 Task: Create in the project AgileJump in Backlog an issue 'Implement a new cloud-based supply chain management system for a company with advanced supply chain visibility and planning features', assign it to team member softage.1@softage.net and change the status to IN PROGRESS. Create in the project AgileJump in Backlog an issue 'Integrate a new product customization feature into an existing e-commerce website to enhance product personalization and user experience', assign it to team member softage.2@softage.net and change the status to IN PROGRESS
Action: Mouse moved to (218, 61)
Screenshot: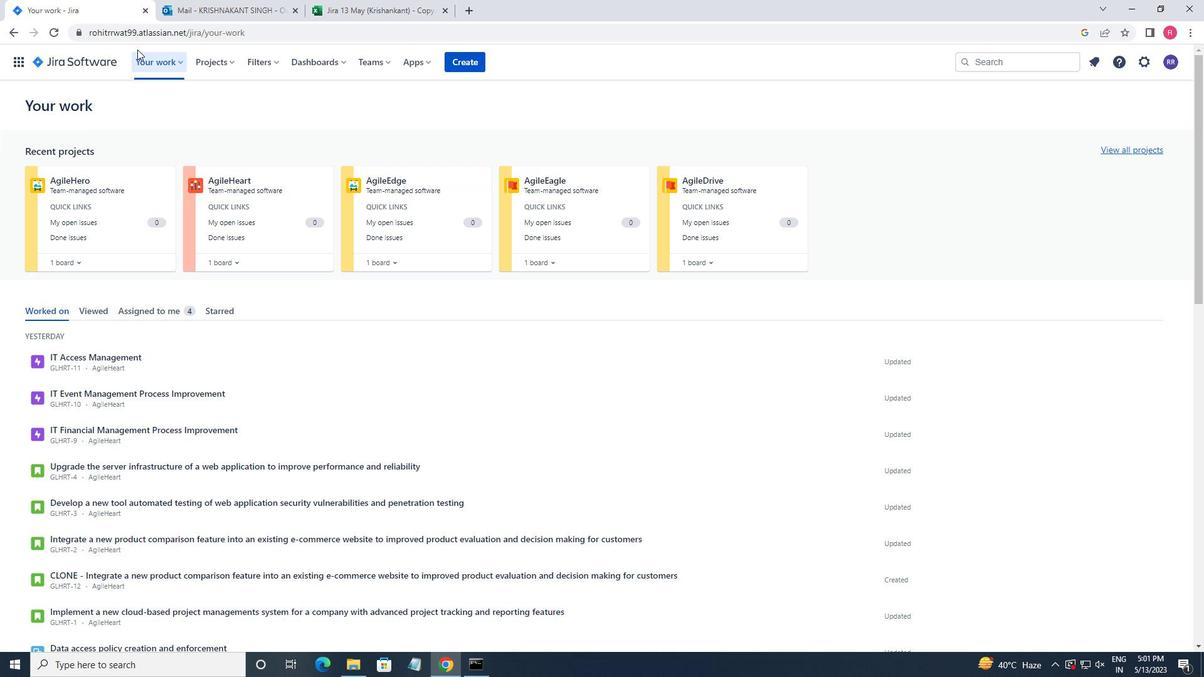 
Action: Mouse pressed left at (218, 61)
Screenshot: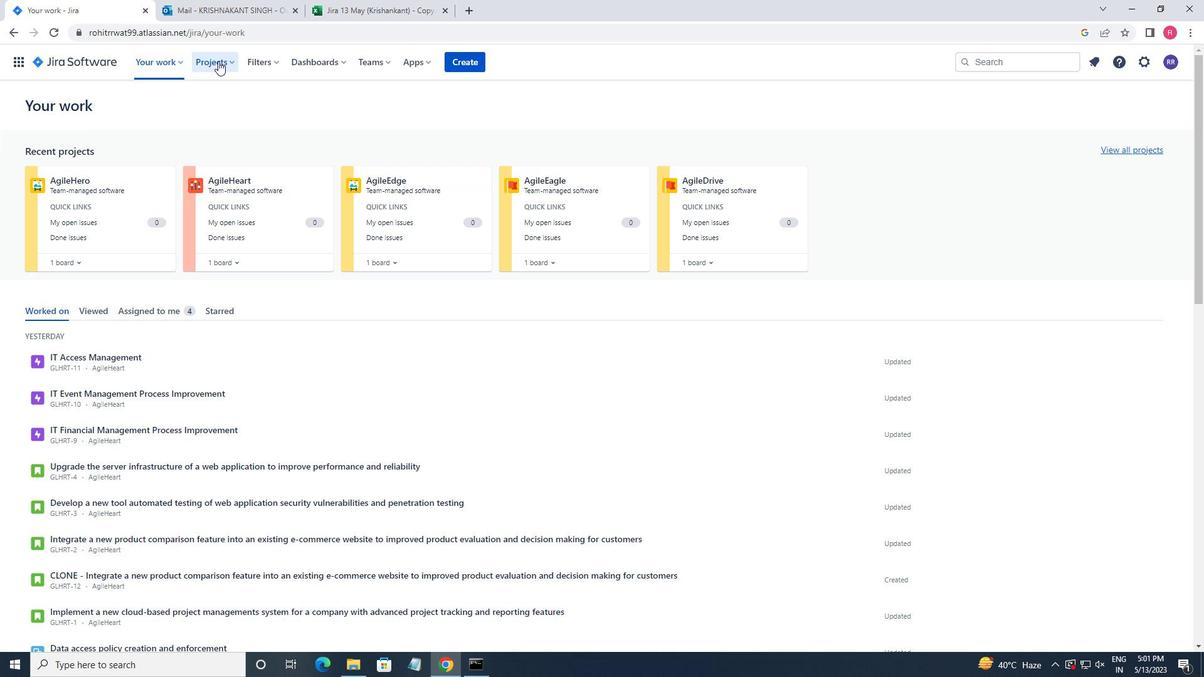 
Action: Mouse moved to (237, 125)
Screenshot: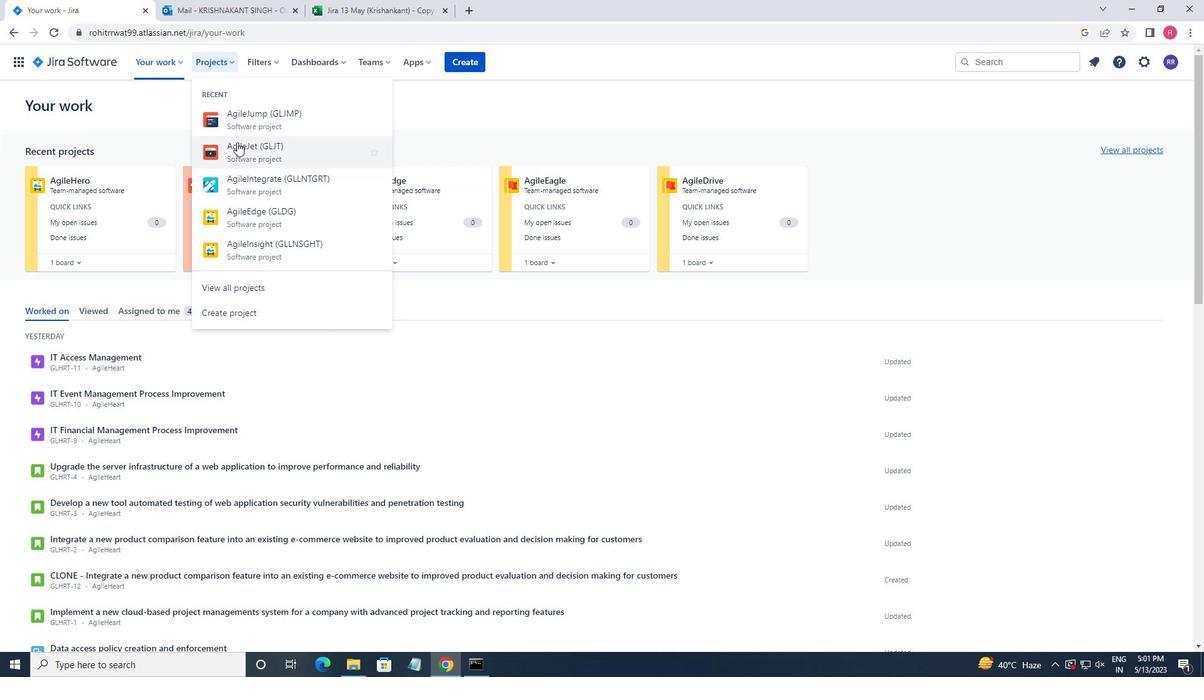 
Action: Mouse pressed left at (237, 125)
Screenshot: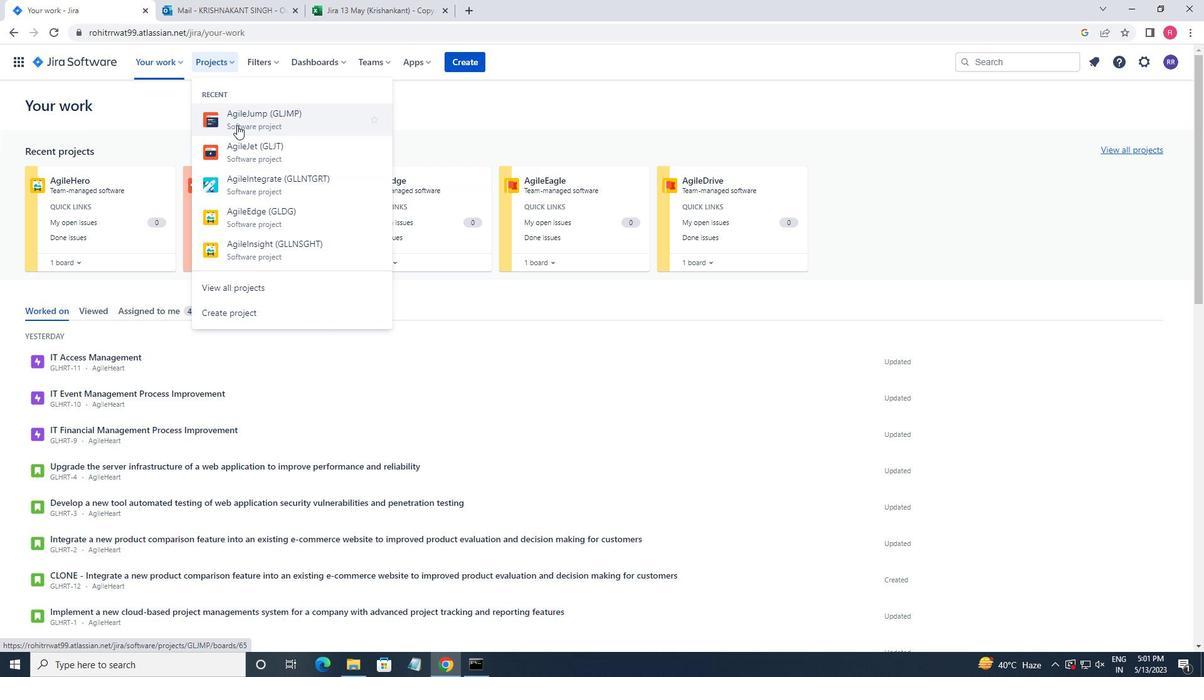 
Action: Mouse moved to (54, 196)
Screenshot: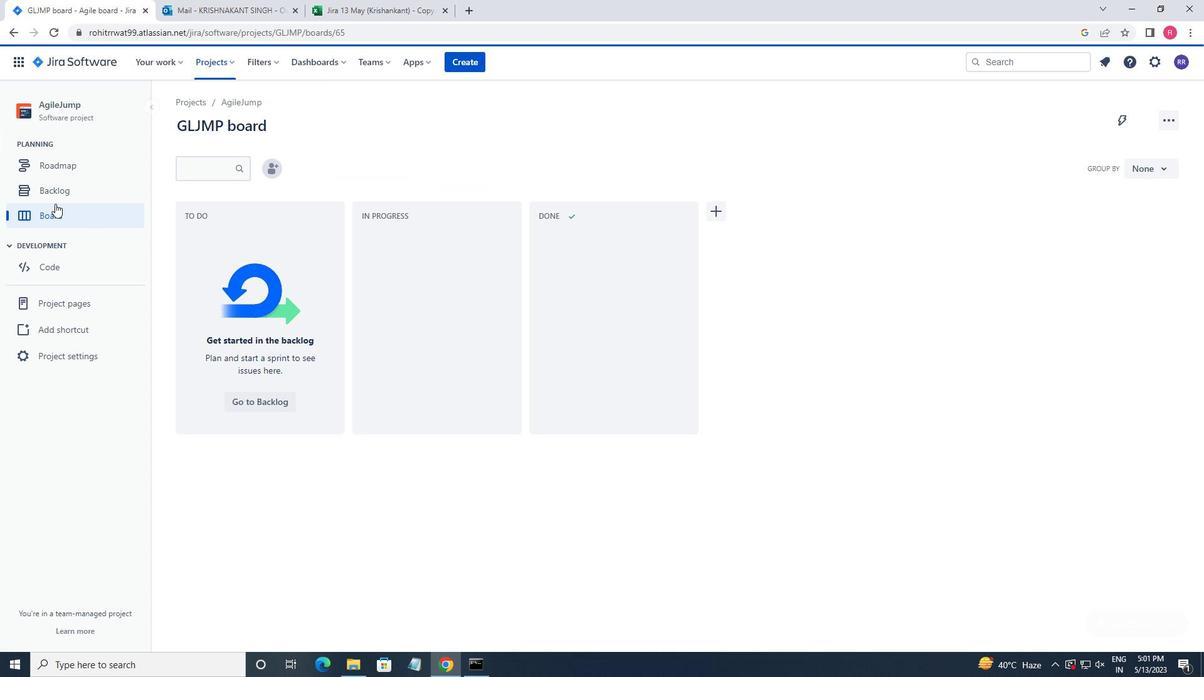 
Action: Mouse pressed left at (54, 196)
Screenshot: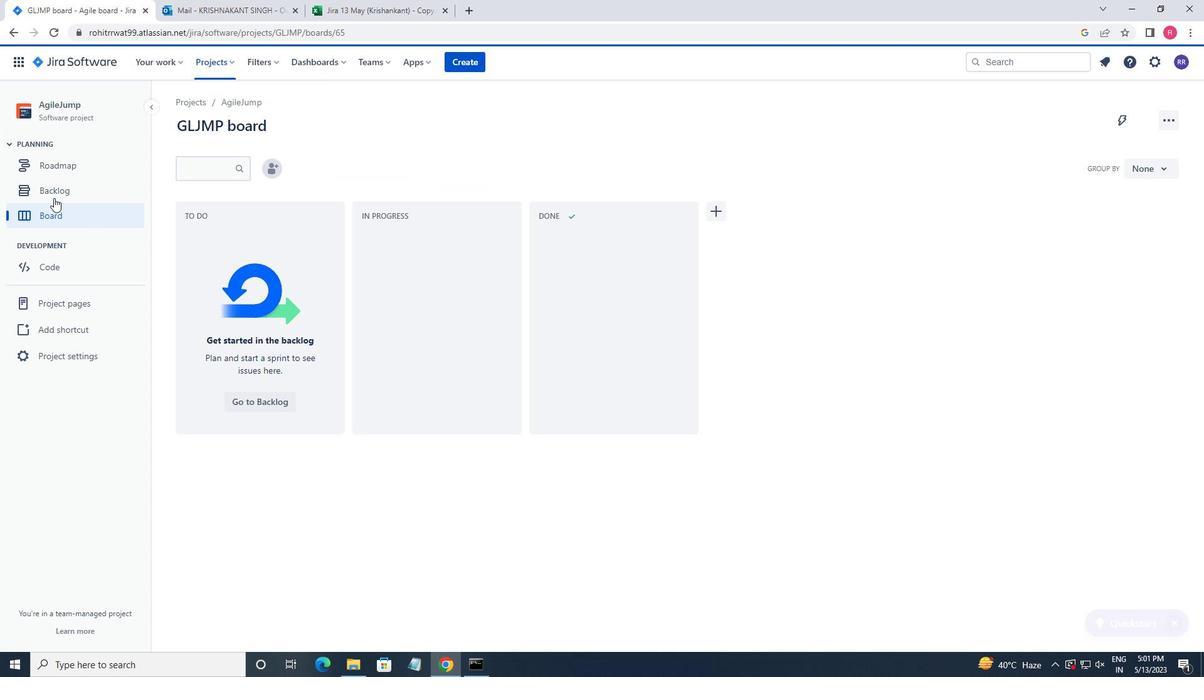 
Action: Mouse moved to (457, 346)
Screenshot: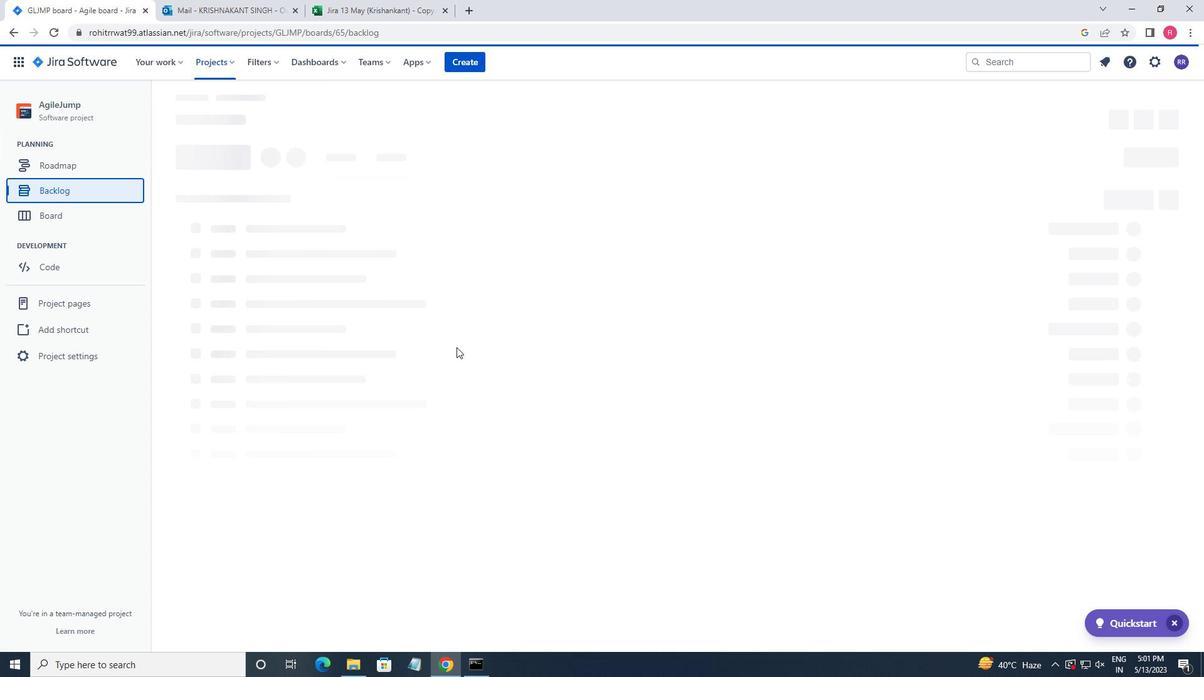 
Action: Mouse scrolled (457, 346) with delta (0, 0)
Screenshot: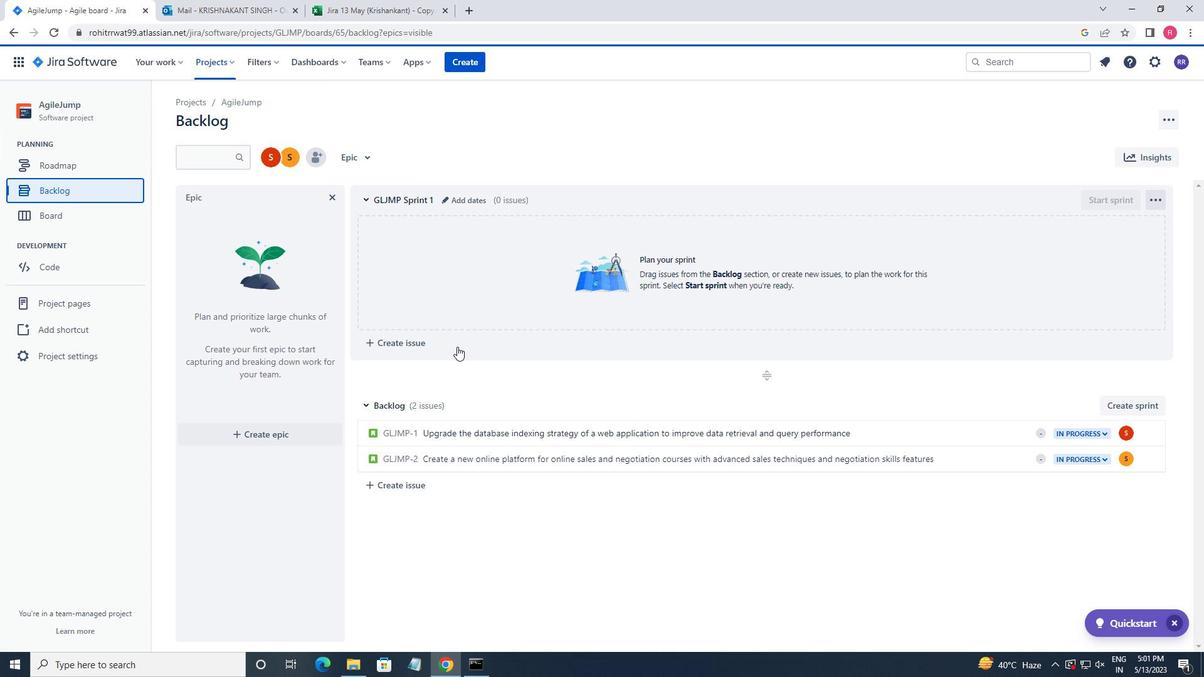 
Action: Mouse scrolled (457, 346) with delta (0, 0)
Screenshot: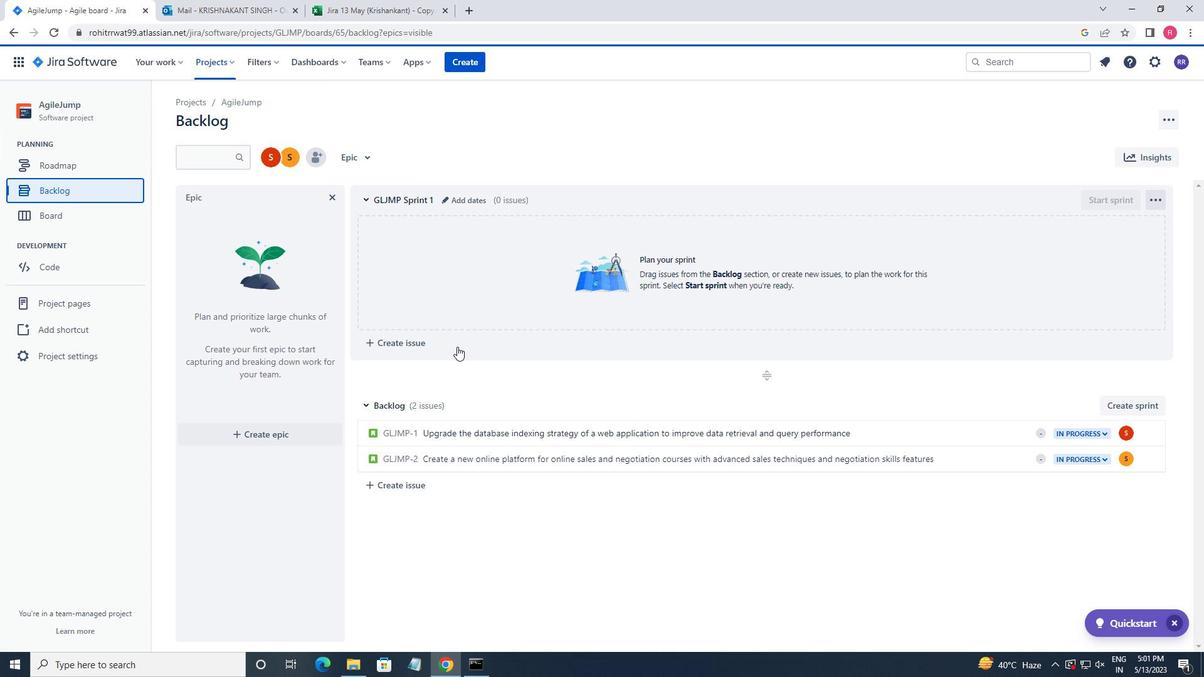 
Action: Mouse scrolled (457, 346) with delta (0, 0)
Screenshot: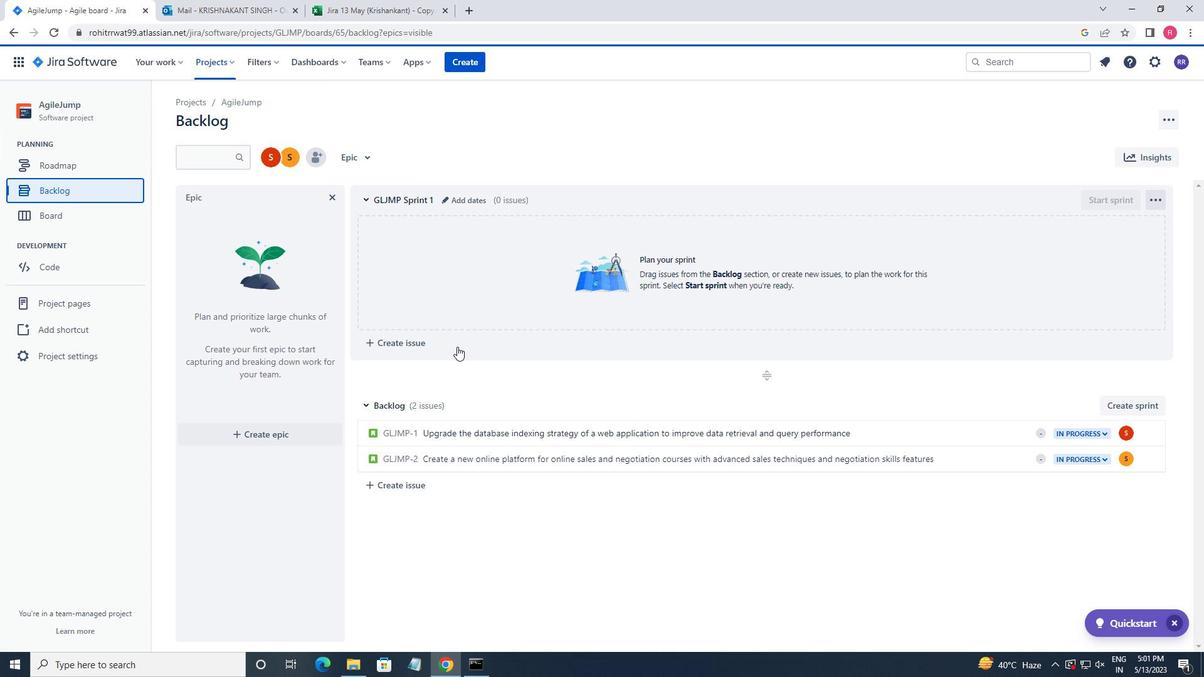 
Action: Mouse moved to (415, 480)
Screenshot: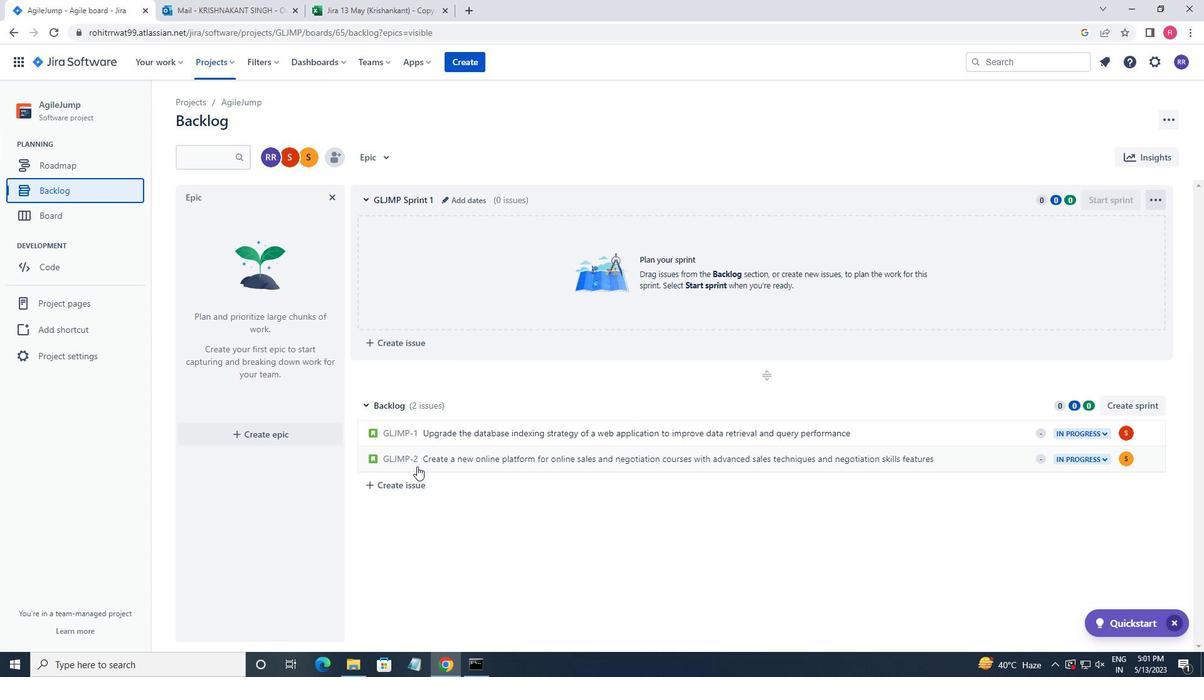 
Action: Mouse pressed left at (415, 480)
Screenshot: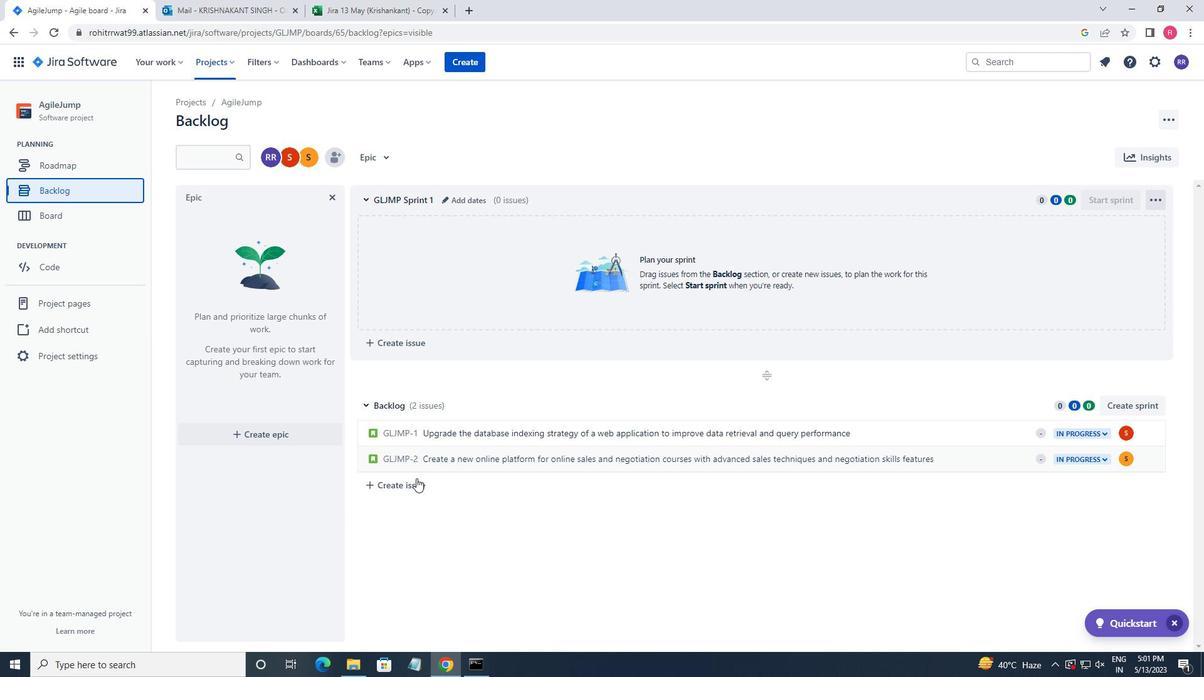 
Action: Mouse moved to (388, 457)
Screenshot: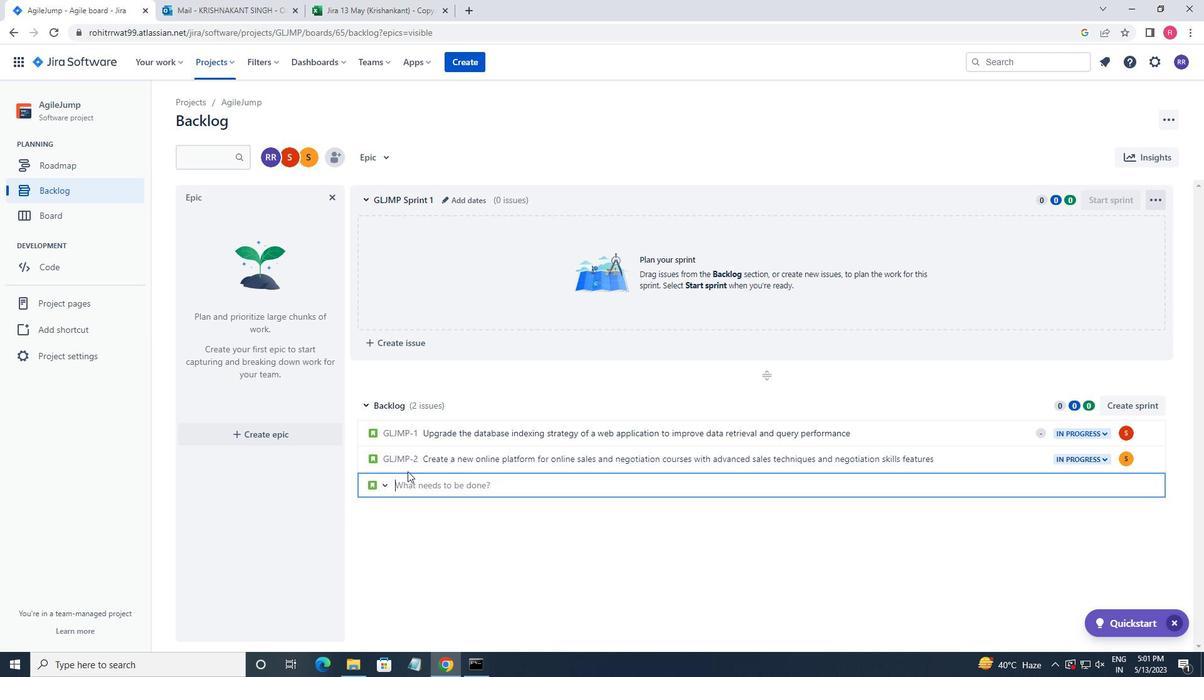 
Action: Key pressed <Key.shift_r><Key.shift_r><Key.shift_r><Key.shift_r><Key.shift_r><Key.shift_r>Imp
Screenshot: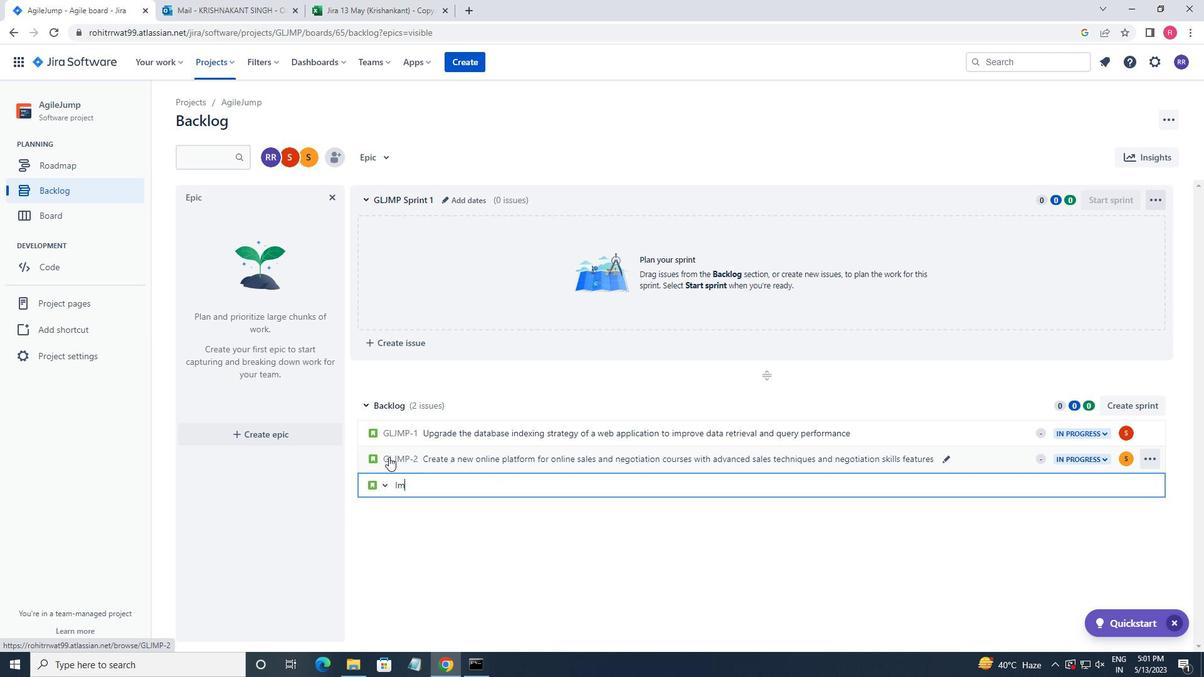 
Action: Mouse moved to (388, 457)
Screenshot: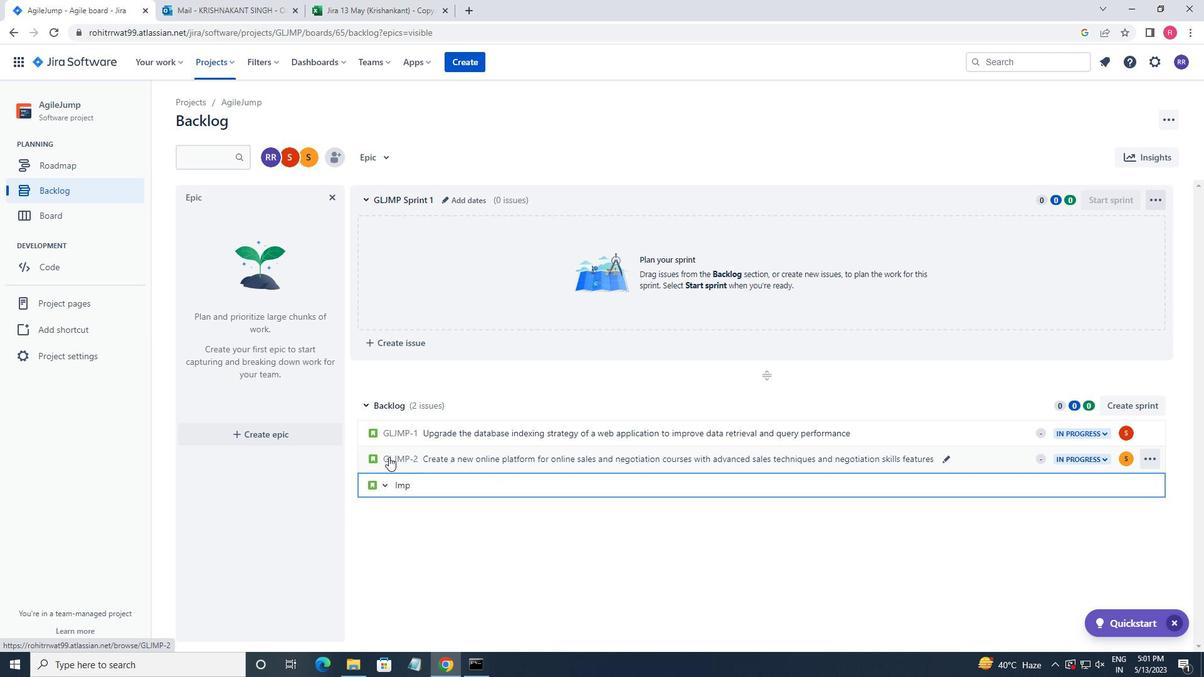 
Action: Key pressed lements<Key.space>a<Key.space>
Screenshot: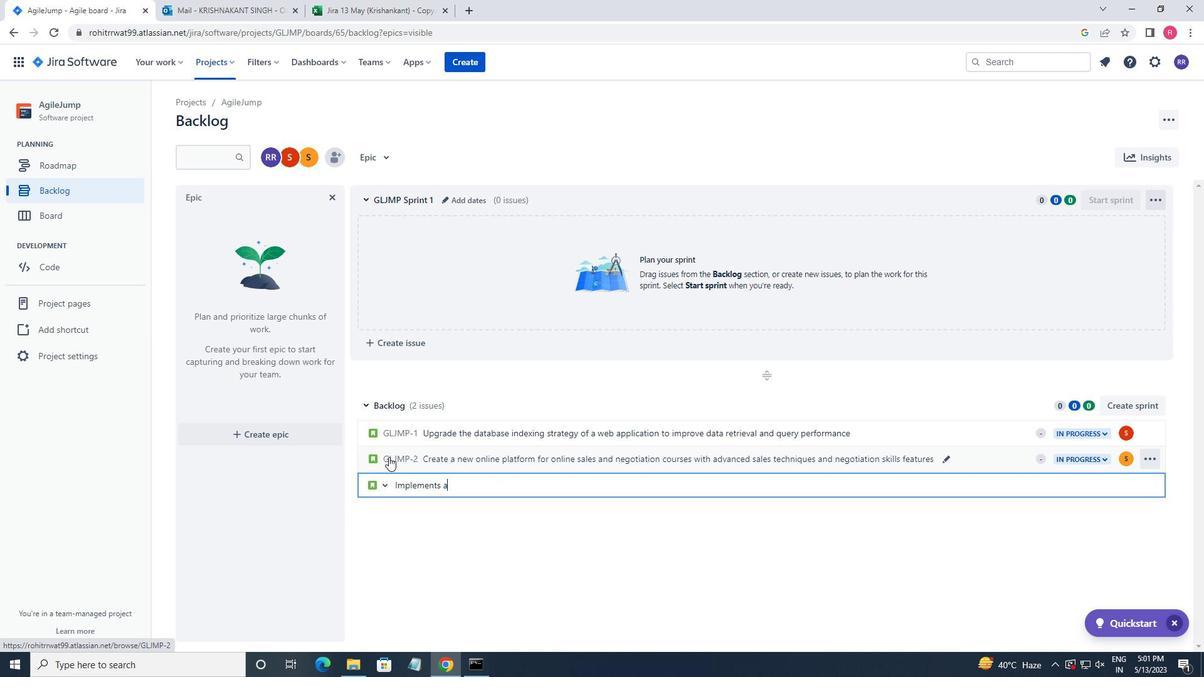
Action: Mouse moved to (387, 455)
Screenshot: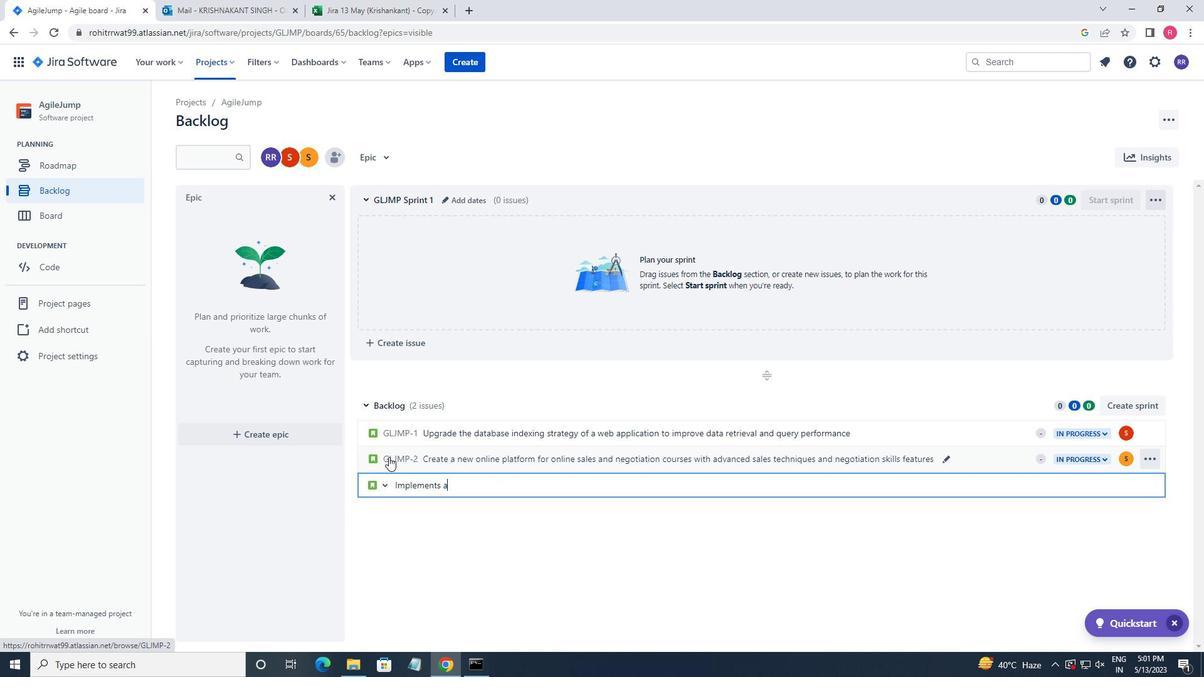 
Action: Key pressed new<Key.space>
Screenshot: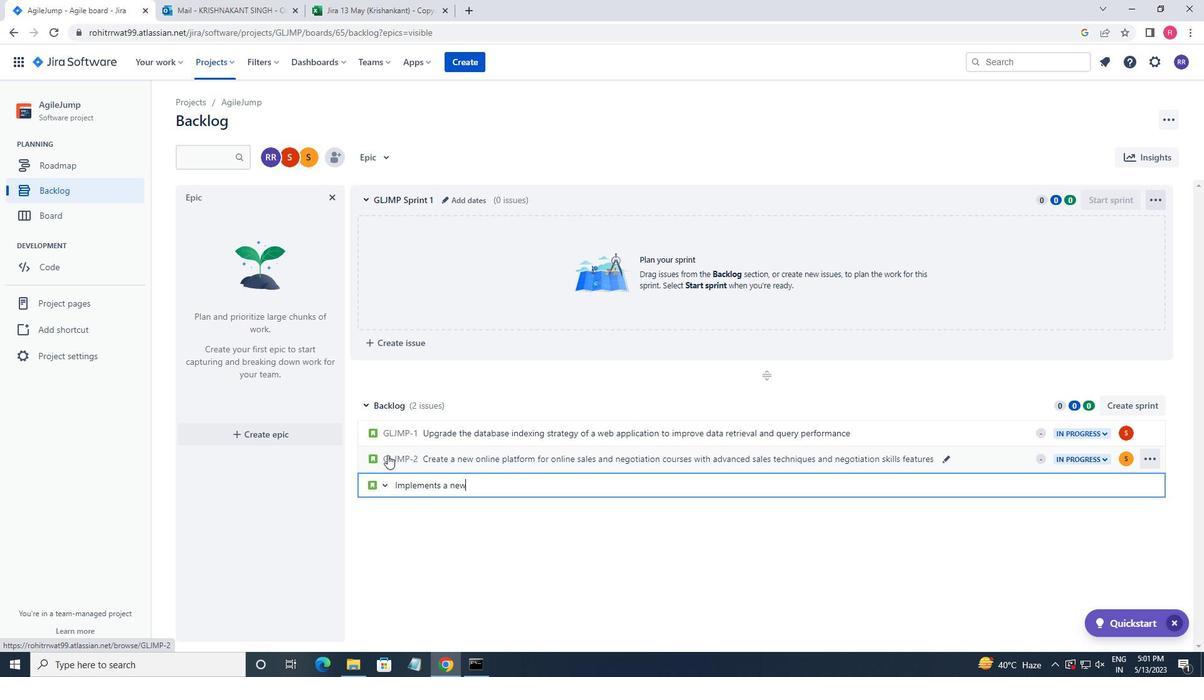 
Action: Mouse moved to (387, 452)
Screenshot: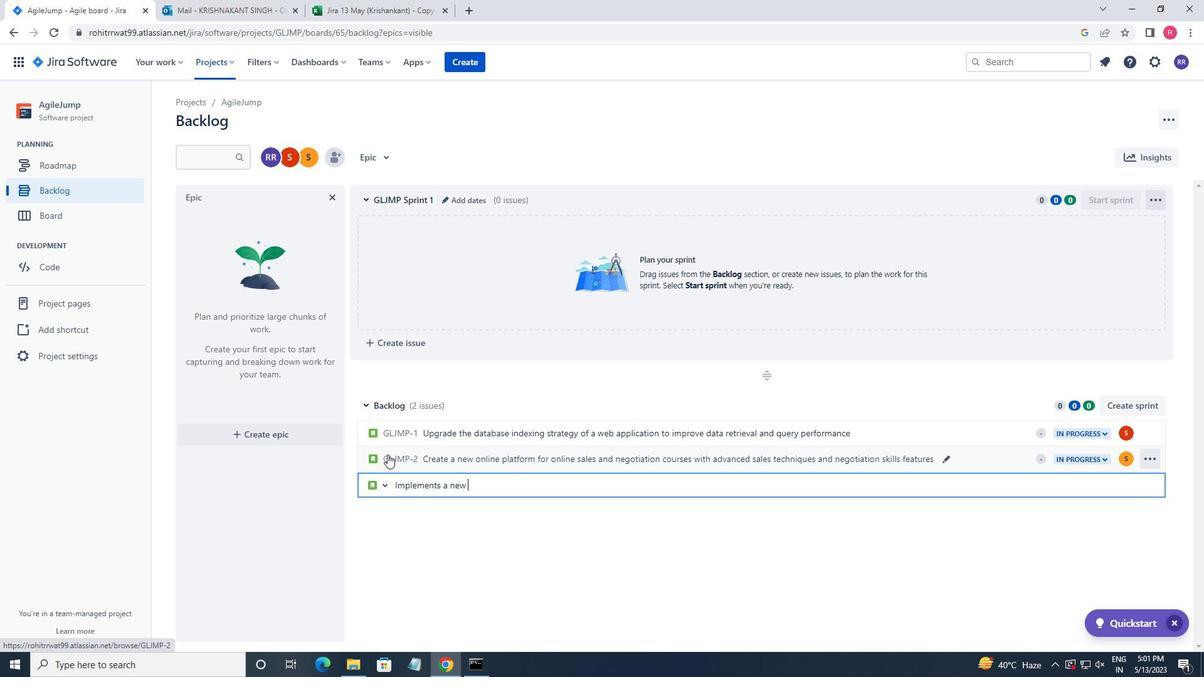 
Action: Key pressed clo
Screenshot: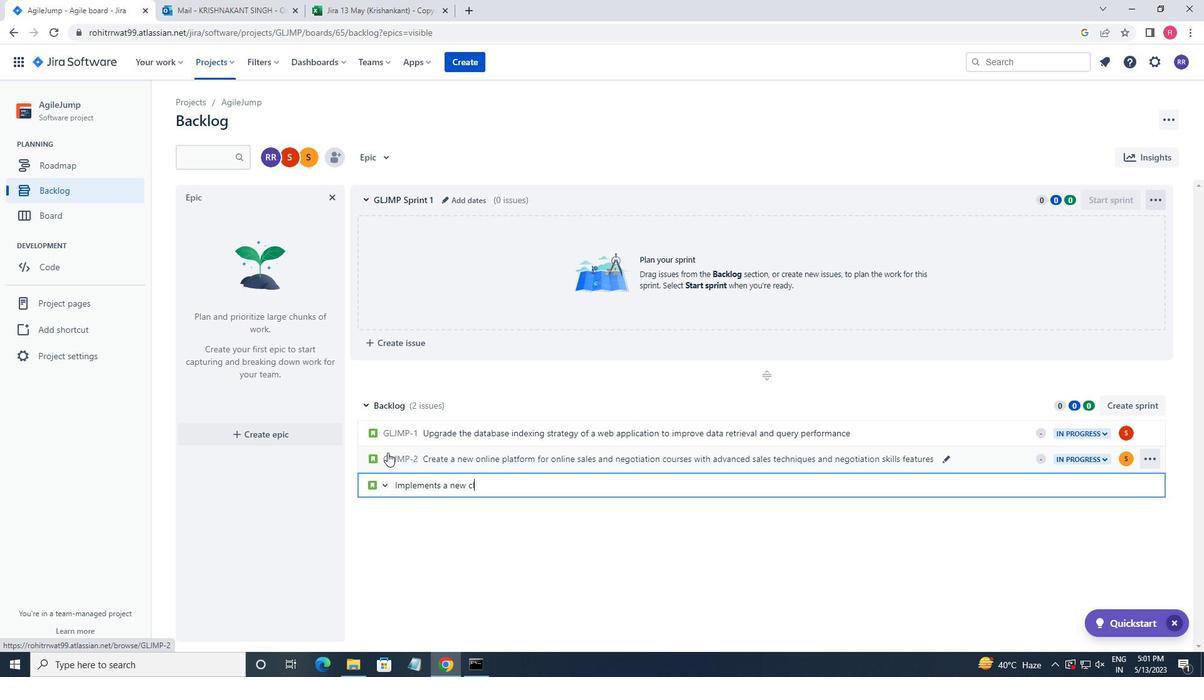 
Action: Mouse moved to (387, 452)
Screenshot: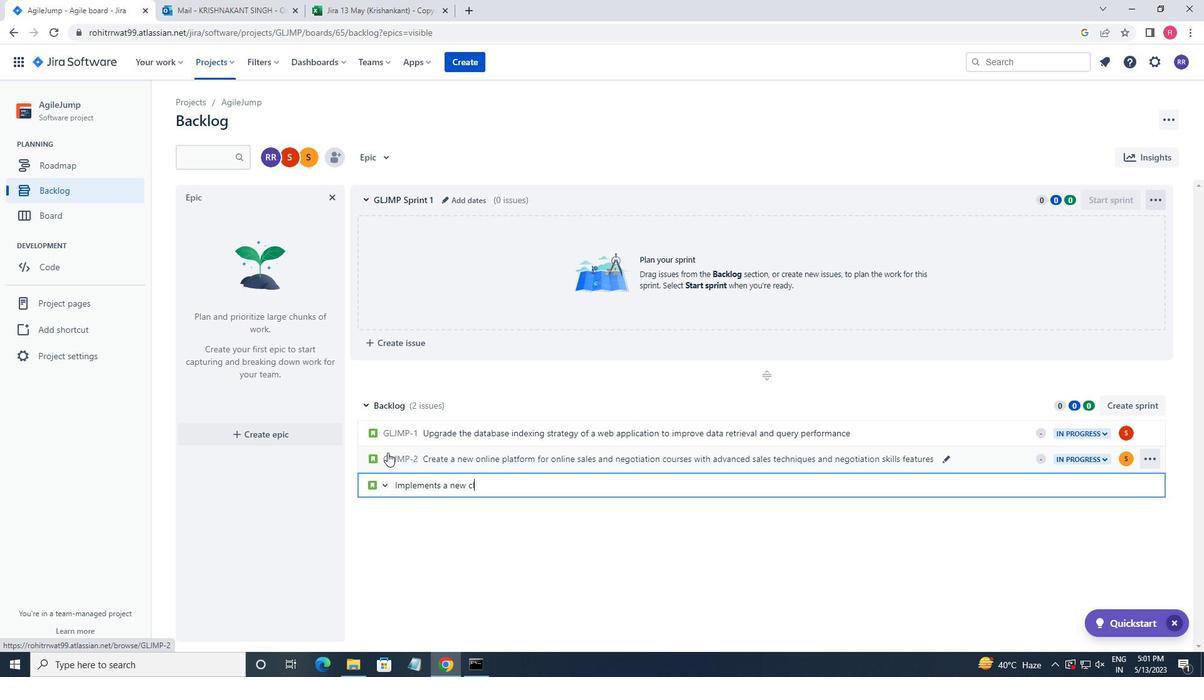 
Action: Key pressed ud-
Screenshot: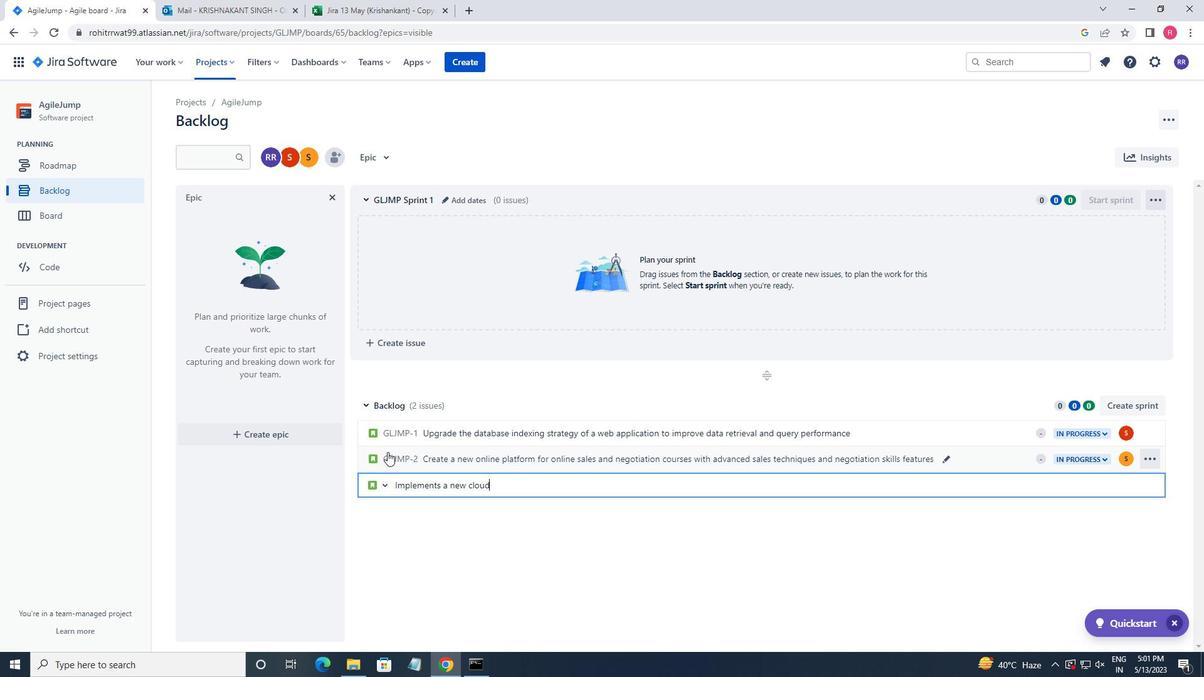 
Action: Mouse moved to (386, 446)
Screenshot: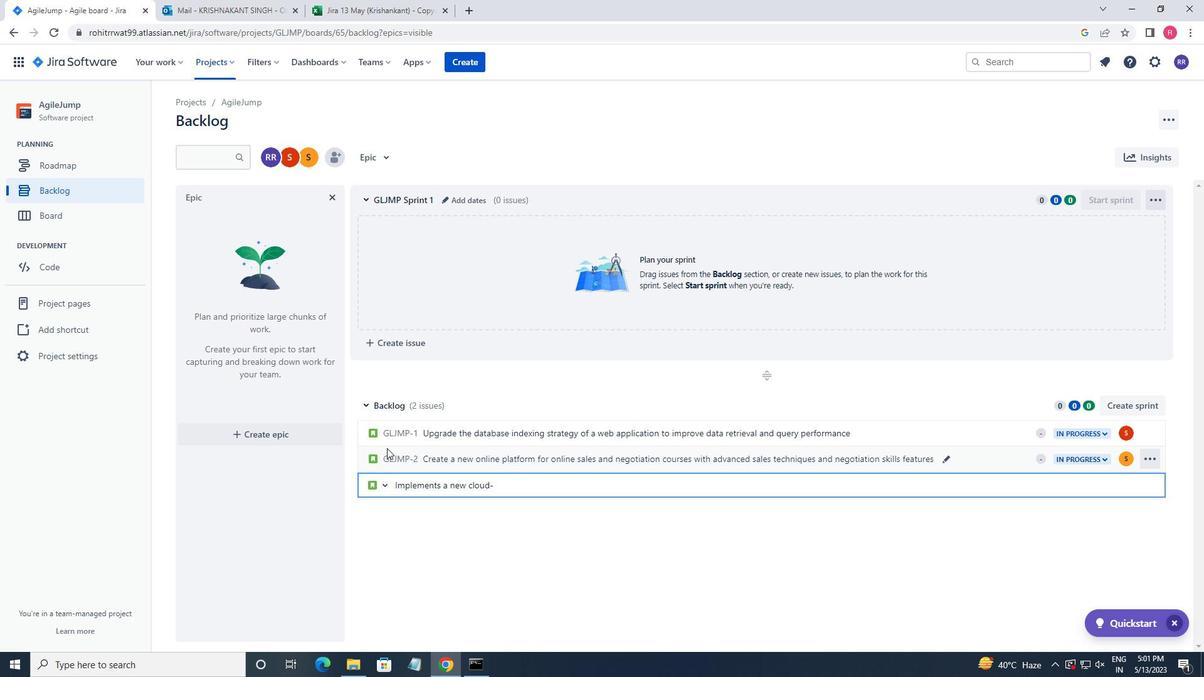 
Action: Key pressed based
Screenshot: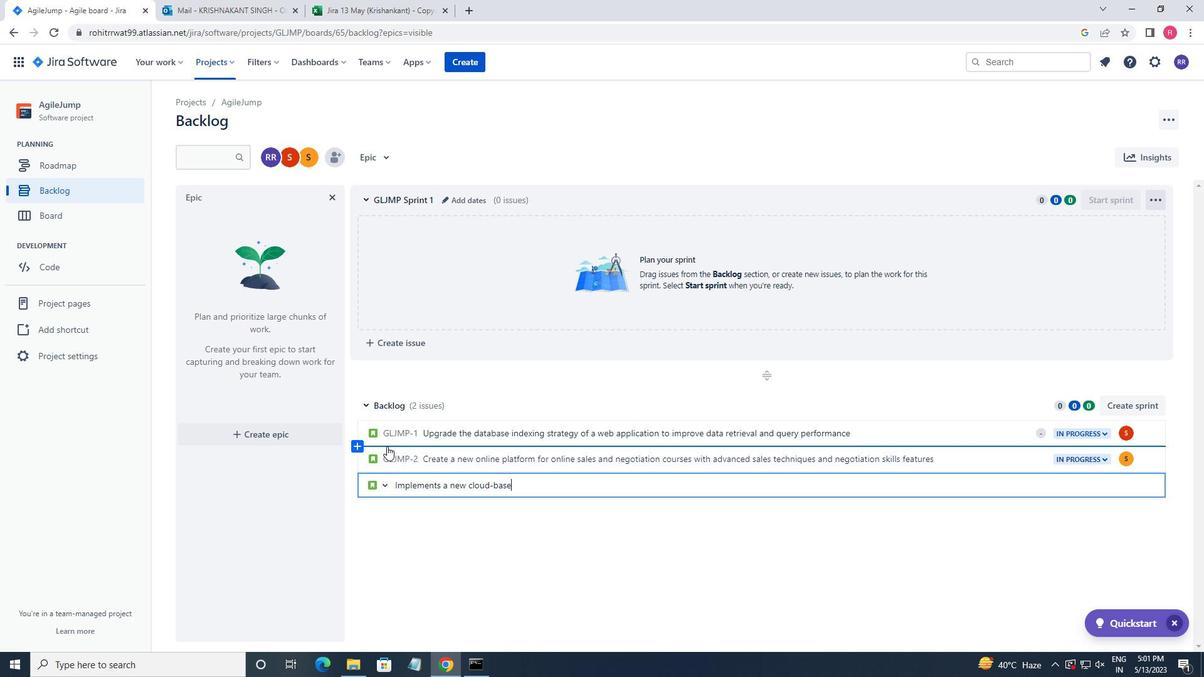 
Action: Mouse moved to (386, 444)
Screenshot: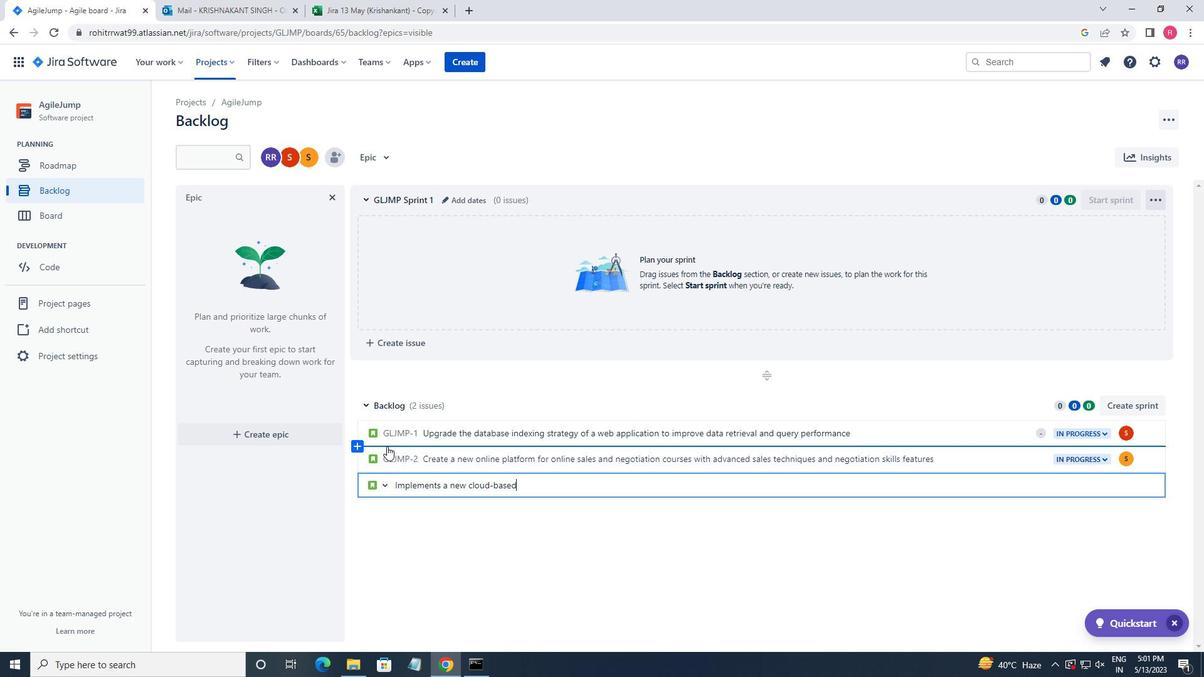 
Action: Key pressed <Key.space>
Screenshot: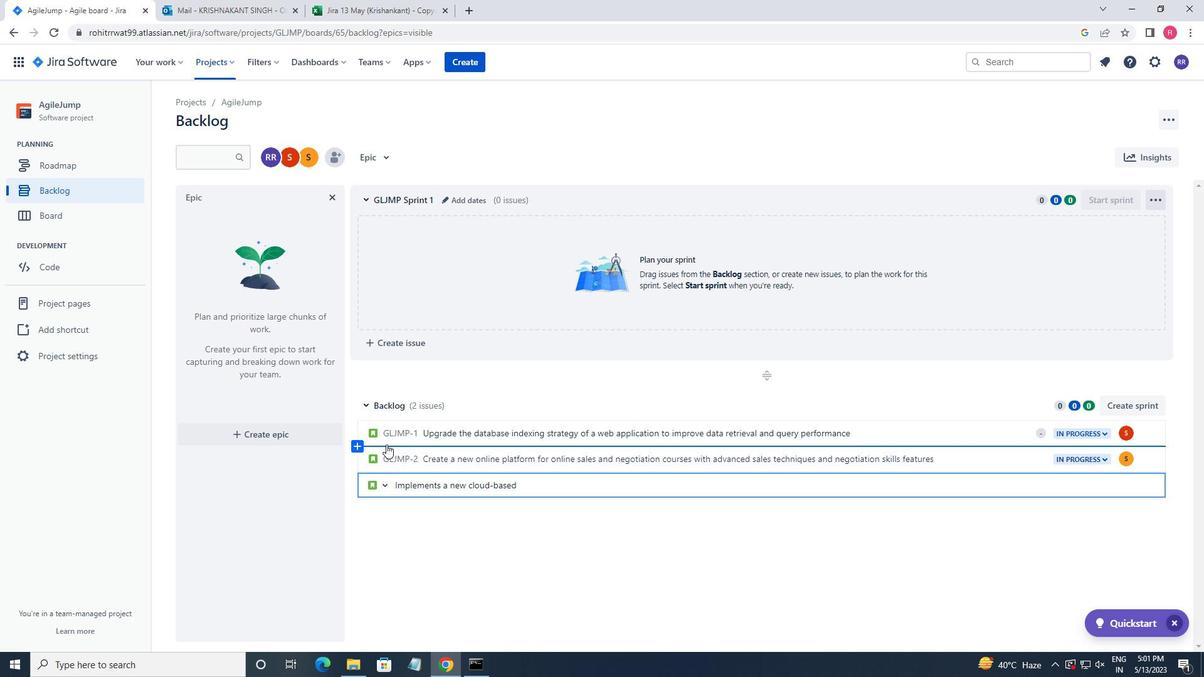 
Action: Mouse moved to (386, 443)
Screenshot: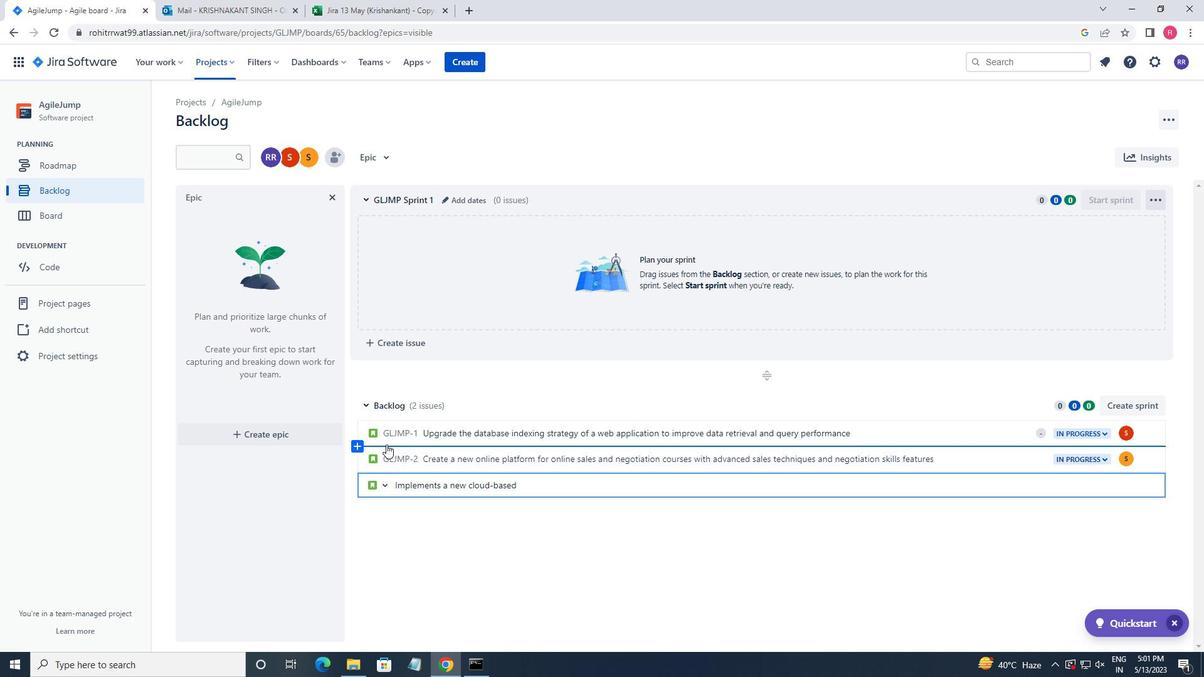 
Action: Key pressed supply<Key.space>chain<Key.space>mana
Screenshot: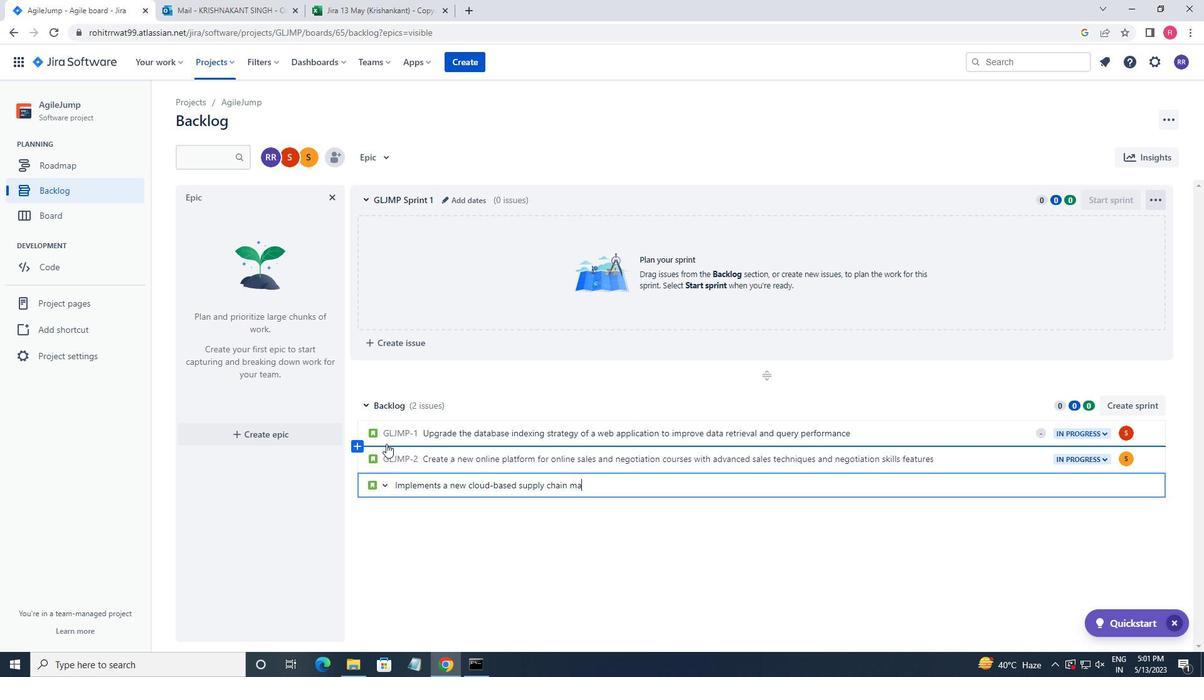 
Action: Mouse moved to (386, 443)
Screenshot: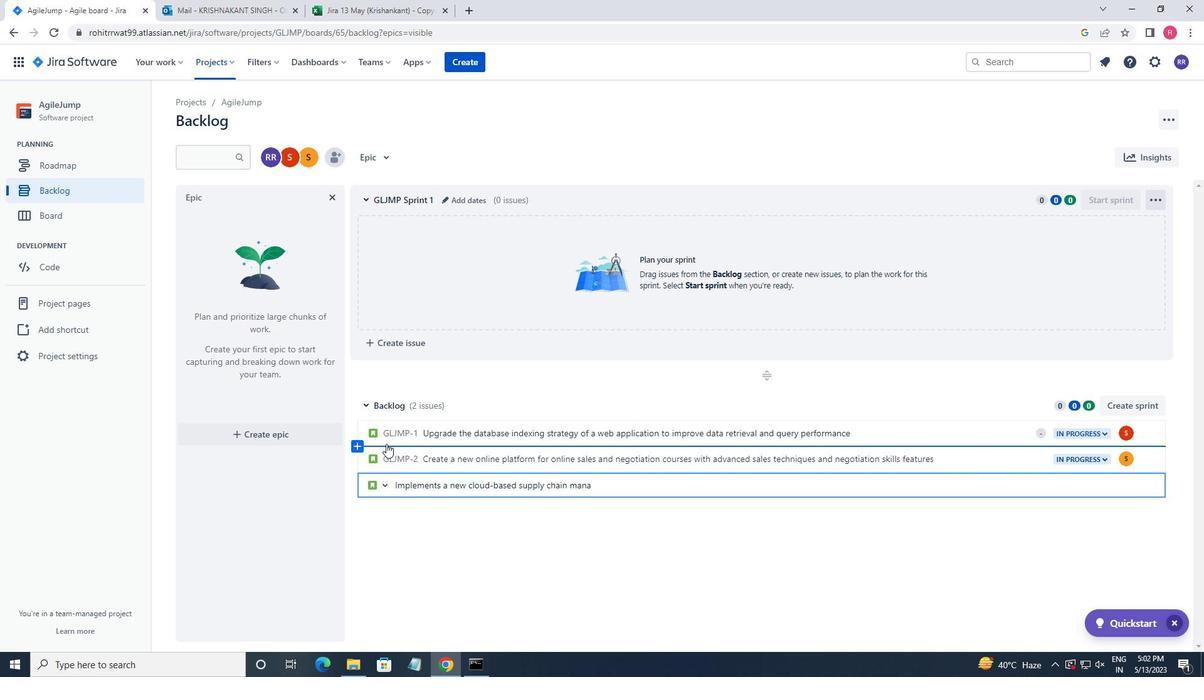 
Action: Key pressed gement<Key.space>system<Key.space>for<Key.space>
Screenshot: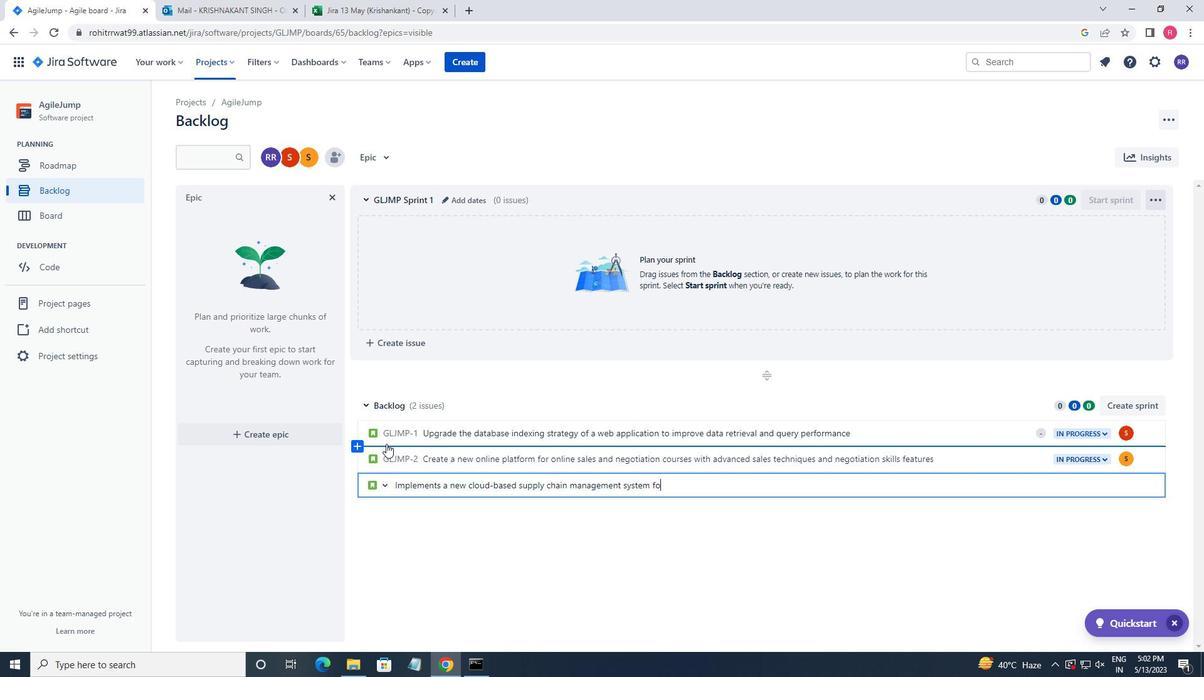 
Action: Mouse moved to (385, 442)
Screenshot: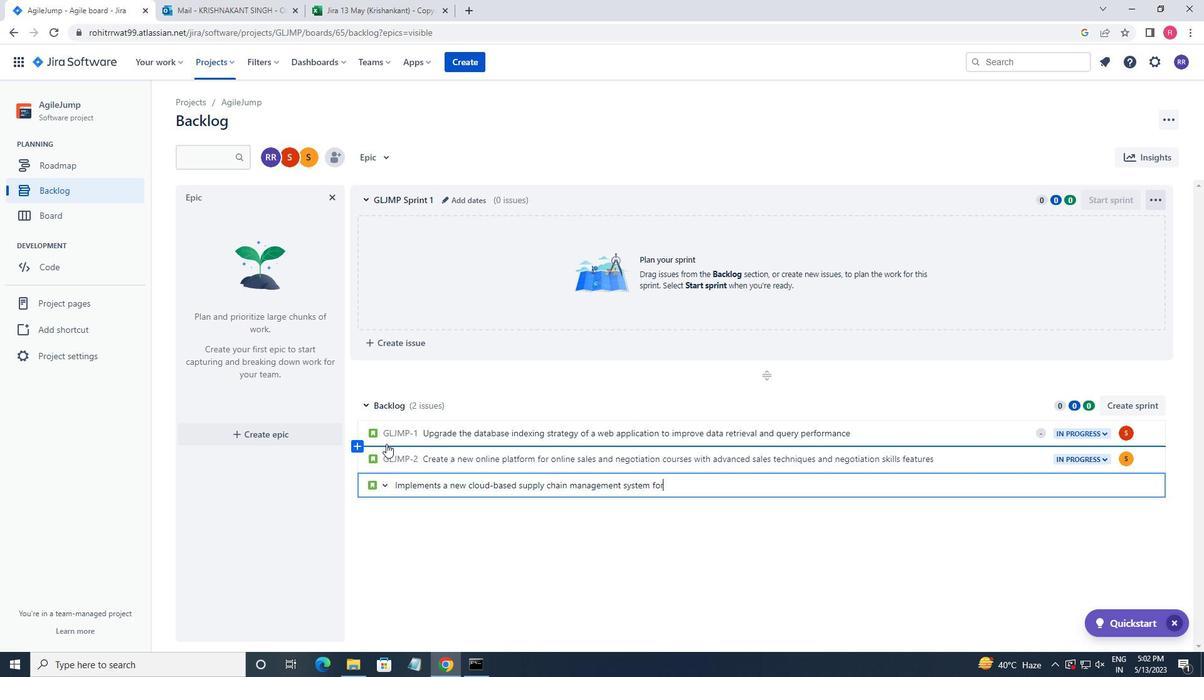 
Action: Key pressed a<Key.space>
Screenshot: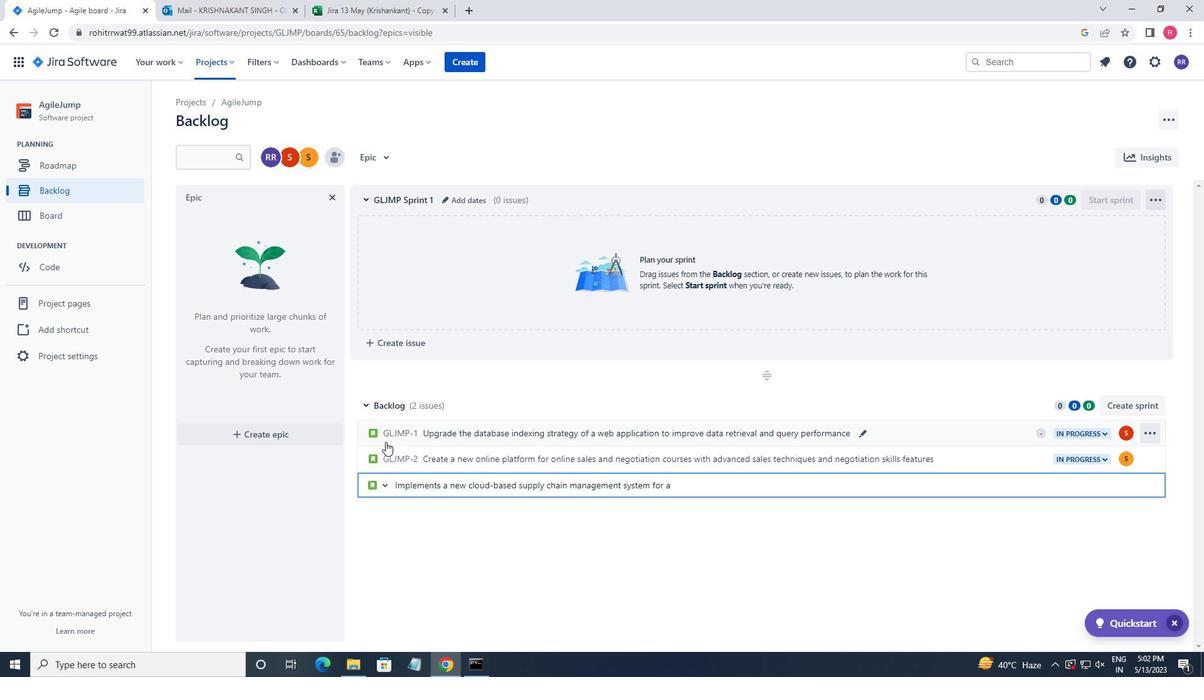 
Action: Mouse moved to (385, 440)
Screenshot: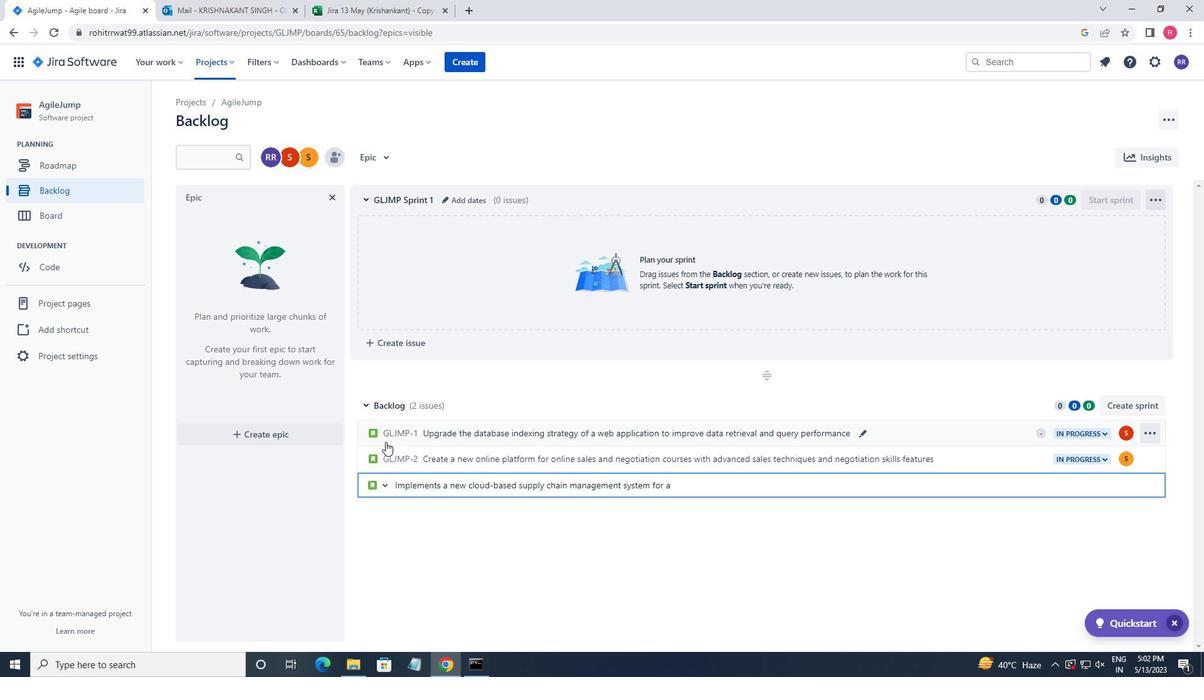 
Action: Key pressed com
Screenshot: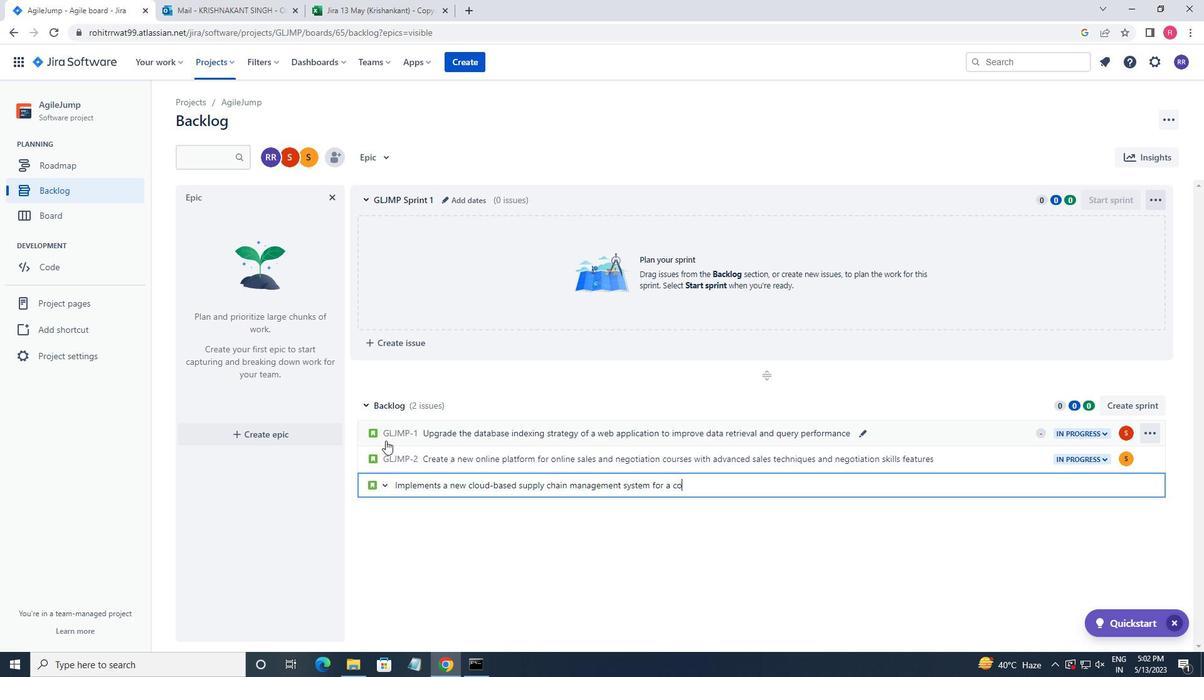 
Action: Mouse moved to (385, 440)
Screenshot: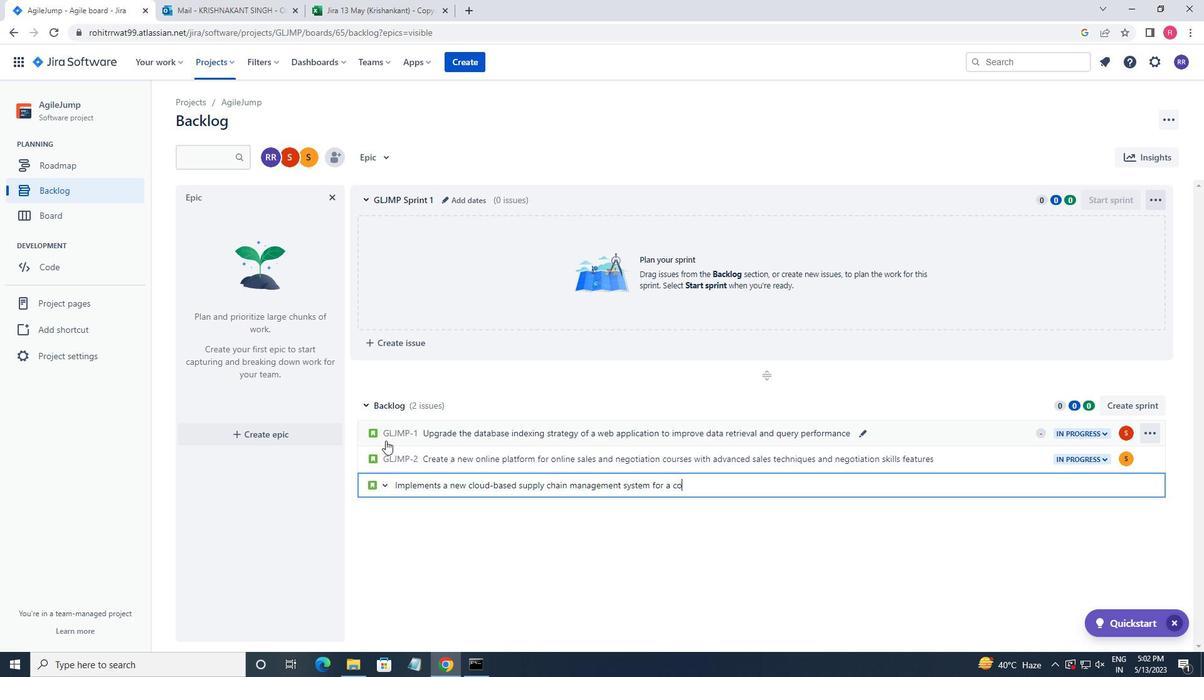 
Action: Key pressed pn
Screenshot: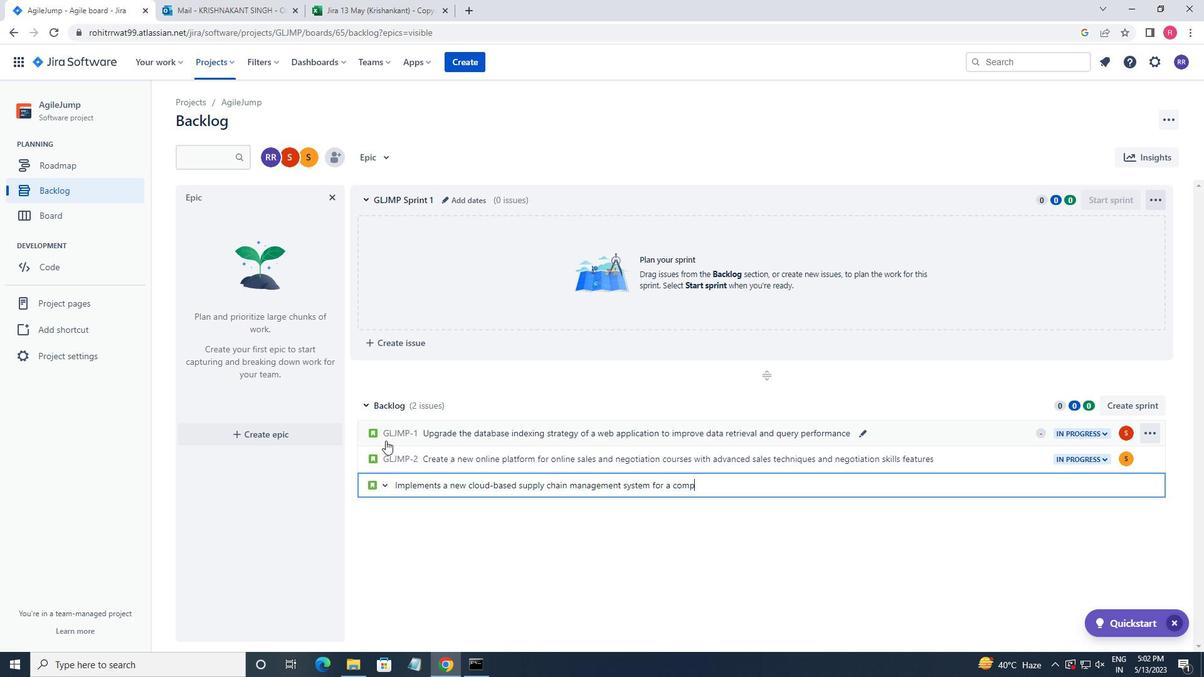 
Action: Mouse moved to (385, 440)
Screenshot: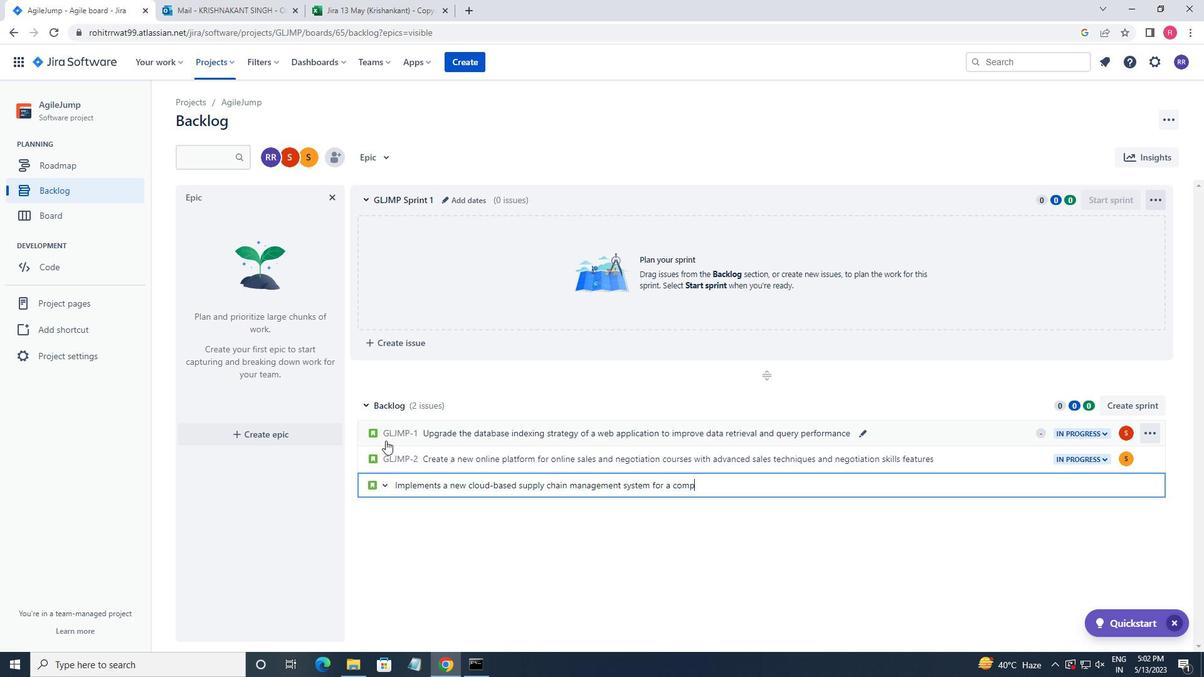 
Action: Key pressed t<Key.backspace>
Screenshot: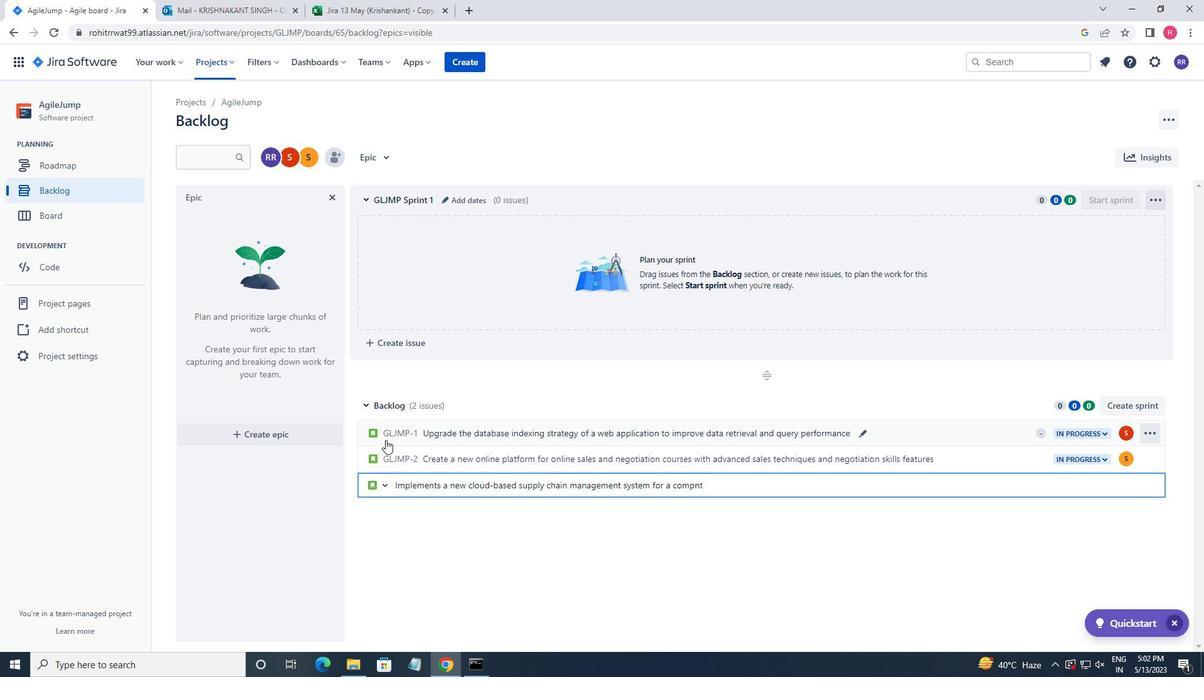 
Action: Mouse moved to (385, 440)
Screenshot: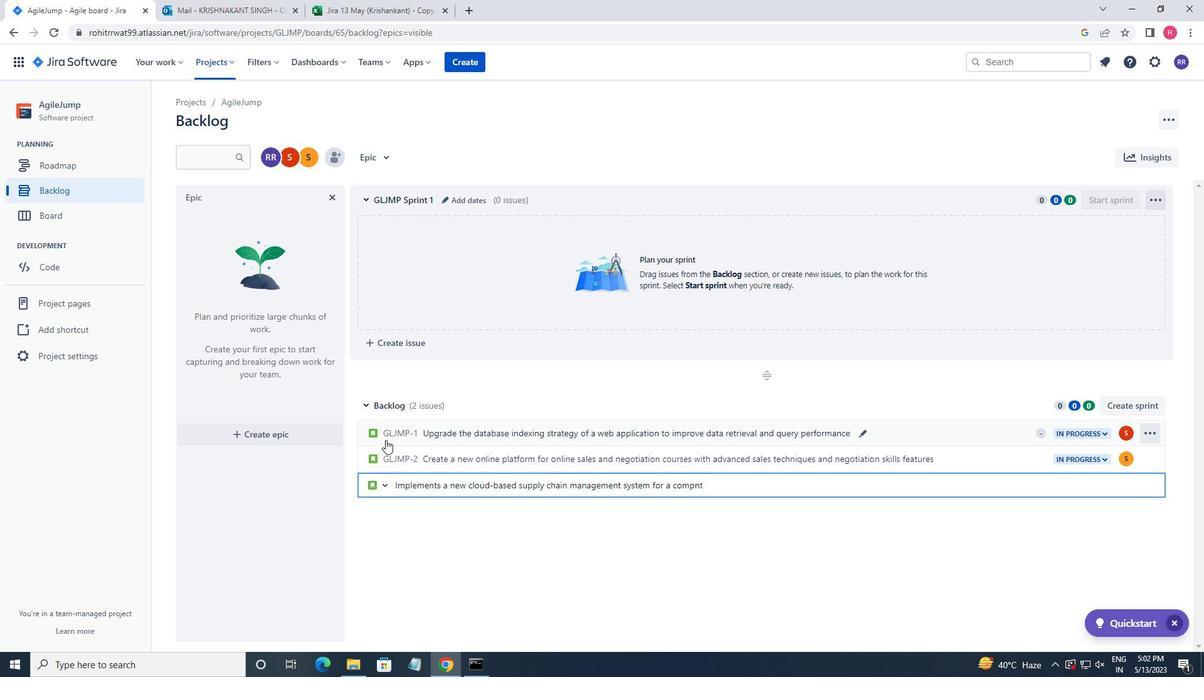 
Action: Key pressed y<Key.space>with<Key.space>
Screenshot: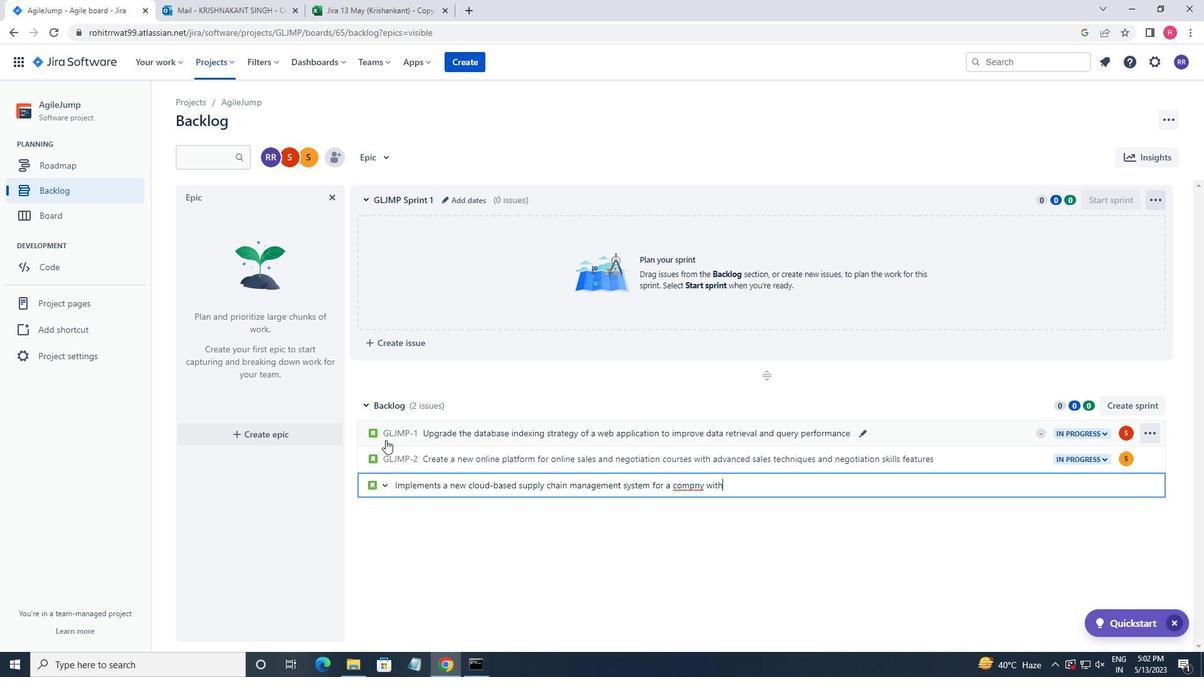 
Action: Mouse moved to (385, 438)
Screenshot: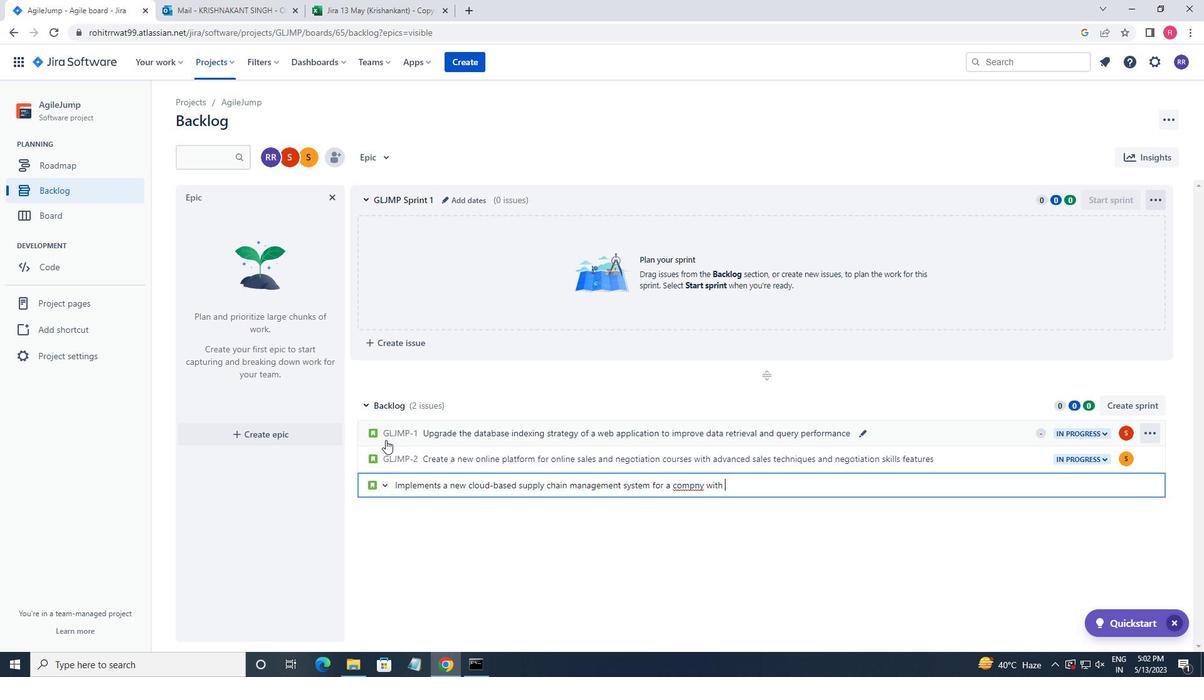 
Action: Key pressed advance<Key.space>supply<Key.space>chain<Key.space>visiblity<Key.left><Key.left><Key.left>i<Key.backspace><Key.left>i<Key.left><Key.left><Key.left><Key.left><Key.left><Key.left><Key.left><Key.left><Key.left><Key.left><Key.left><Key.left><Key.left><Key.left><Key.left><Key.left><Key.left><Key.left><Key.left><Key.left><Key.left><Key.left><Key.left><Key.left><Key.left><Key.left><Key.left><Key.left><Key.left><Key.left><Key.left><Key.left><Key.left><Key.left><Key.left>a<Key.right><Key.right><Key.right><Key.right><Key.right><Key.right><Key.right><Key.right><Key.right><Key.right><Key.right><Key.right><Key.right><Key.right><Key.right><Key.right><Key.right><Key.right><Key.right><Key.right><Key.right><Key.right><Key.right><Key.right><Key.right><Key.right><Key.right><Key.right><Key.right><Key.right><Key.right><Key.right><Key.right><Key.right><Key.right><Key.right><Key.right><Key.right><Key.right><Key.right><Key.right><Key.space>
Screenshot: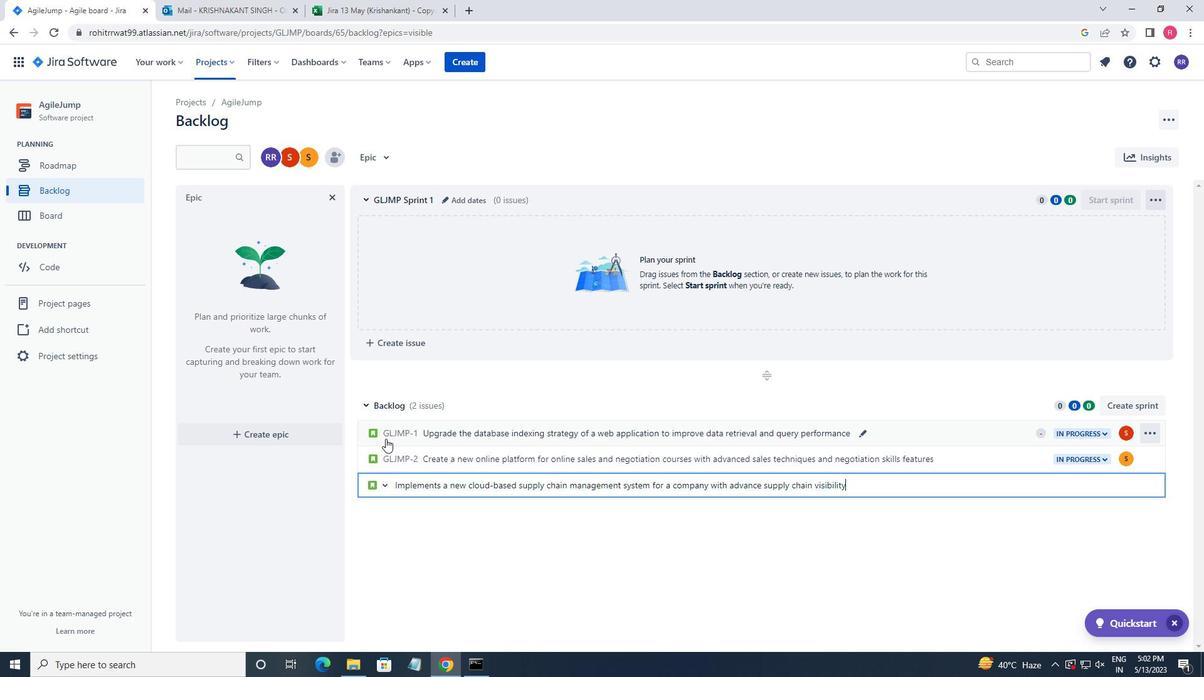 
Action: Mouse moved to (385, 428)
Screenshot: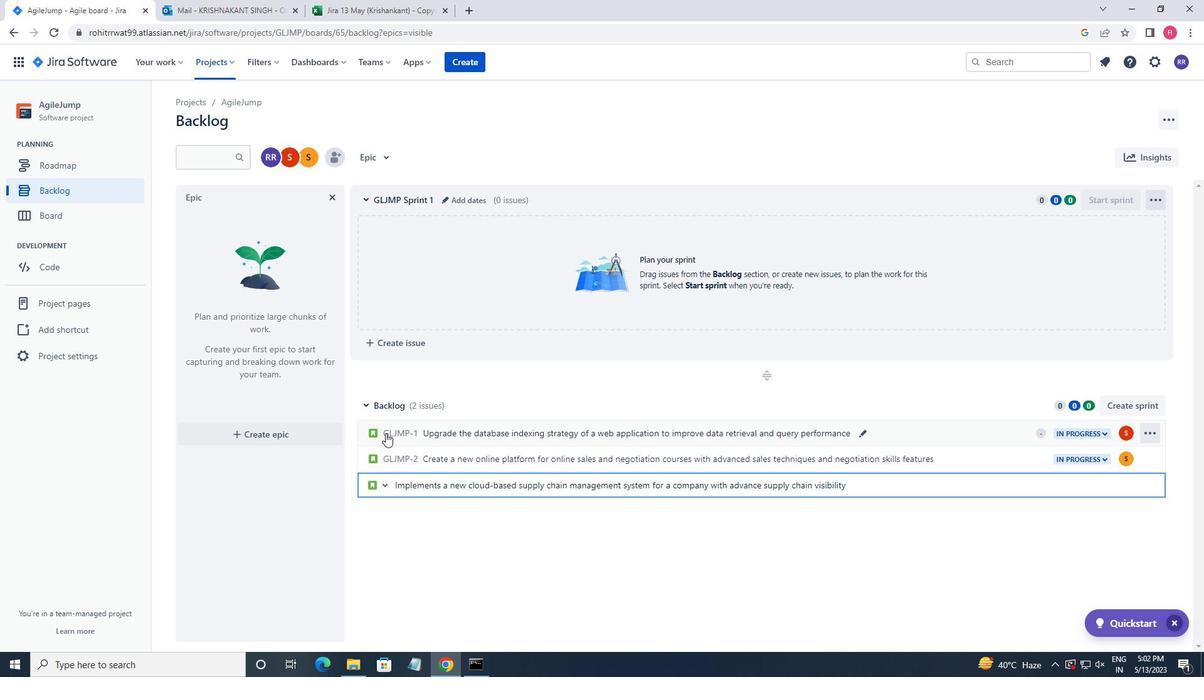 
Action: Key pressed and
Screenshot: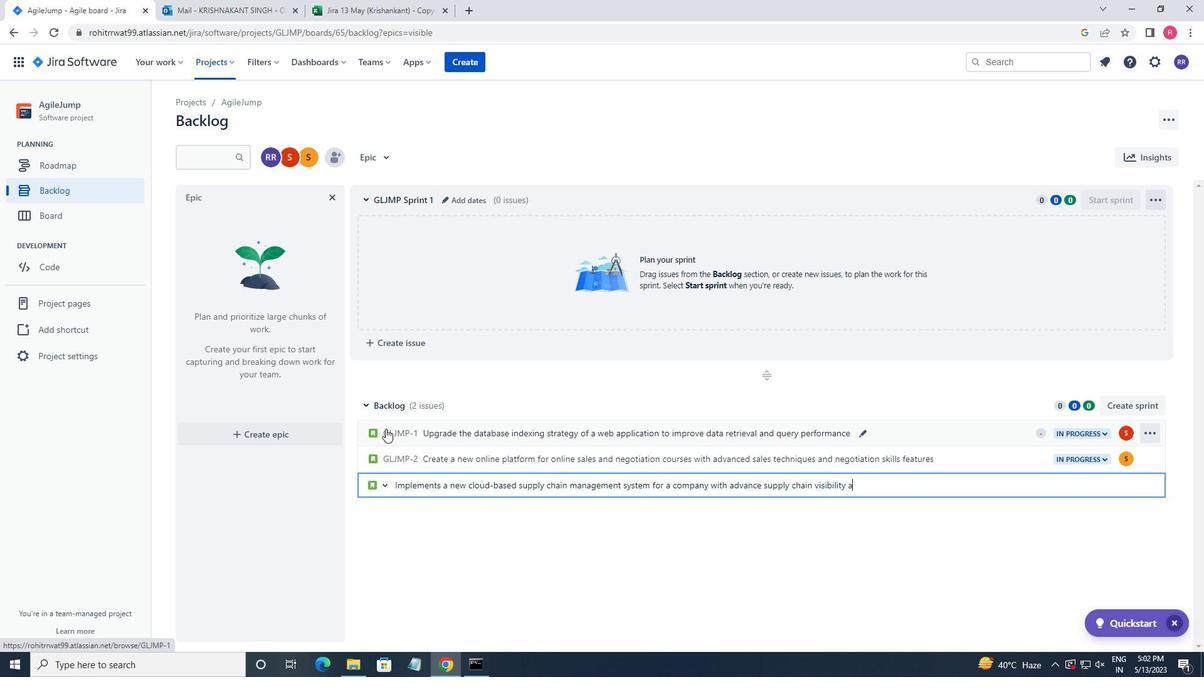 
Action: Mouse moved to (385, 428)
Screenshot: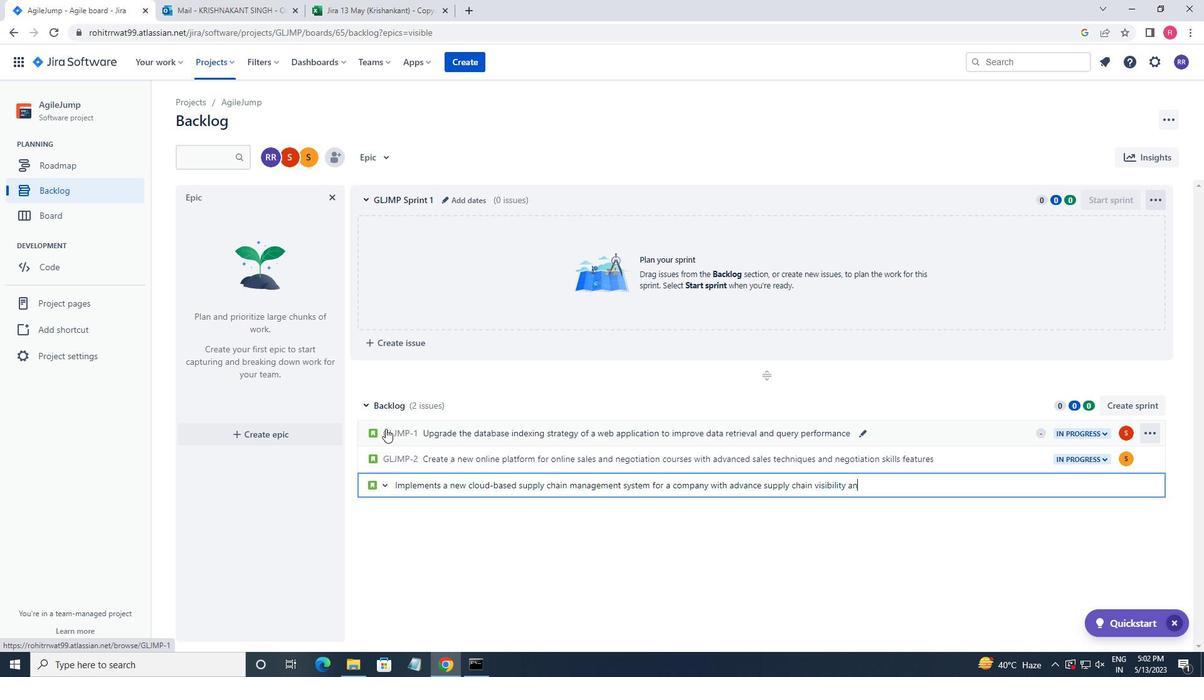 
Action: Key pressed <Key.space>
Screenshot: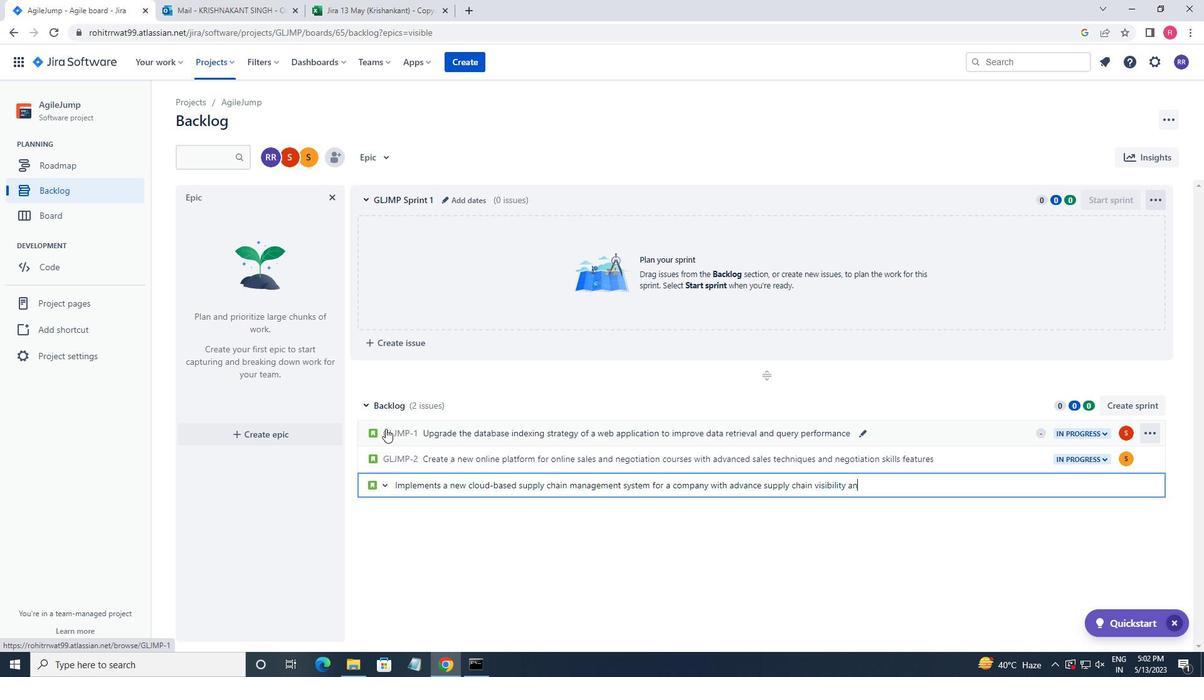 
Action: Mouse moved to (385, 427)
Screenshot: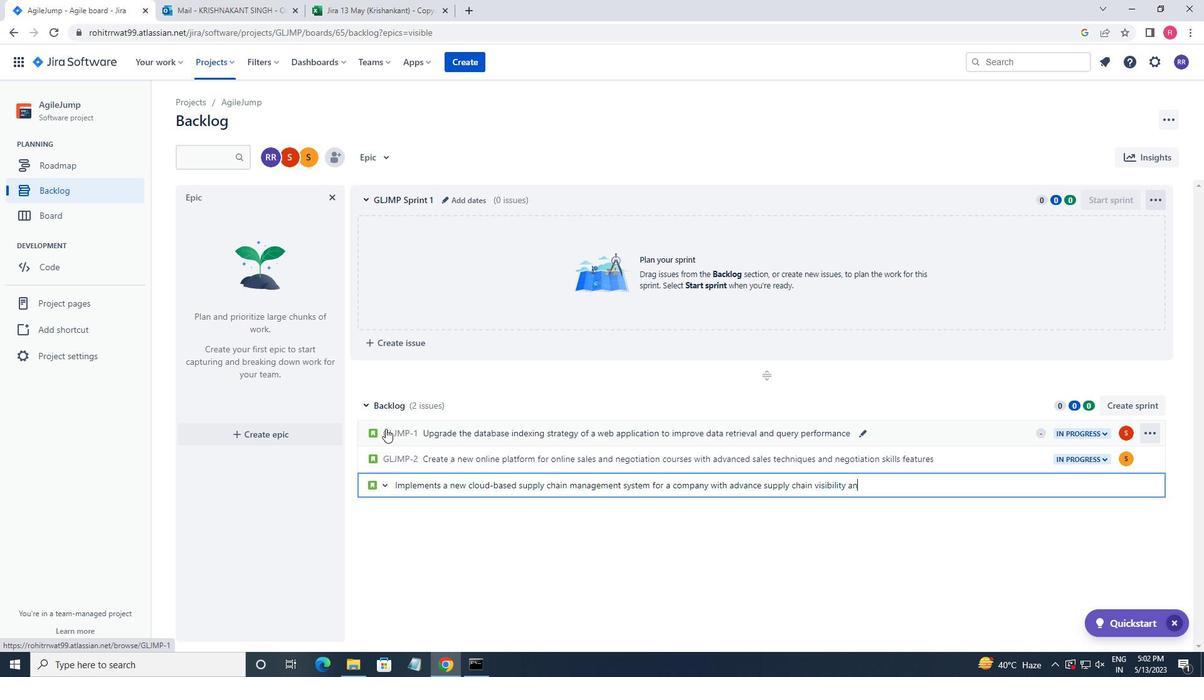 
Action: Key pressed planning<Key.space>features<Key.enter>
Screenshot: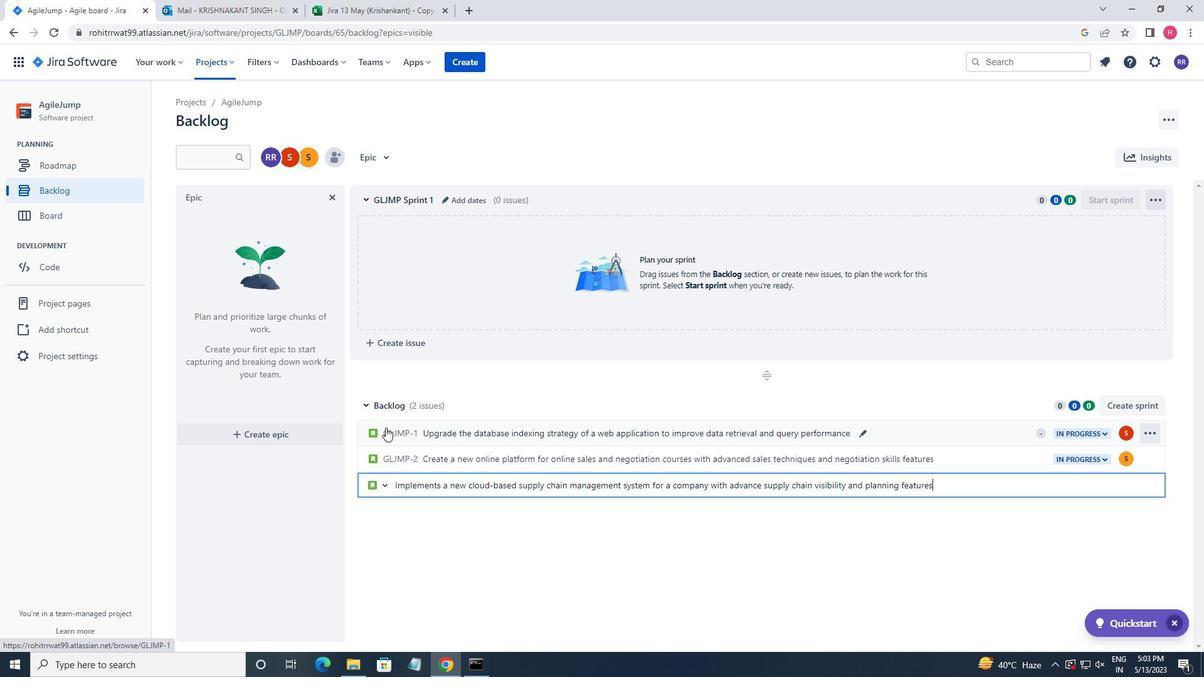 
Action: Mouse moved to (1126, 490)
Screenshot: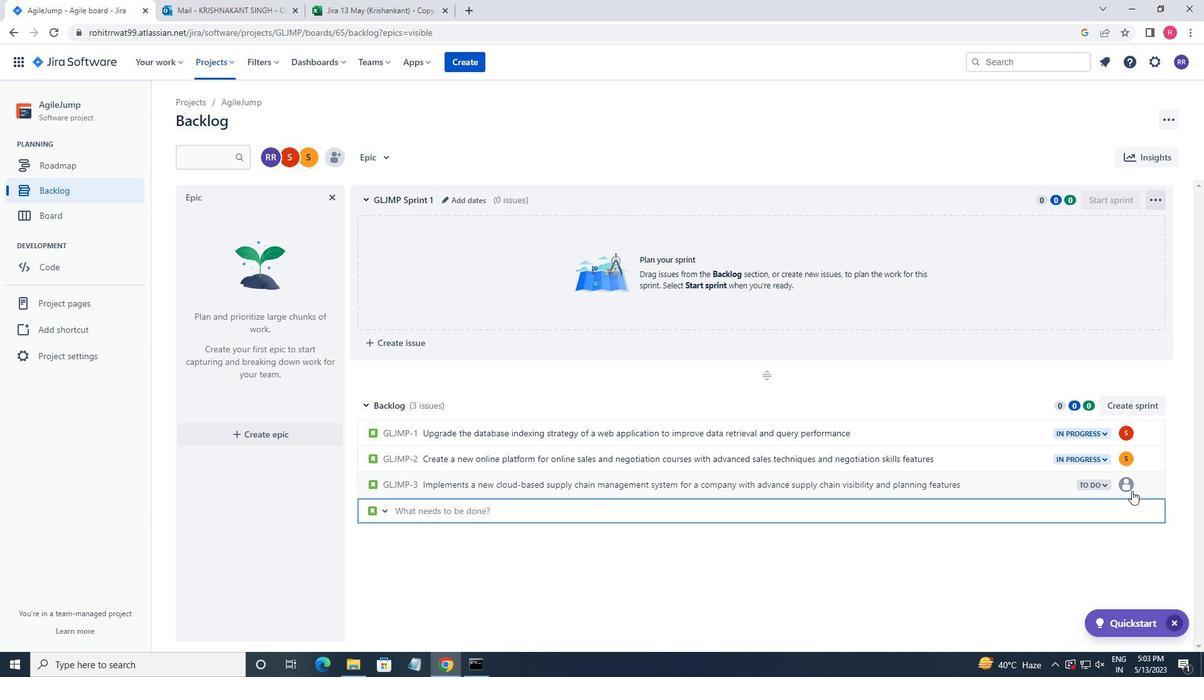 
Action: Mouse pressed left at (1126, 490)
Screenshot: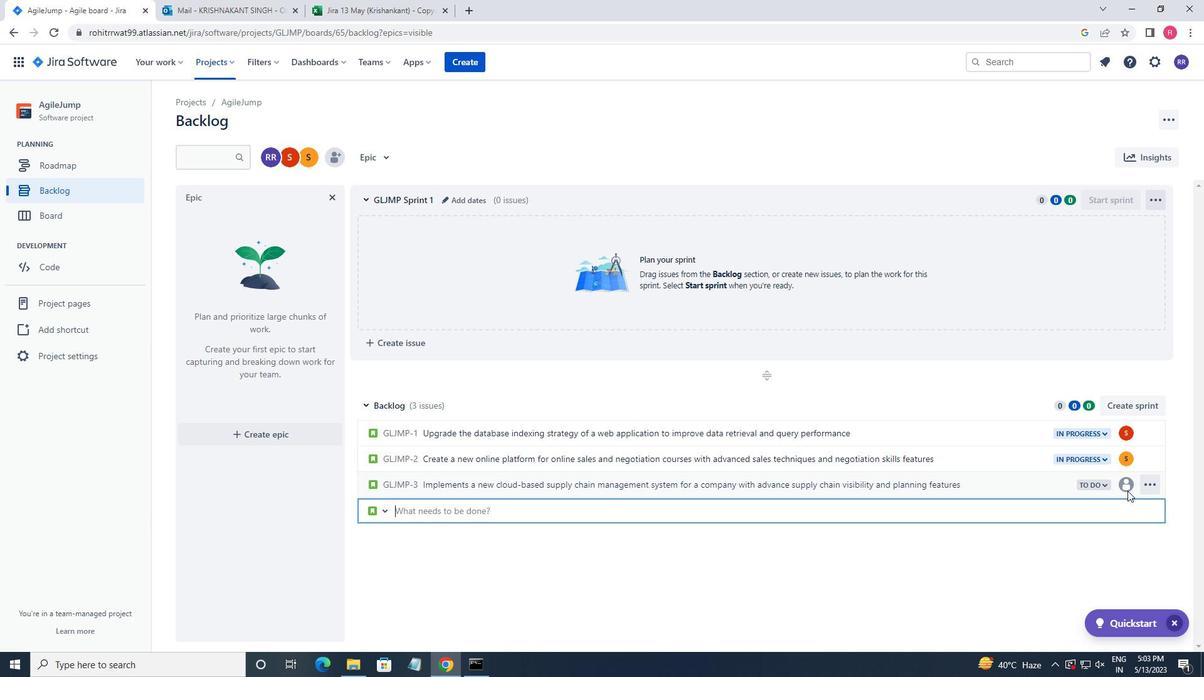 
Action: Mouse moved to (1126, 487)
Screenshot: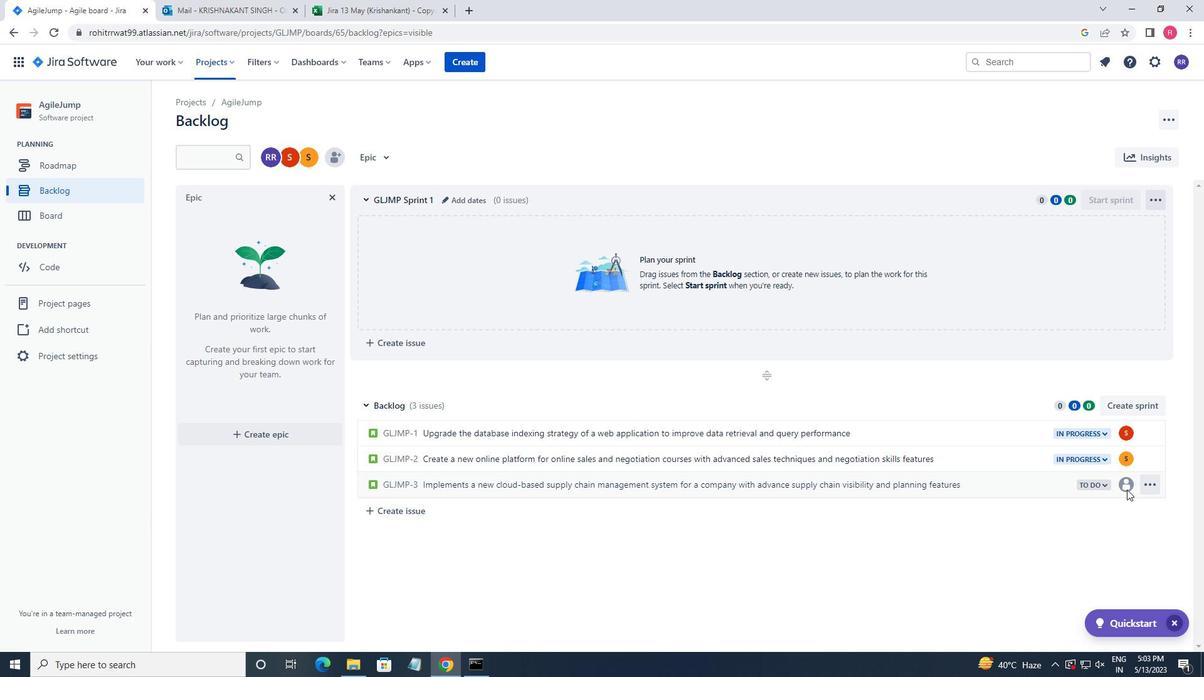 
Action: Mouse pressed left at (1126, 487)
Screenshot: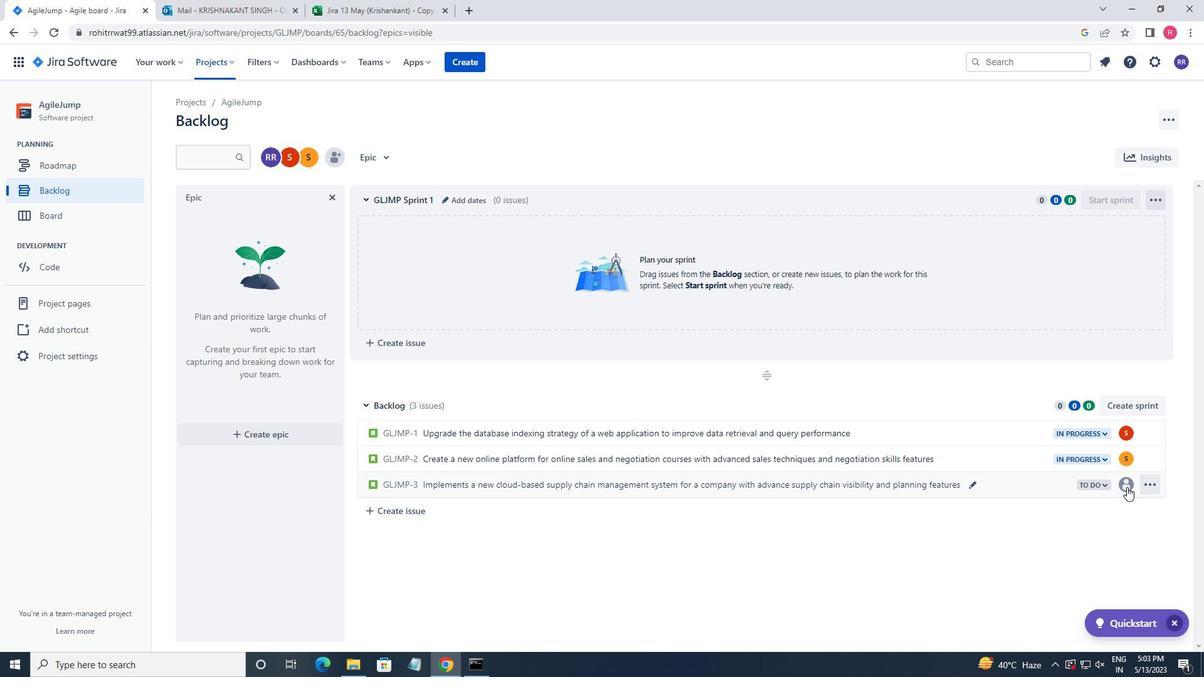
Action: Mouse moved to (1091, 455)
Screenshot: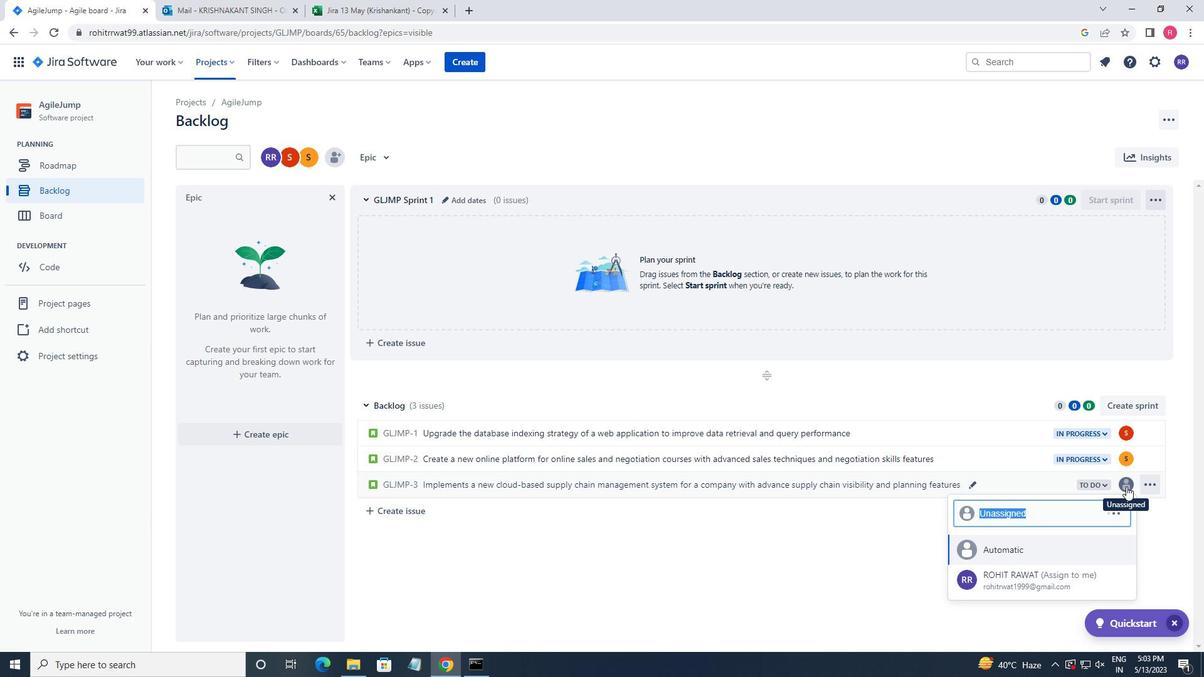 
Action: Key pressed so
Screenshot: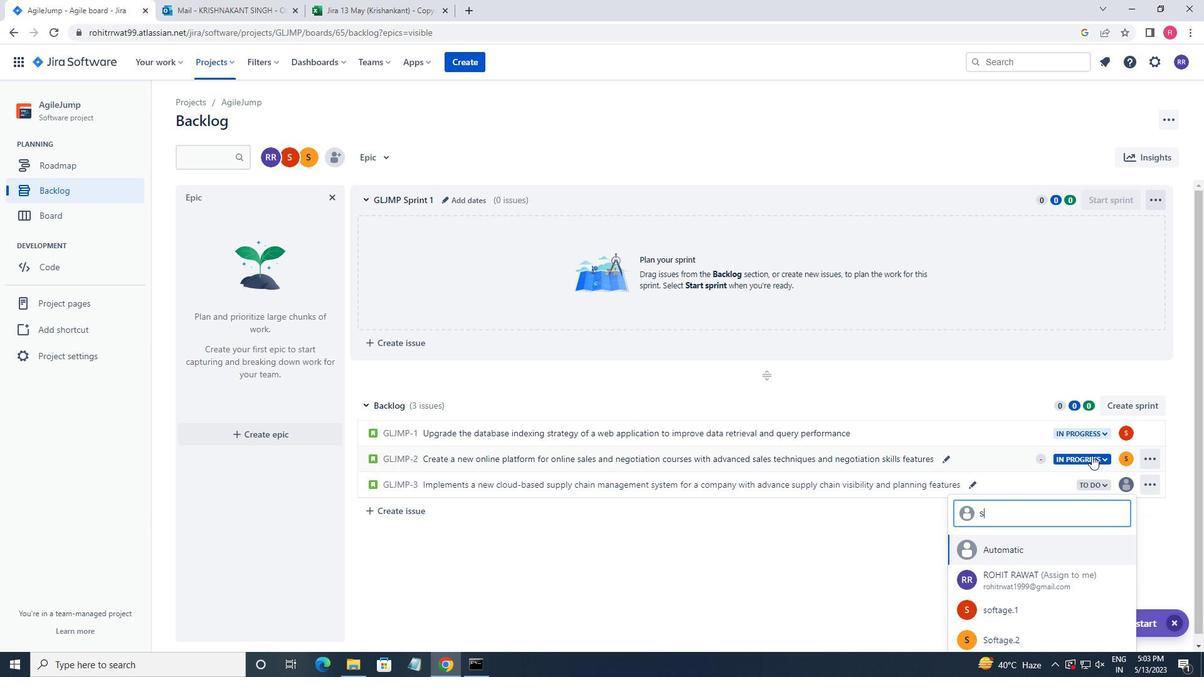 
Action: Mouse moved to (1091, 455)
Screenshot: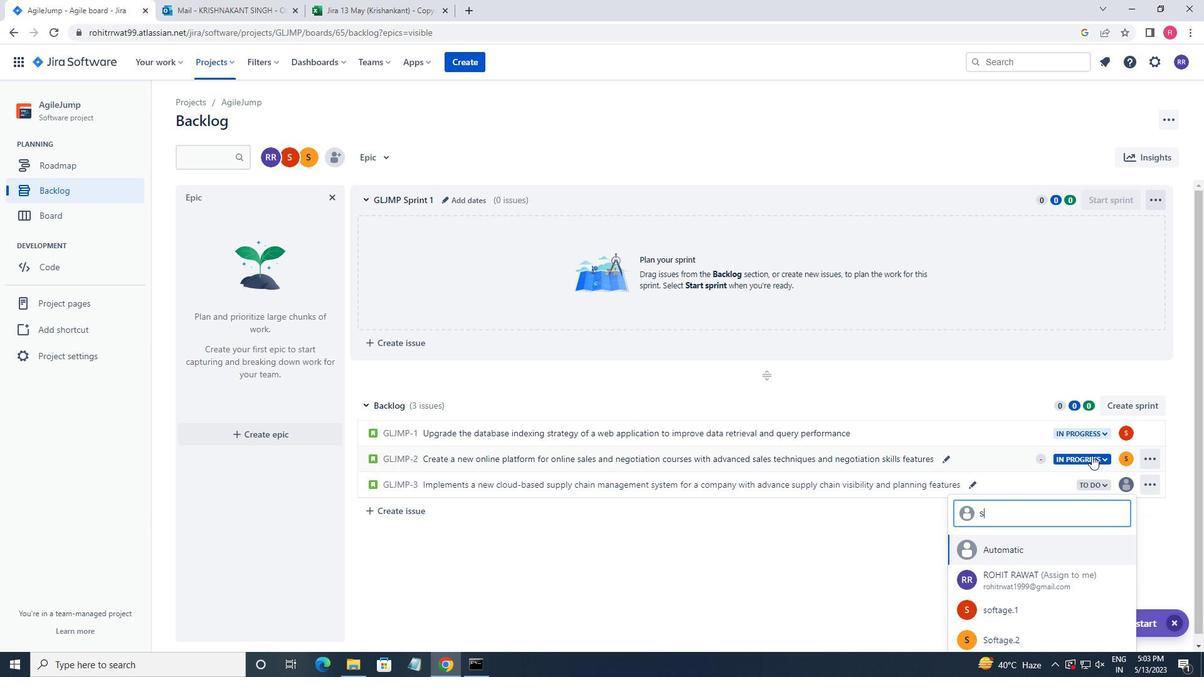
Action: Key pressed f
Screenshot: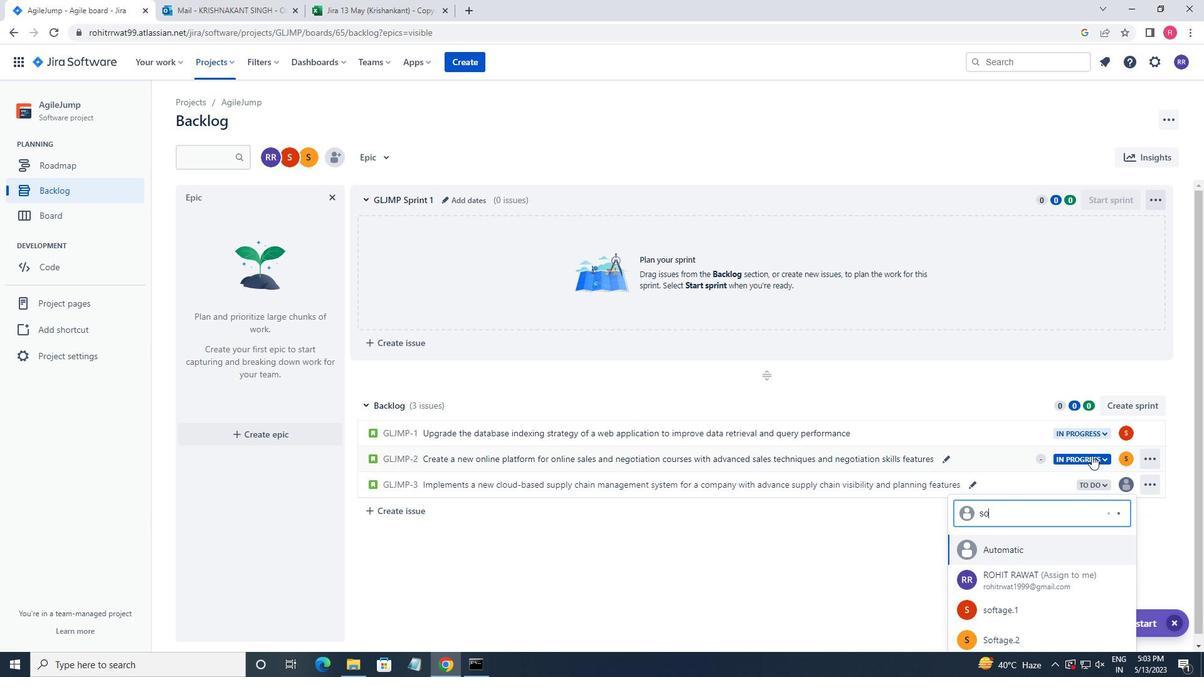 
Action: Mouse moved to (1091, 455)
Screenshot: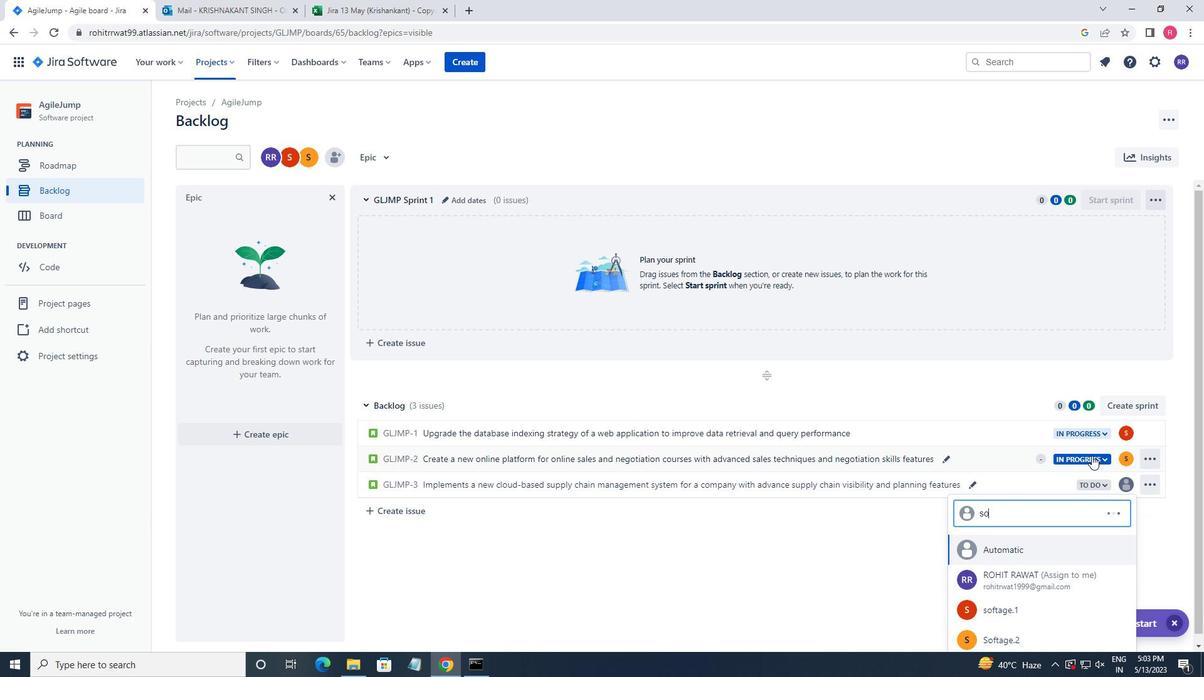 
Action: Key pressed tag
Screenshot: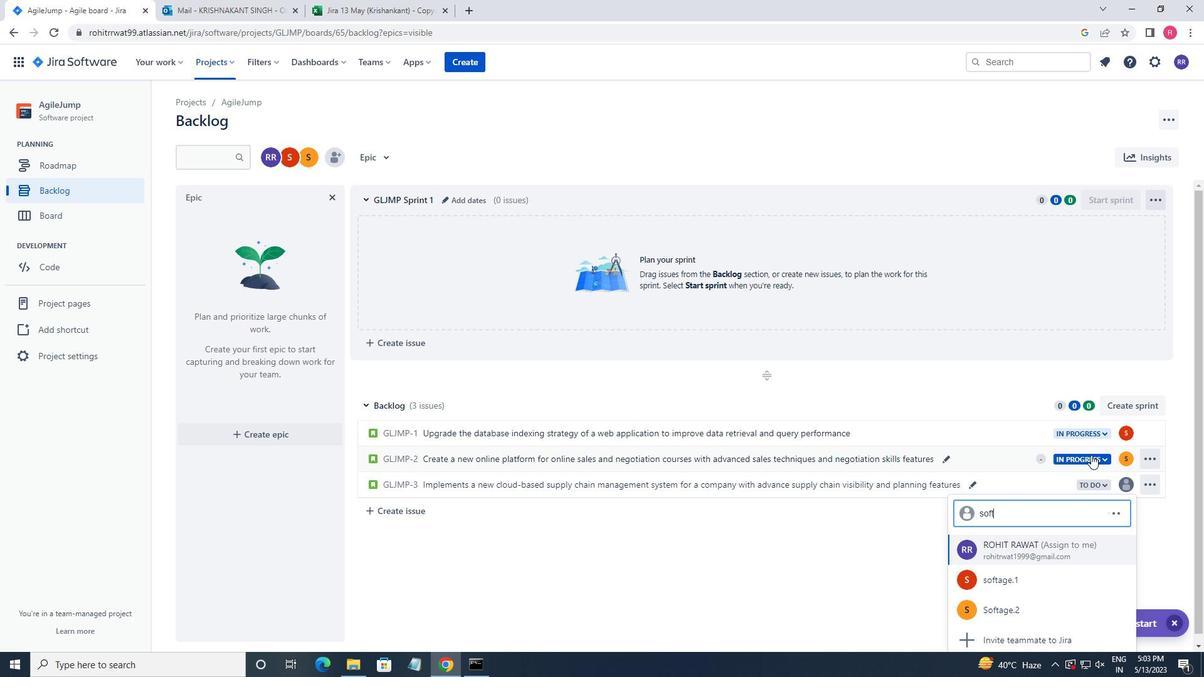 
Action: Mouse moved to (1089, 454)
Screenshot: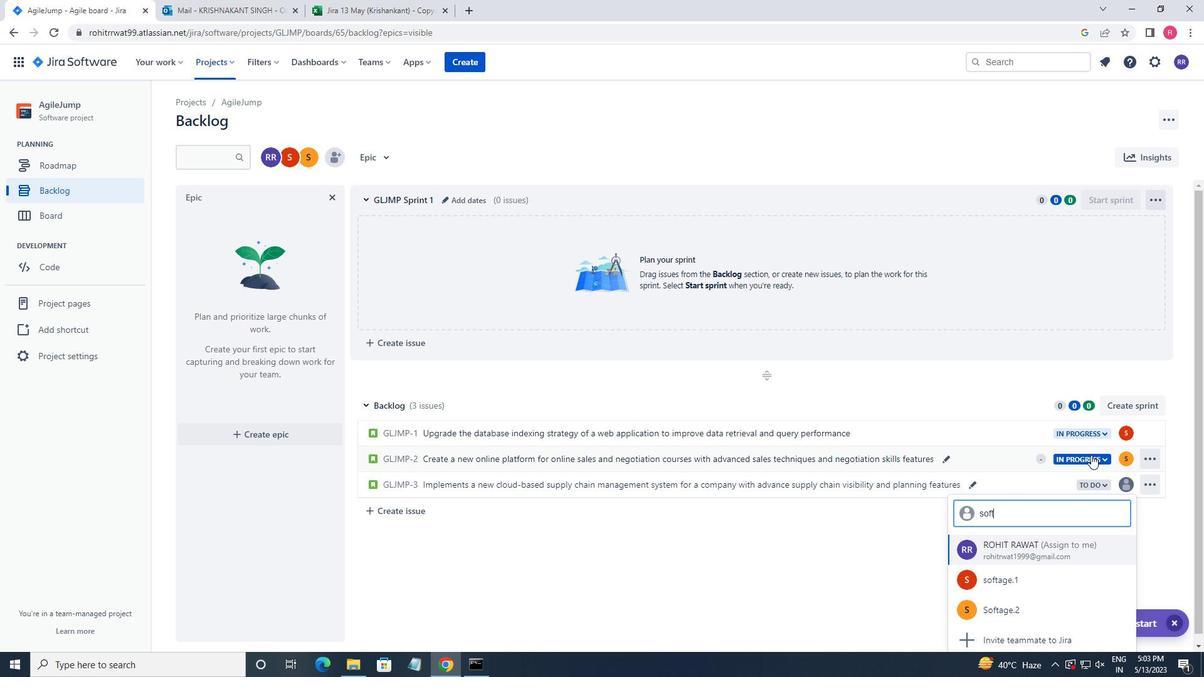 
Action: Key pressed e.
Screenshot: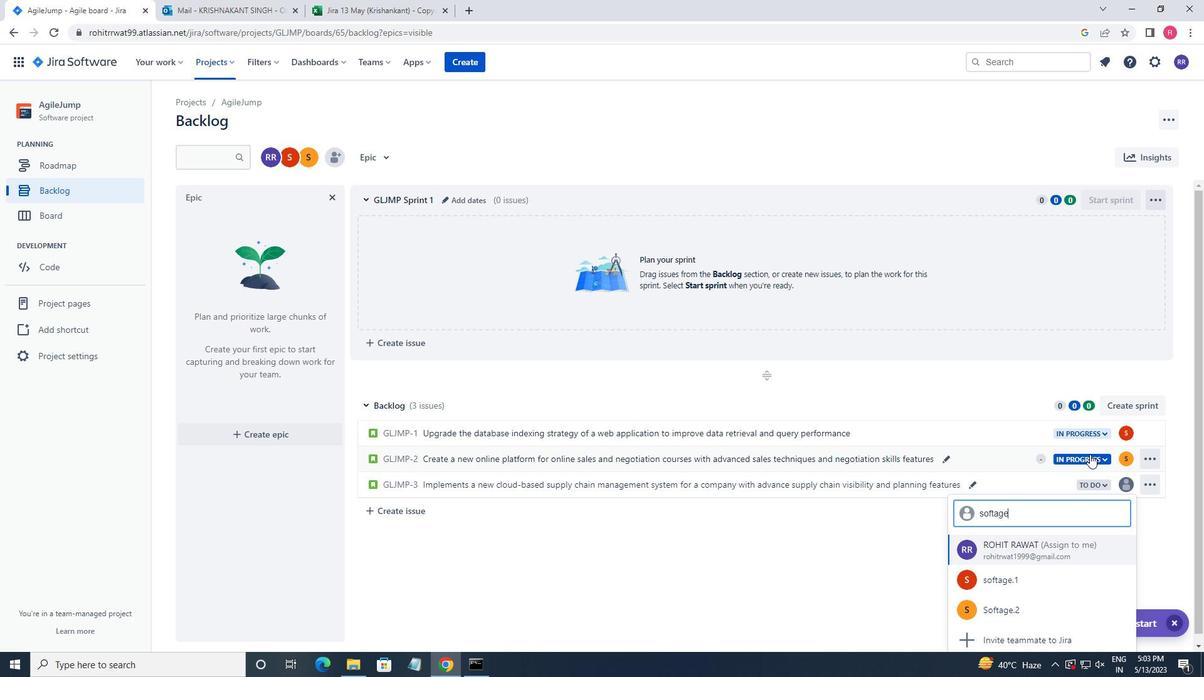 
Action: Mouse moved to (1089, 454)
Screenshot: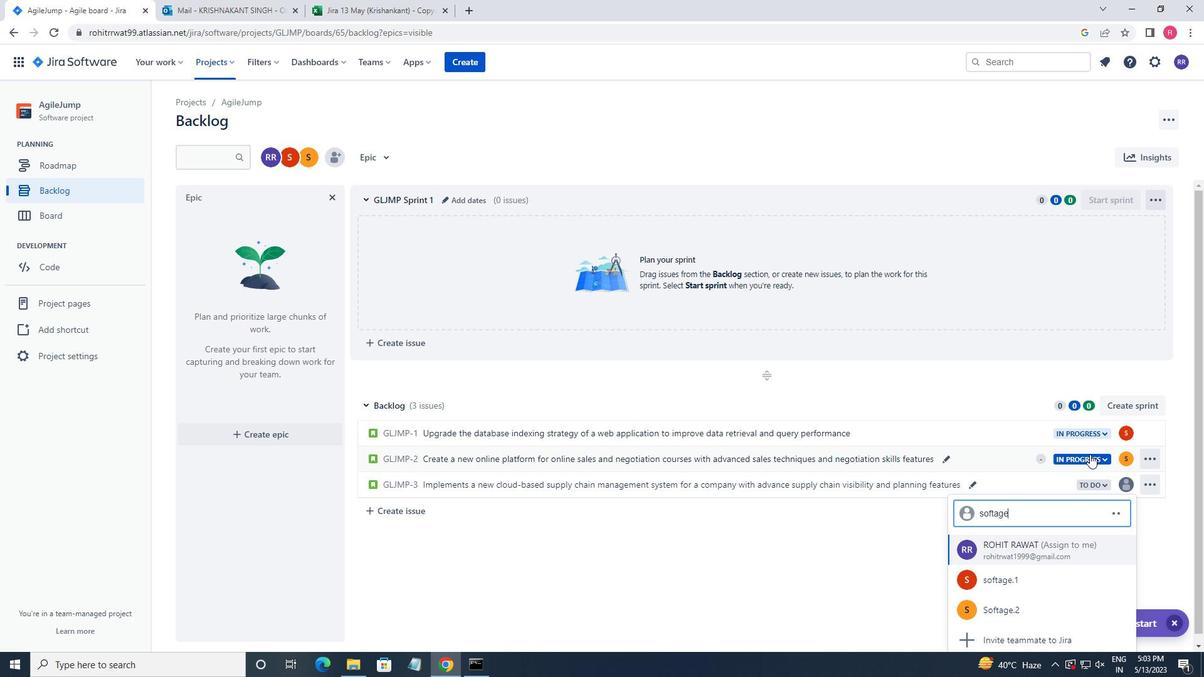 
Action: Key pressed 1
Screenshot: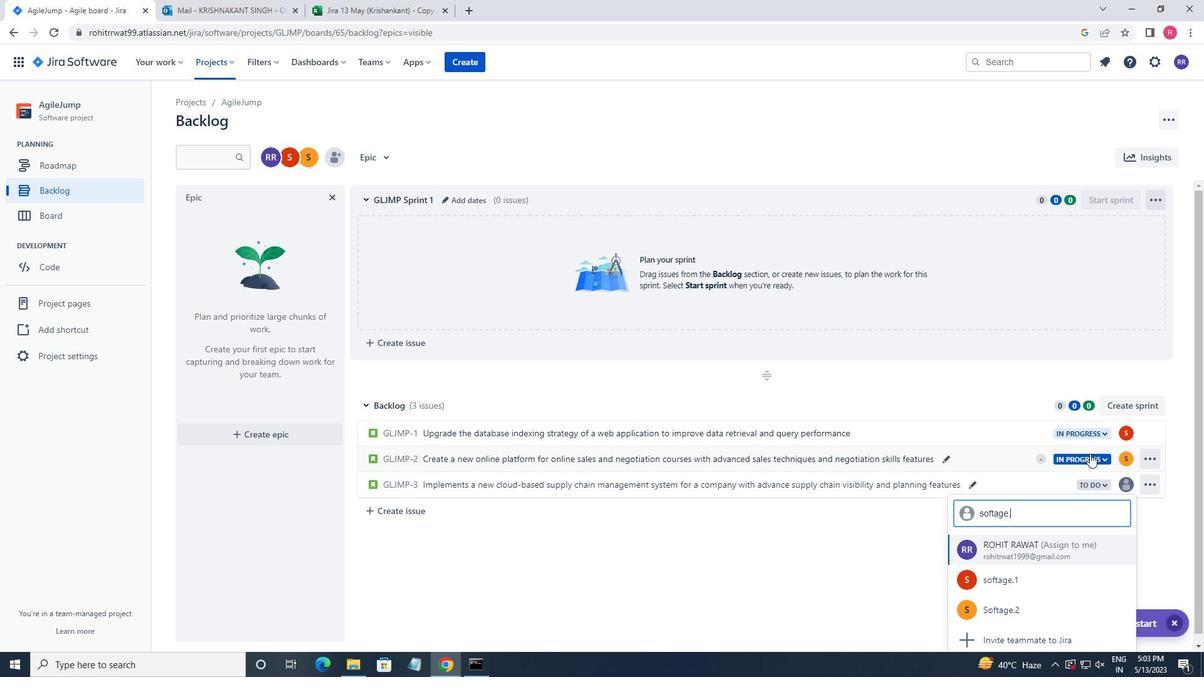 
Action: Mouse moved to (1014, 545)
Screenshot: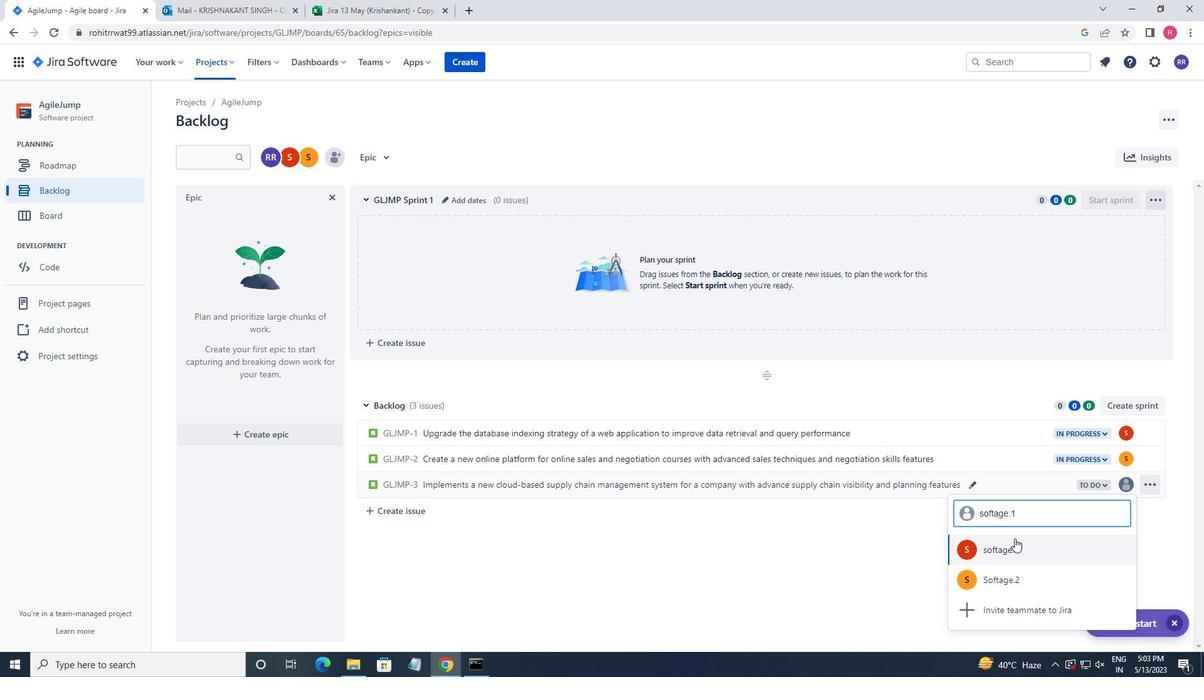 
Action: Mouse pressed left at (1014, 545)
Screenshot: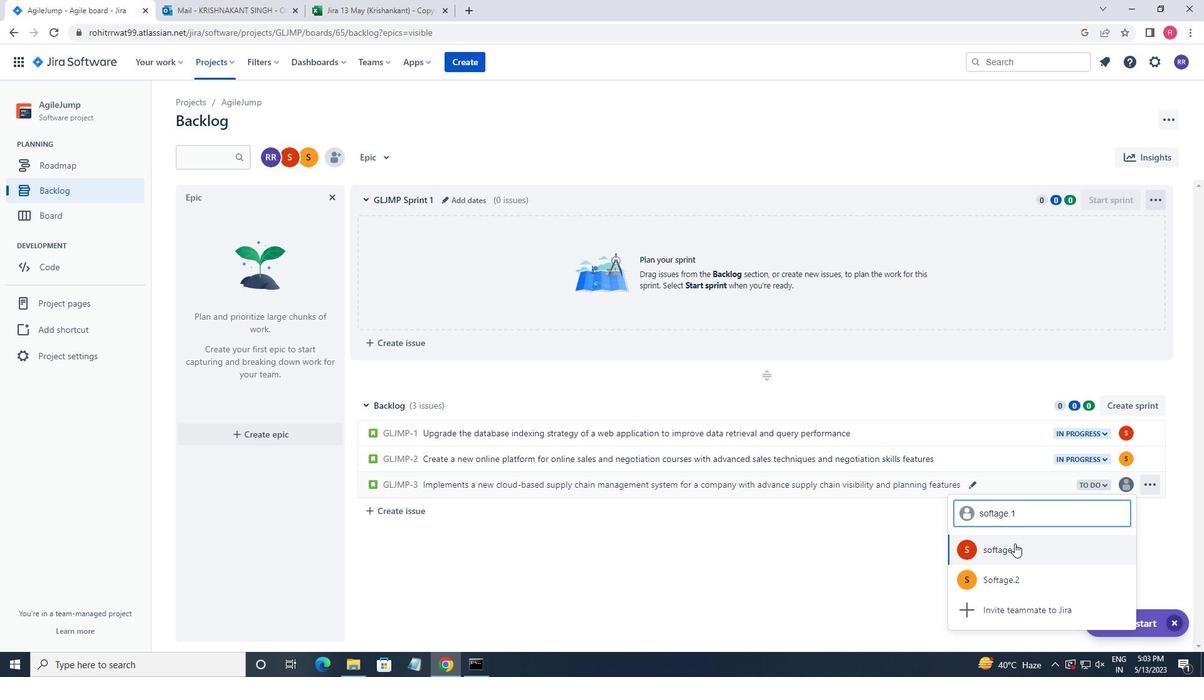 
Action: Mouse moved to (1089, 482)
Screenshot: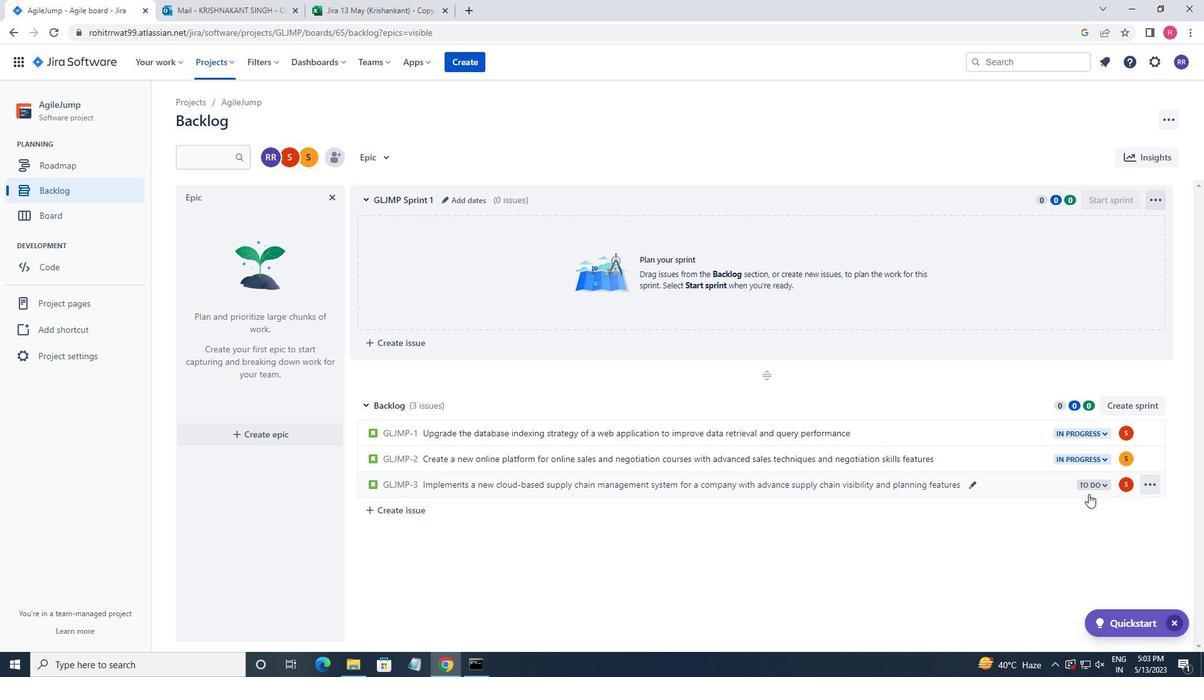 
Action: Mouse pressed left at (1089, 482)
Screenshot: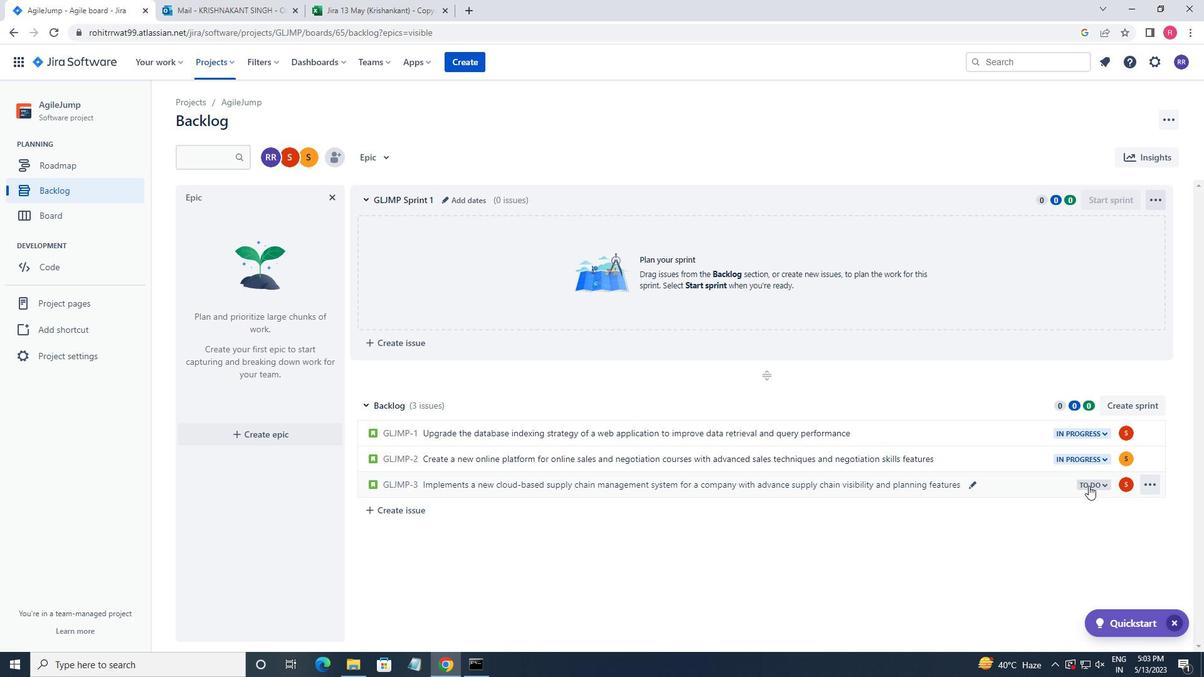 
Action: Mouse moved to (1010, 507)
Screenshot: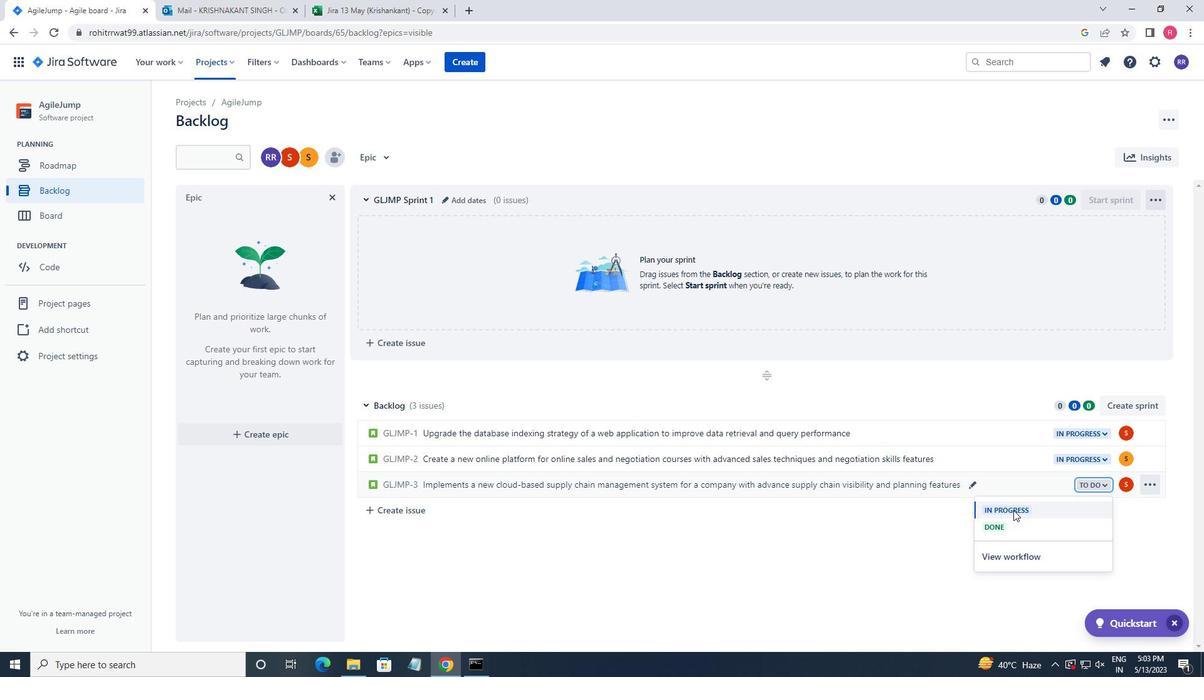 
Action: Mouse pressed left at (1010, 507)
Screenshot: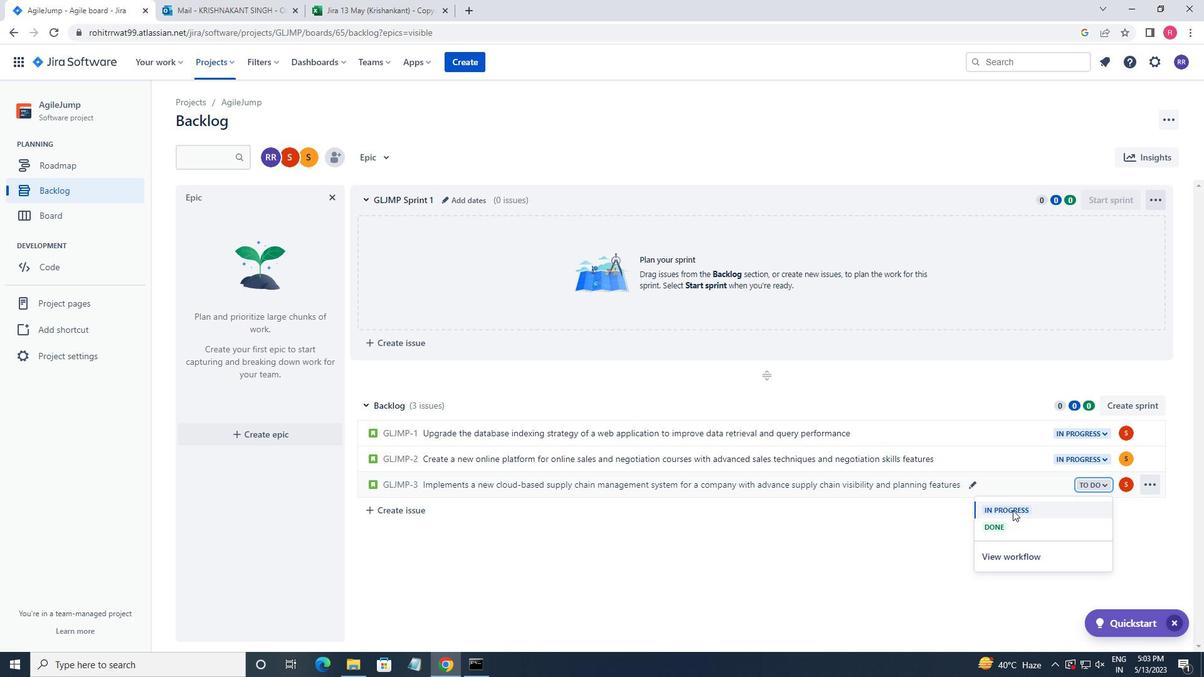 
Action: Mouse moved to (564, 504)
Screenshot: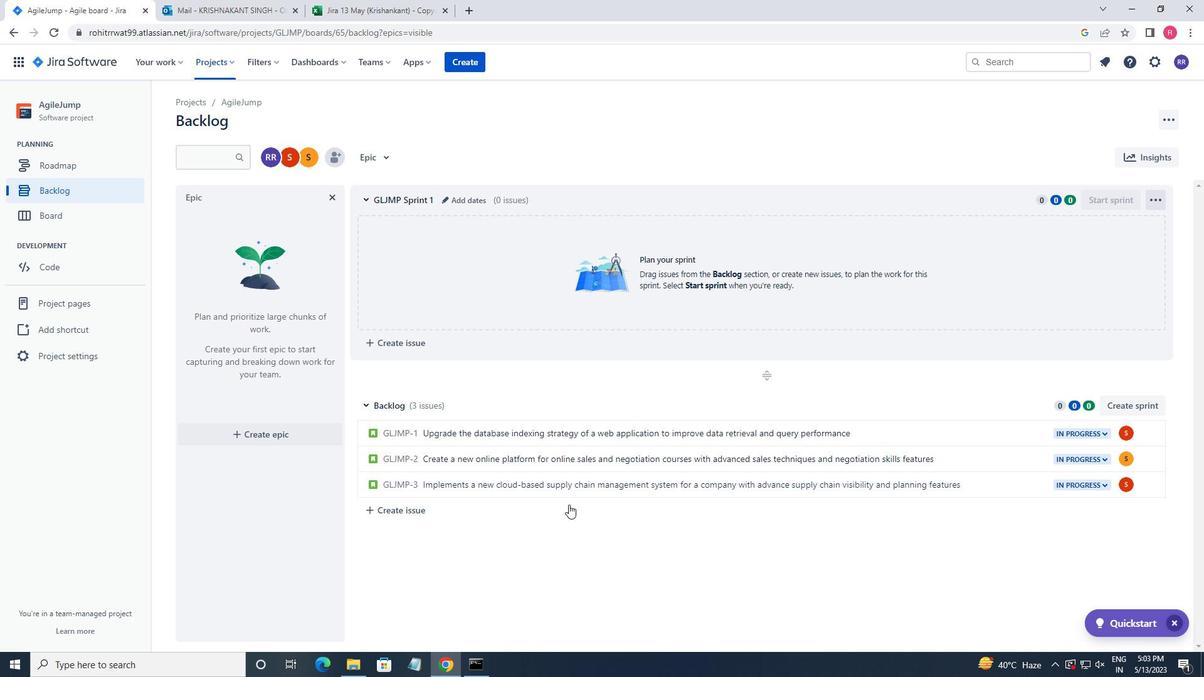 
Action: Mouse pressed left at (564, 504)
Screenshot: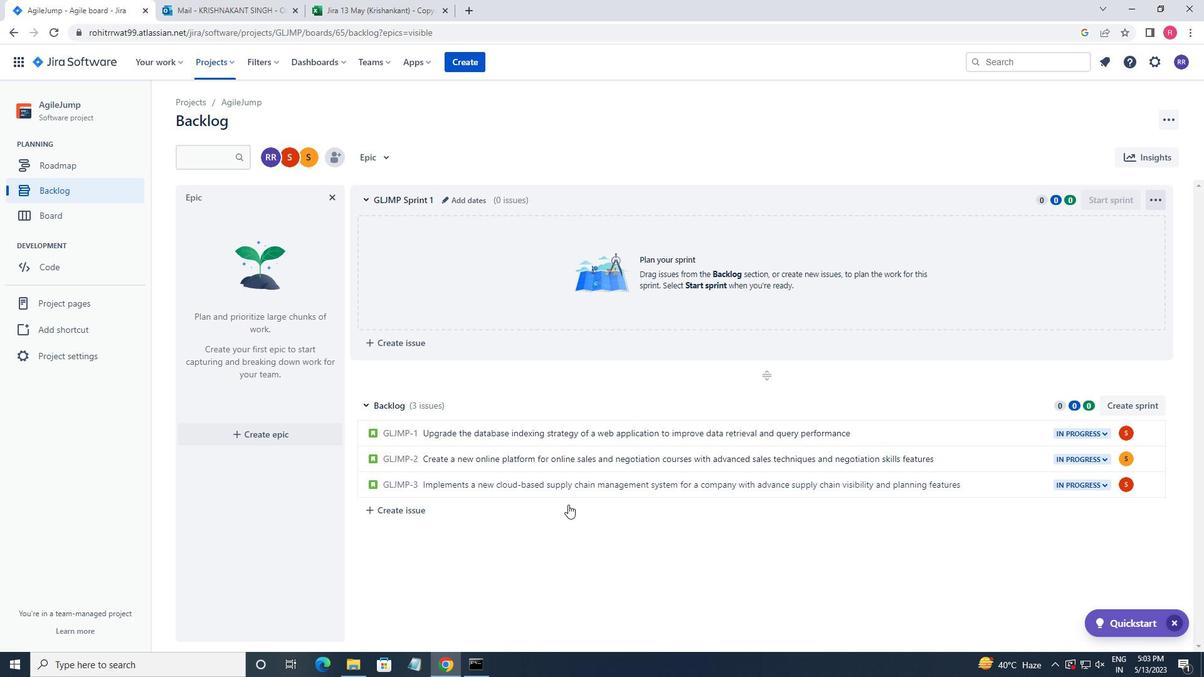 
Action: Mouse moved to (564, 504)
Screenshot: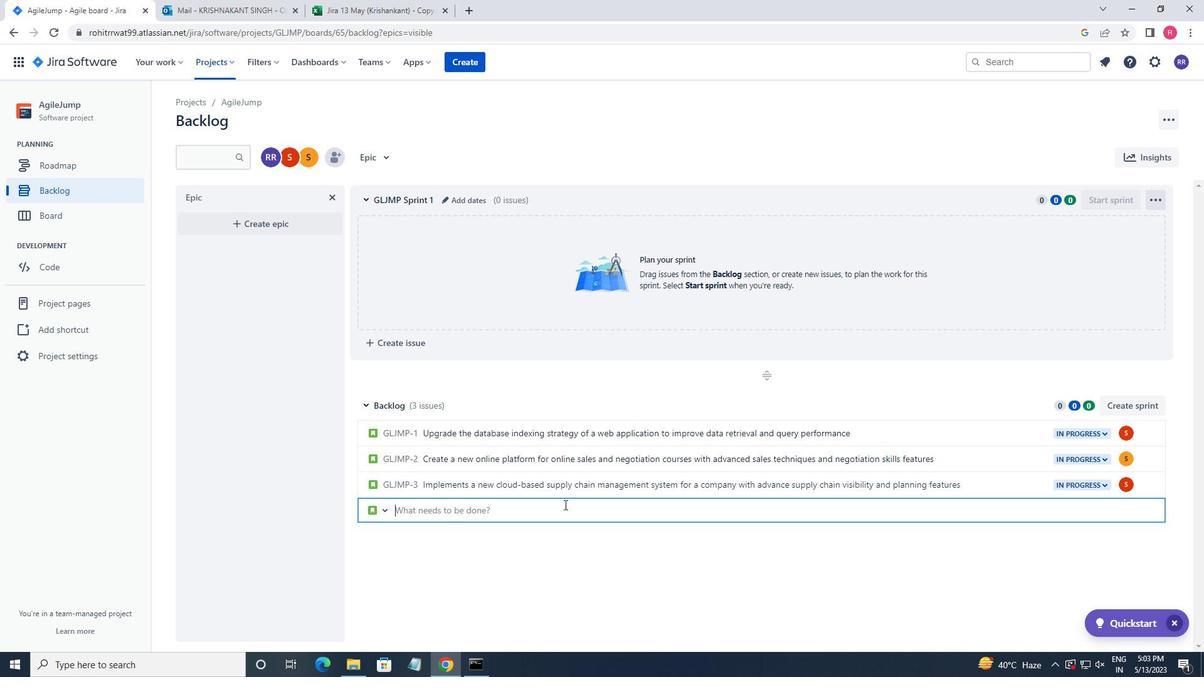 
Action: Key pressed <Key.shift_r>
Screenshot: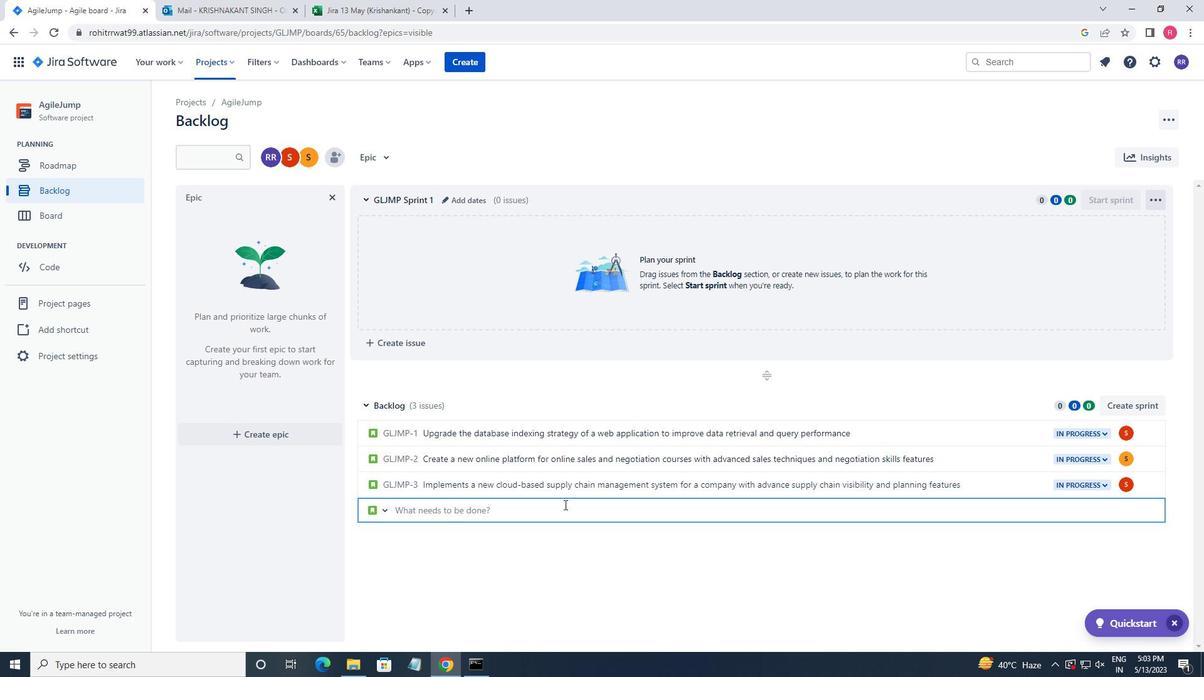 
Action: Mouse moved to (564, 504)
Screenshot: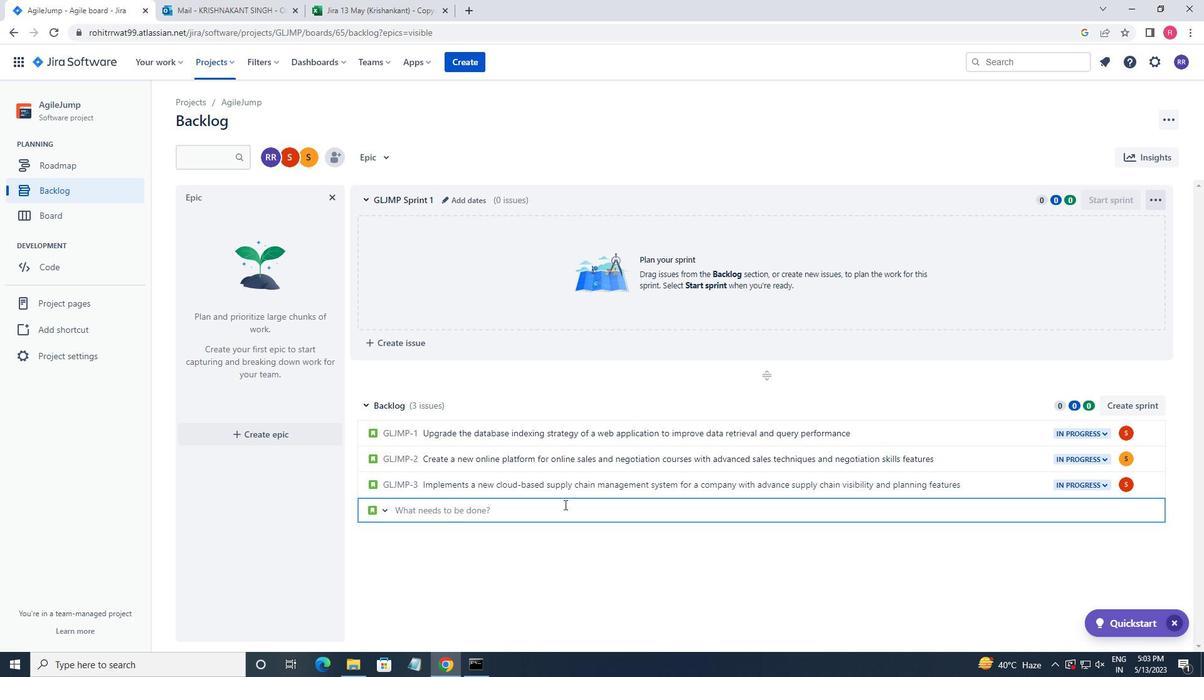 
Action: Key pressed Int
Screenshot: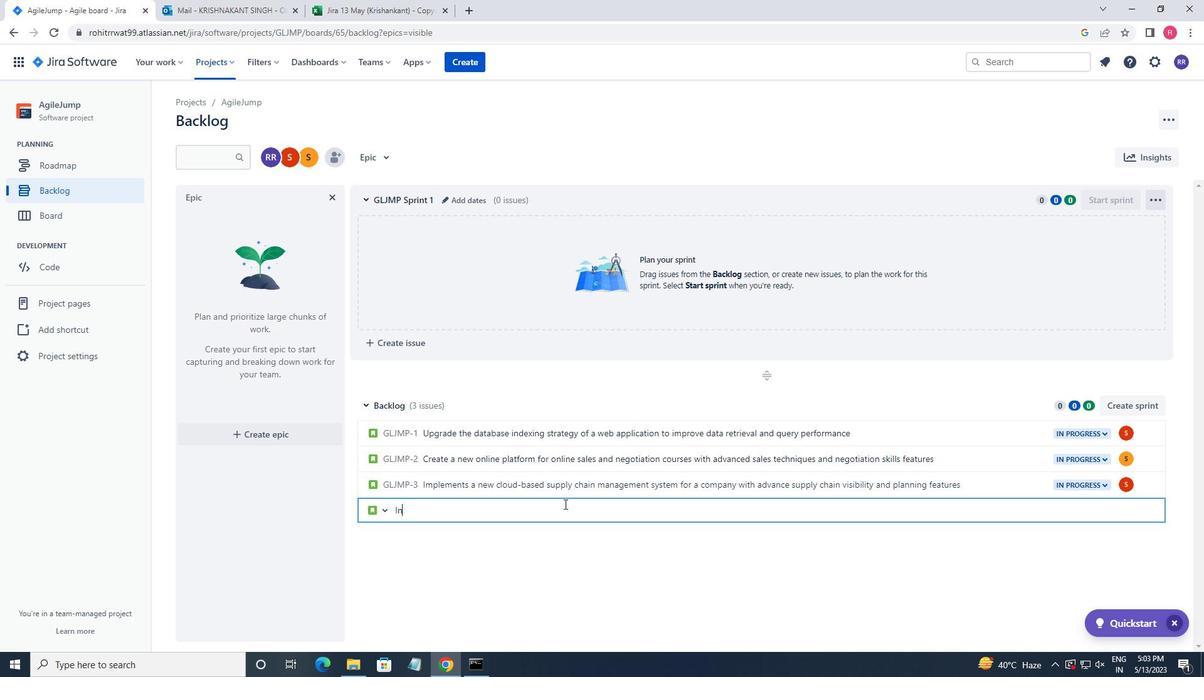 
Action: Mouse moved to (564, 503)
Screenshot: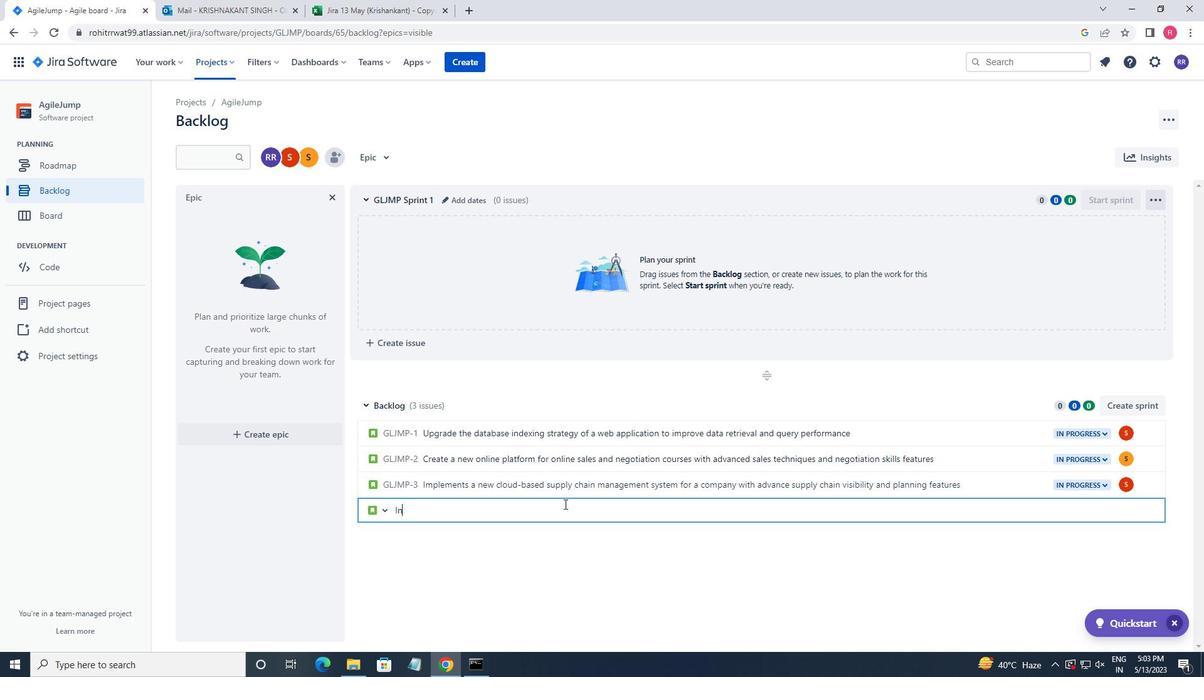 
Action: Key pressed er<Key.backspace>r<Key.backspace>
Screenshot: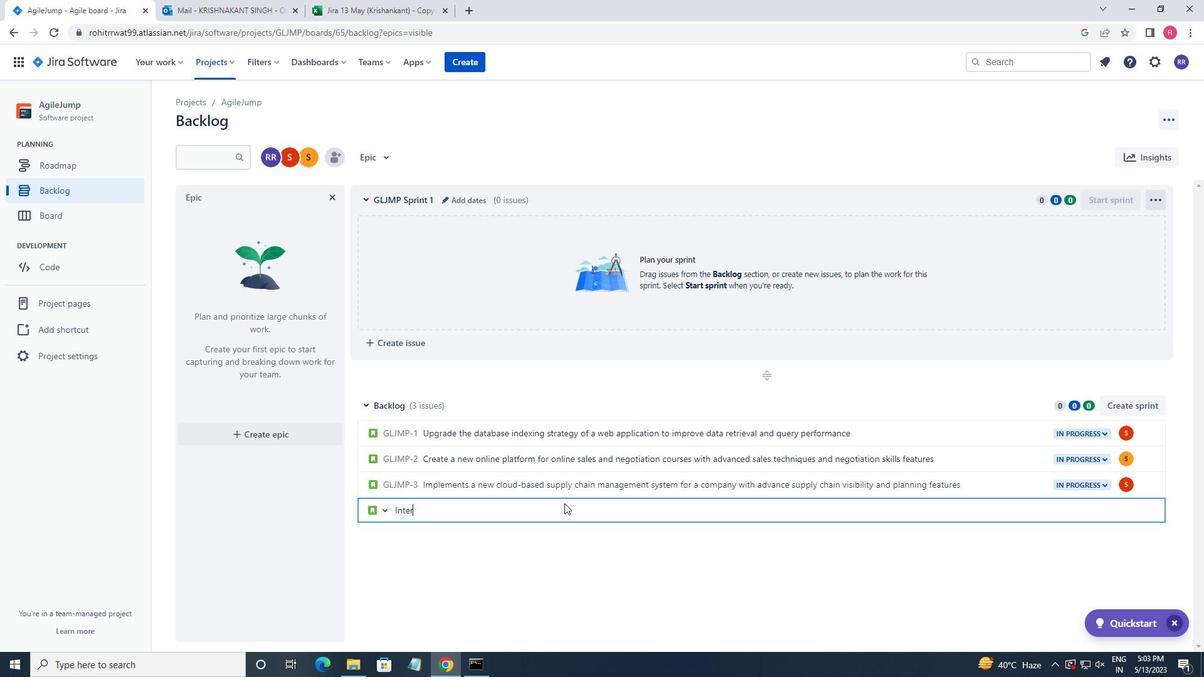 
Action: Mouse moved to (565, 502)
Screenshot: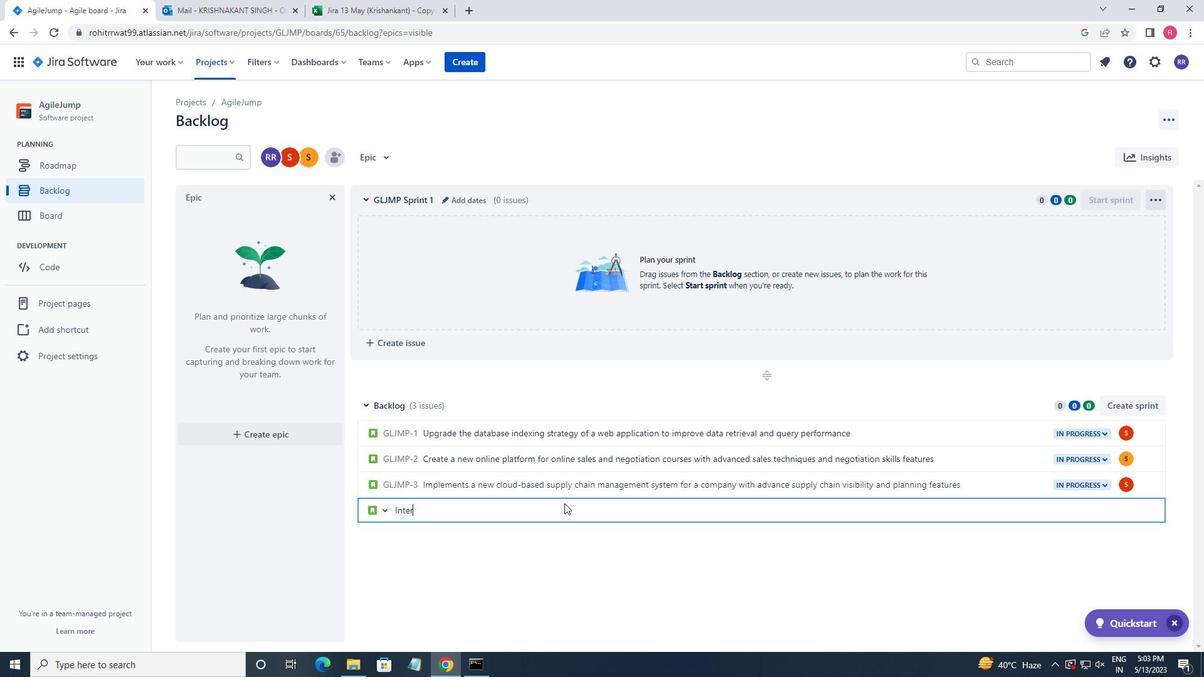 
Action: Key pressed grate<Key.space>a<Key.space>
Screenshot: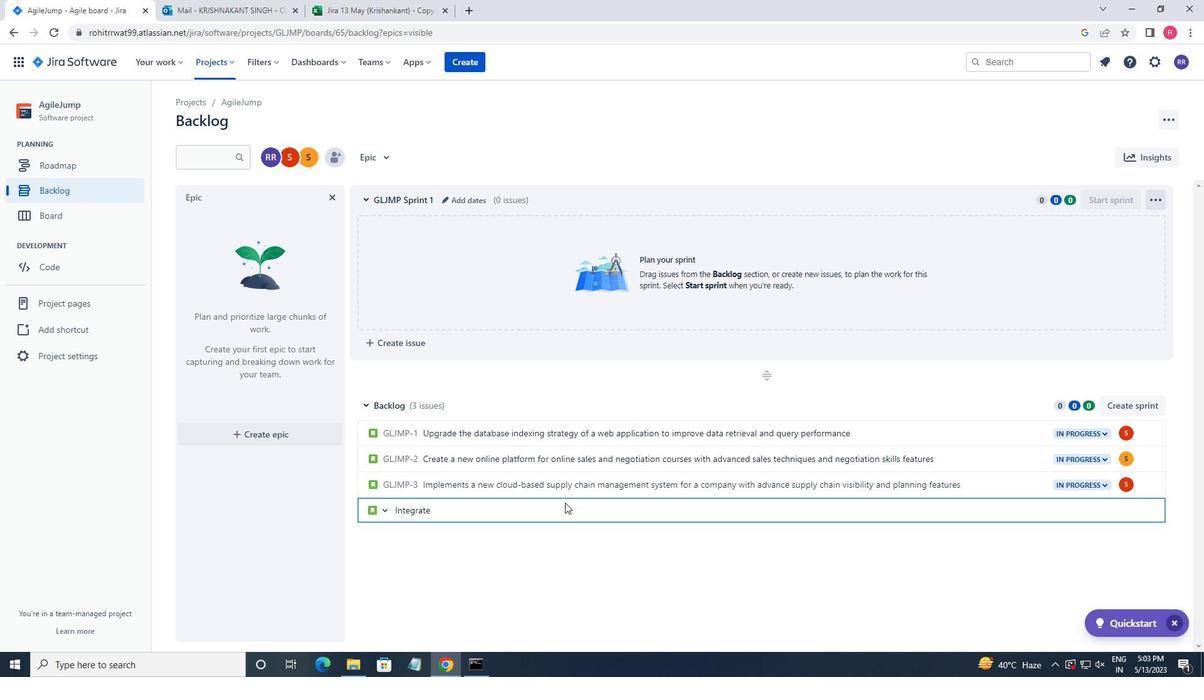 
Action: Mouse moved to (565, 502)
Screenshot: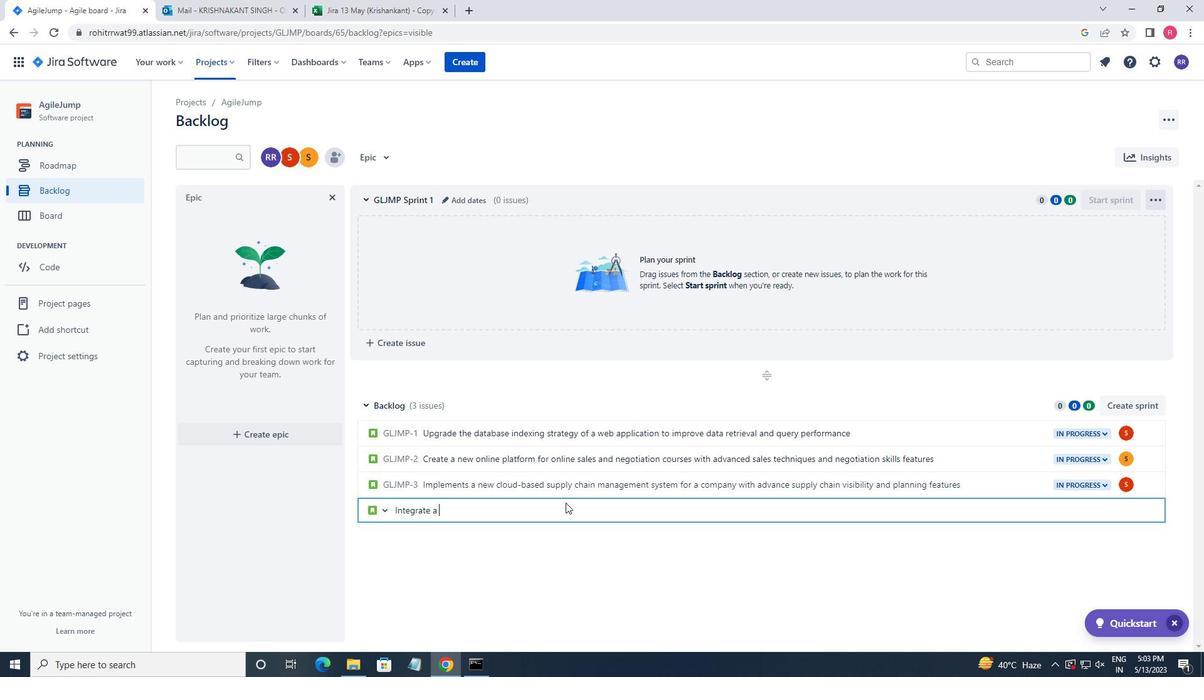 
Action: Key pressed nw
Screenshot: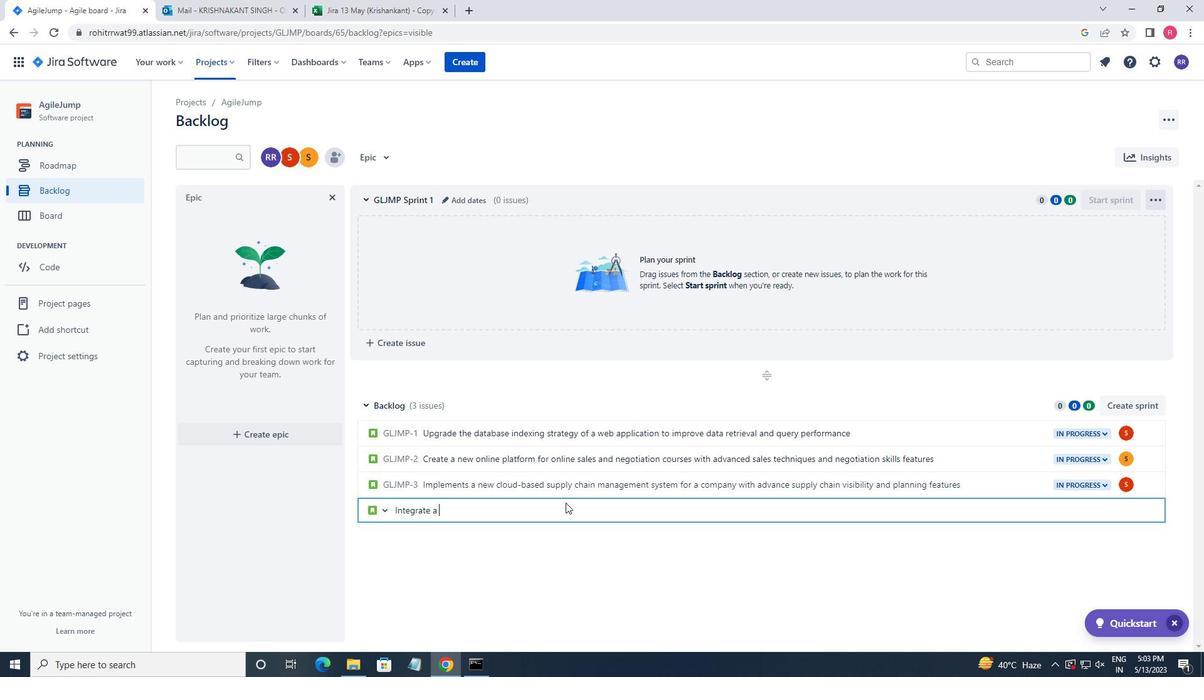 
Action: Mouse moved to (565, 501)
Screenshot: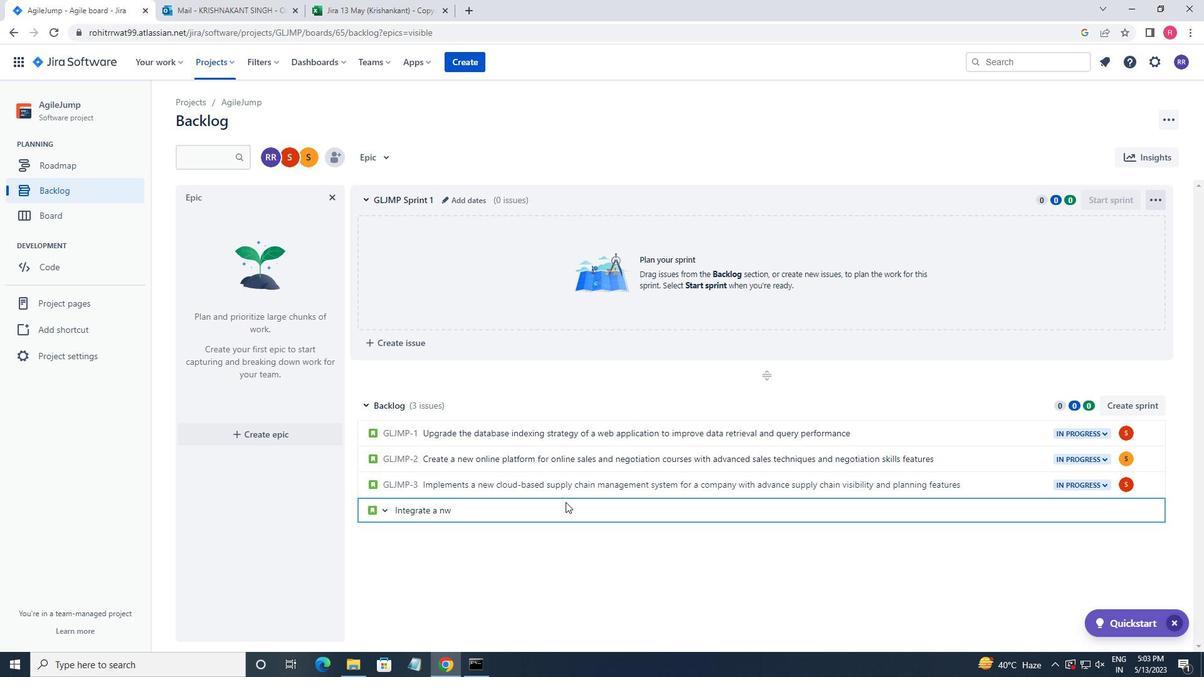 
Action: Key pressed <Key.backspace>
Screenshot: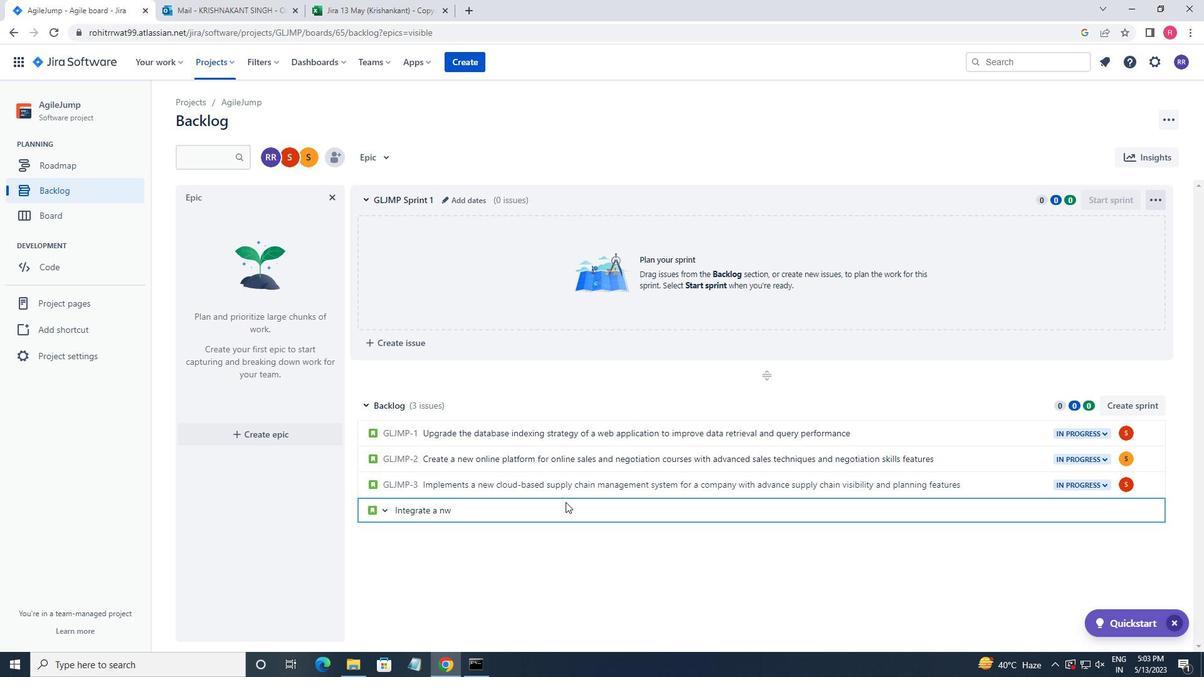 
Action: Mouse moved to (566, 501)
Screenshot: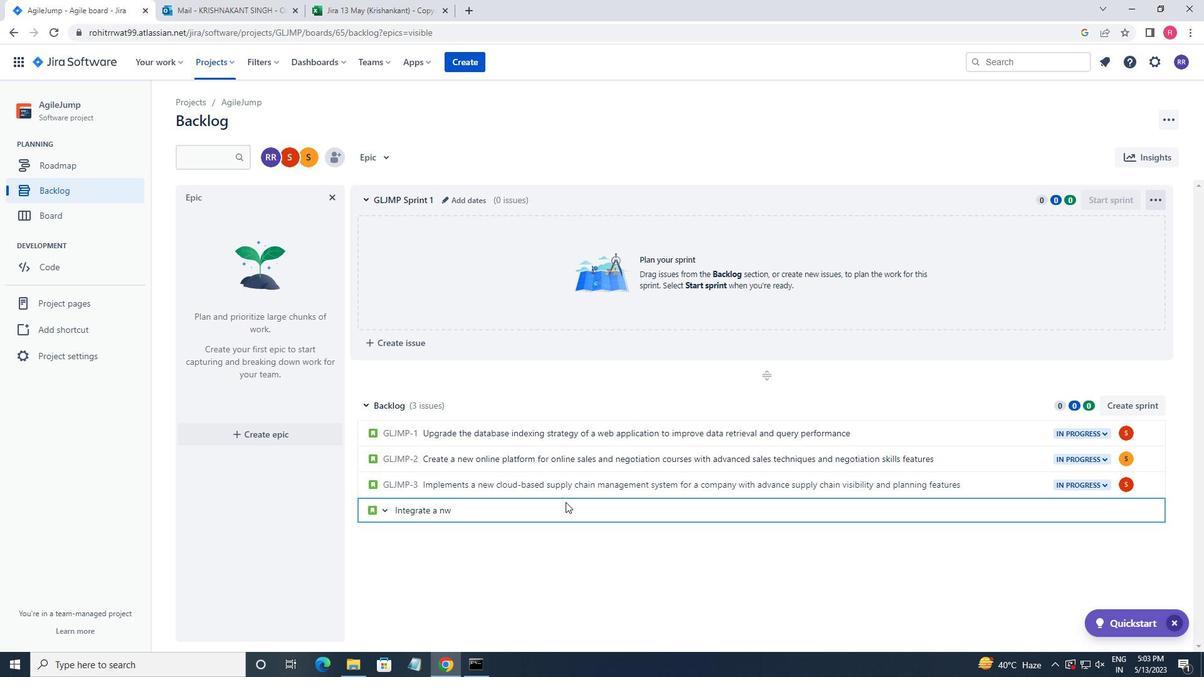 
Action: Key pressed ew<Key.space>product<Key.space><Key.space>customization<Key.space>fetures<Key.backspace><Key.space>
Screenshot: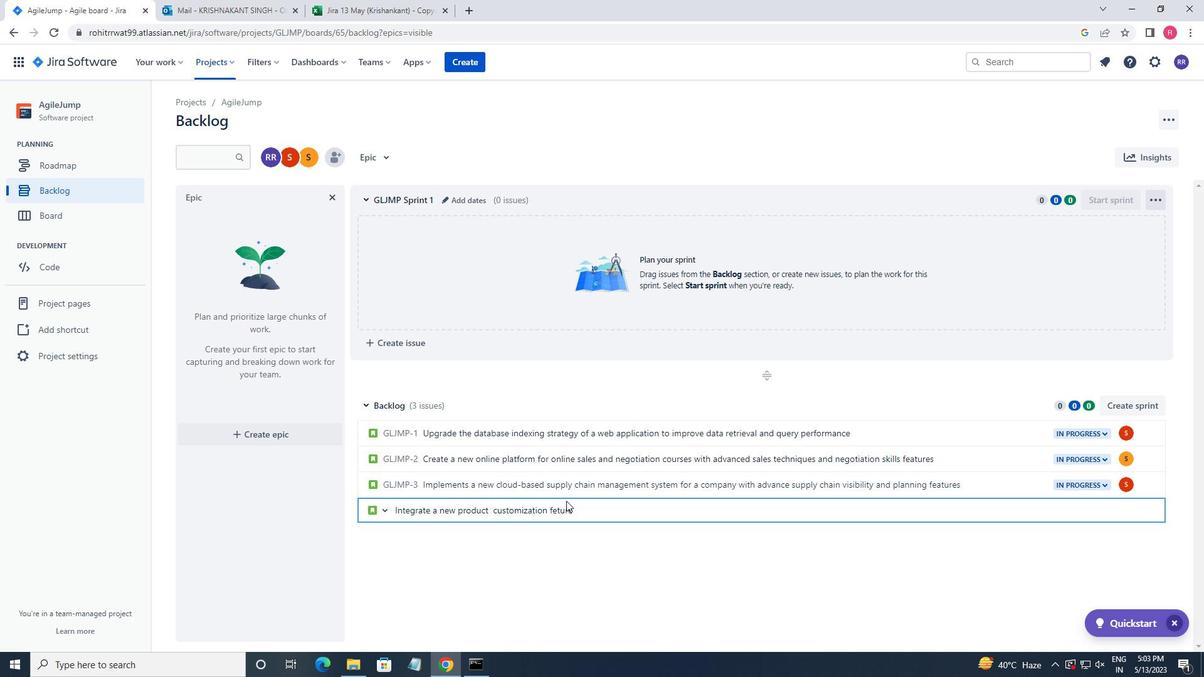
Action: Mouse moved to (693, 321)
Screenshot: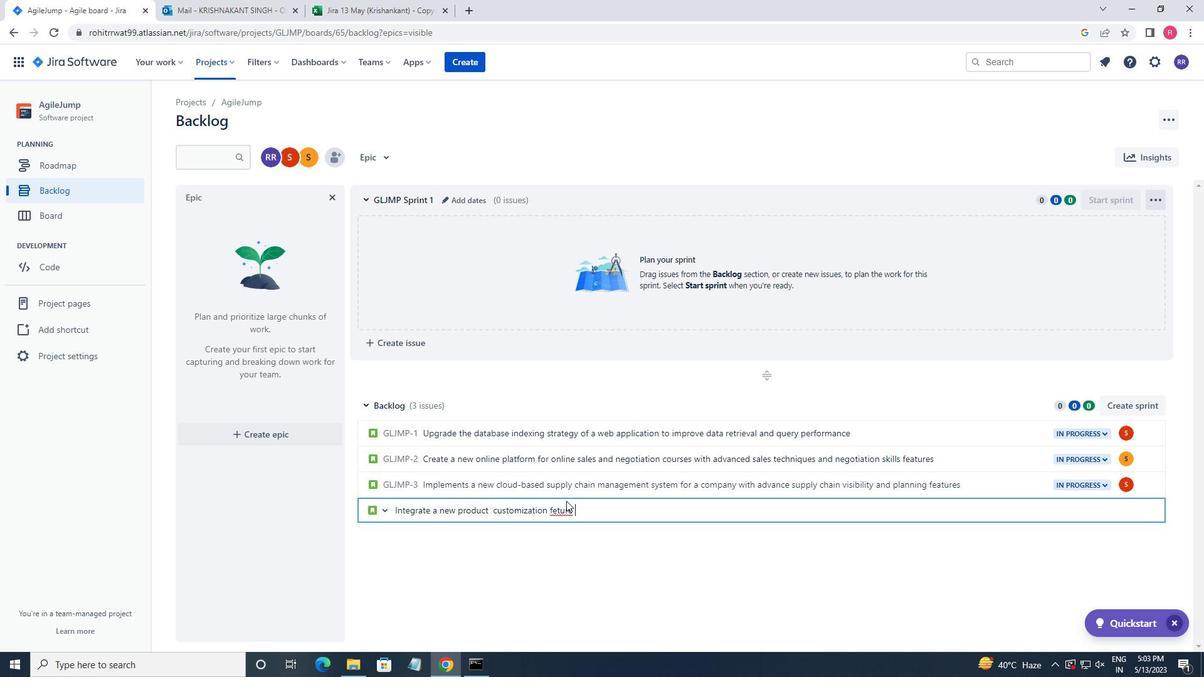 
Action: Key pressed <Key.left><Key.left><Key.left><Key.left><Key.left>a<Key.right><Key.right><Key.right><Key.right><Key.right><Key.right><Key.right><Key.right><Key.right>into<Key.space>and<Key.space><Key.backspace><Key.backspace><Key.space>exitsting<Key.space>e-commerce<Key.left><Key.left><Key.left><Key.left><Key.left><Key.left><Key.left><Key.left><Key.left><Key.left><Key.left><Key.left><Key.left><Key.left><Key.left><Key.left><Key.left>s<Key.right><Key.right><Key.right><Key.right><Key.right><Key.right><Key.right><Key.right><Key.right><Key.right><Key.right><Key.right><Key.right><Key.right><Key.right><Key.right><Key.right><Key.right><Key.right><Key.right><Key.right><Key.space><Key.left><Key.left><Key.left><Key.left><Key.left><Key.left><Key.left><Key.left><Key.left><Key.left><Key.left><Key.left><Key.left><Key.left><Key.left><Key.left><Key.left><Key.backspace><Key.right><Key.right><Key.right><Key.backspace><Key.backspace><Key.backspace>ti<Key.right><Key.right><Key.right><Key.right><Key.right><Key.right><Key.right><Key.right><Key.right><Key.right><Key.right><Key.right><Key.right><Key.right><Key.right><Key.right><Key.right><Key.right><Key.right><Key.right>website<Key.space>to<Key.space>enhance<Key.space>product<Key.space>personalozation<Key.space><Key.left><Key.left><Key.left><Key.left><Key.left><Key.left><Key.left><Key.left><Key.left><Key.left><Key.left><Key.left><Key.left><Key.left><Key.left><Key.left><Key.left><Key.left><Key.right><Key.right><Key.right><Key.right><Key.right><Key.right><Key.right><Key.right><Key.right><Key.right>i<Key.right><Key.backspace><Key.right><Key.right><Key.right><Key.right><Key.right><Key.right><Key.right>and<Key.space>user<Key.space>experience<Key.enter>
Screenshot: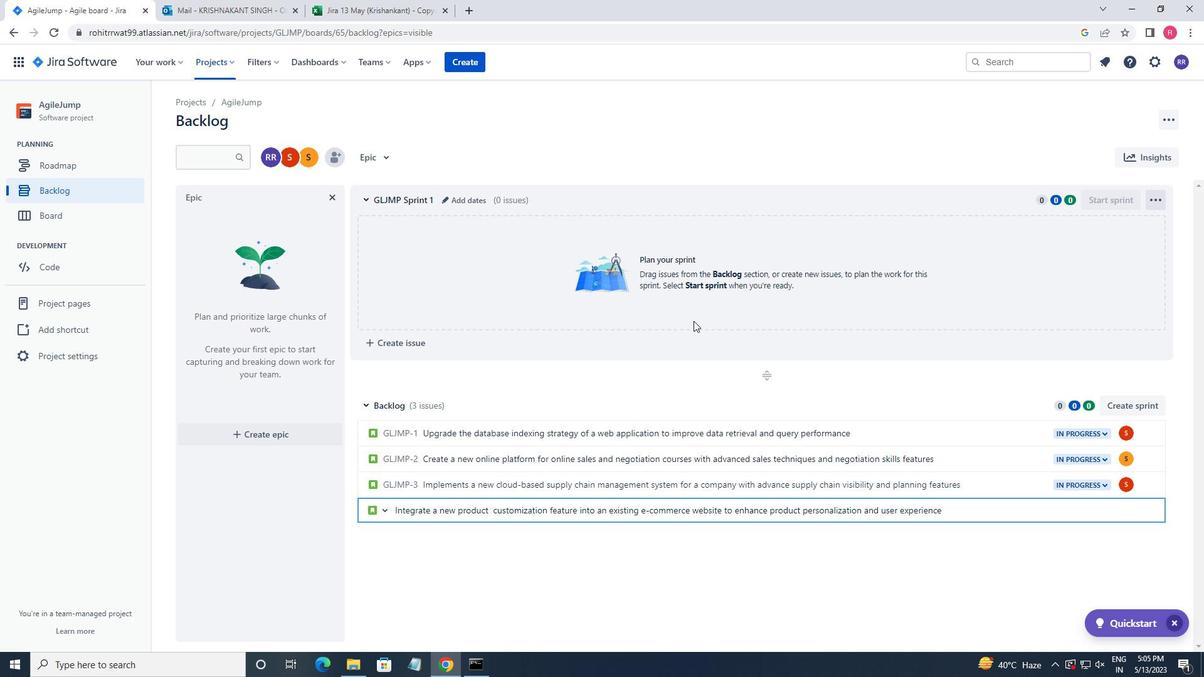 
Action: Mouse moved to (1125, 509)
Screenshot: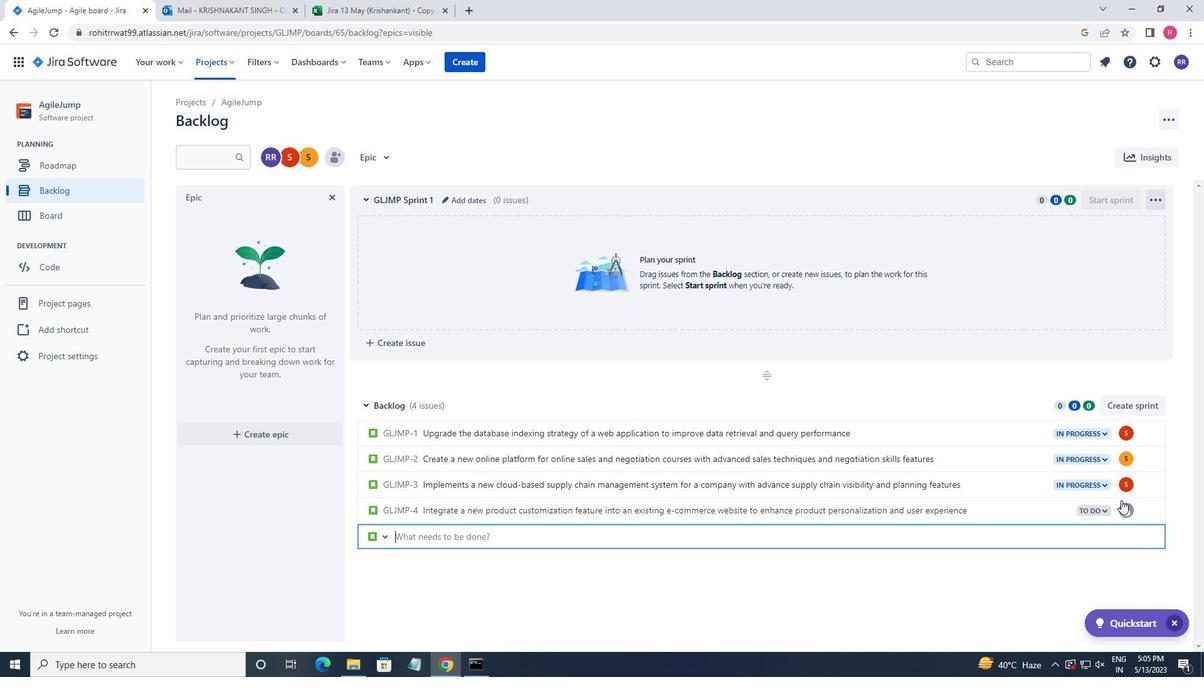 
Action: Mouse pressed left at (1125, 509)
Screenshot: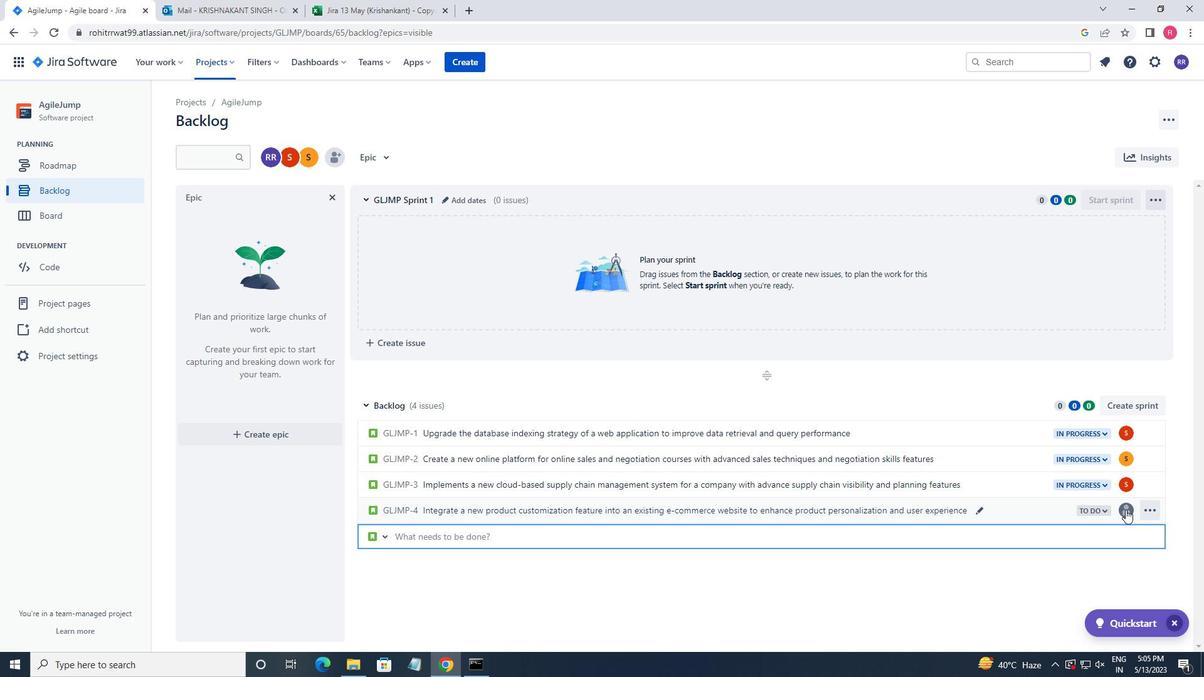 
Action: Mouse moved to (1116, 504)
Screenshot: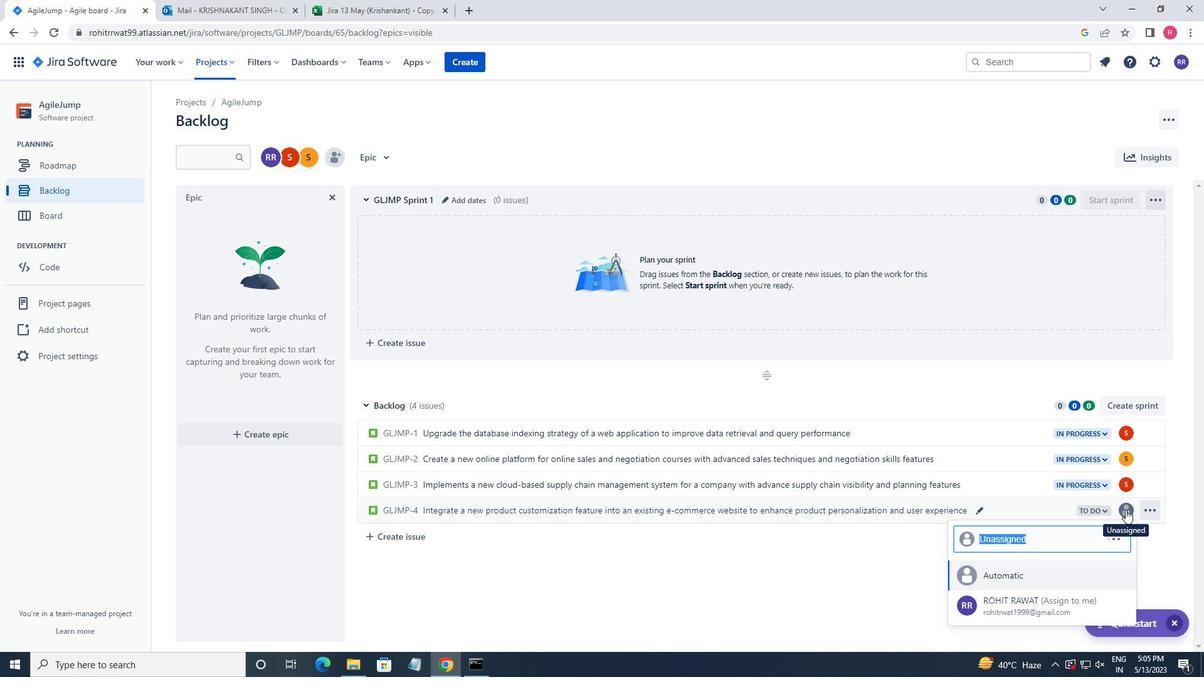 
Action: Key pressed softage.2
Screenshot: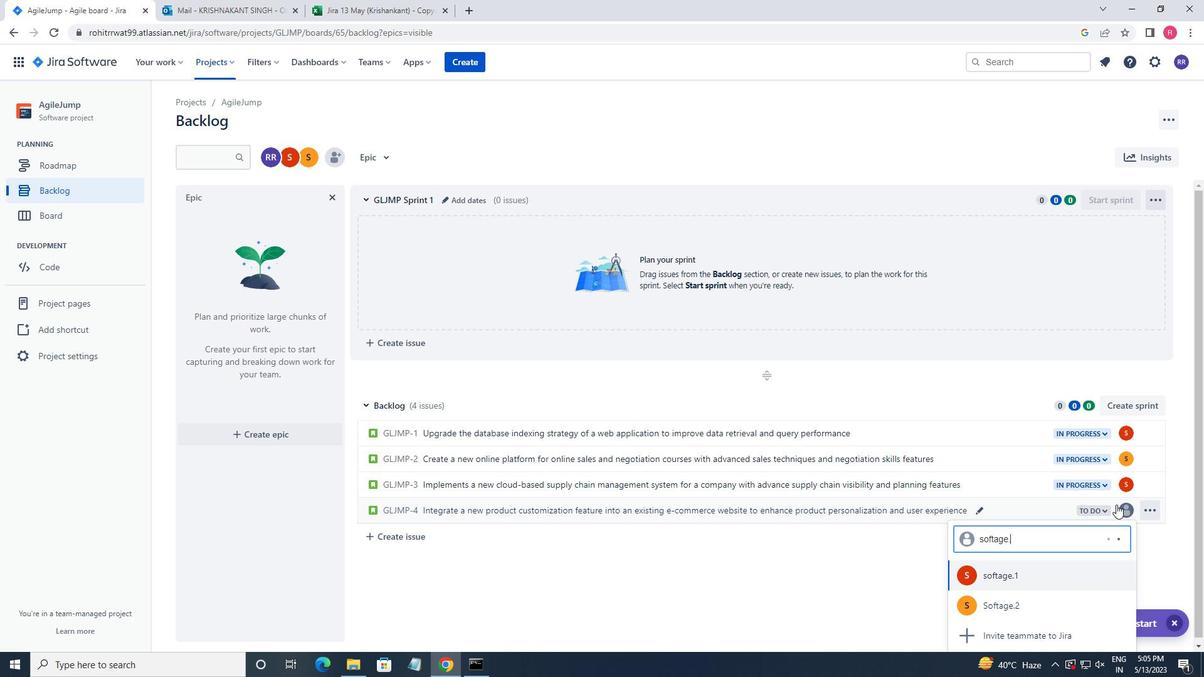 
Action: Mouse moved to (1040, 580)
Screenshot: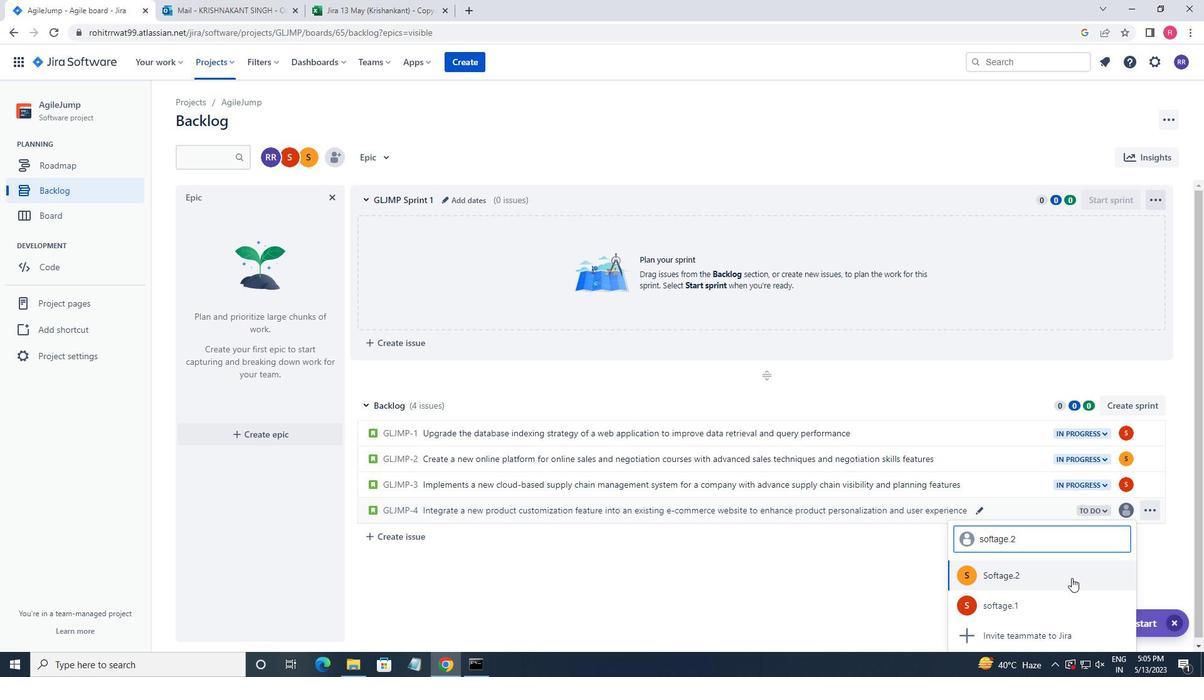 
Action: Mouse pressed left at (1040, 580)
Screenshot: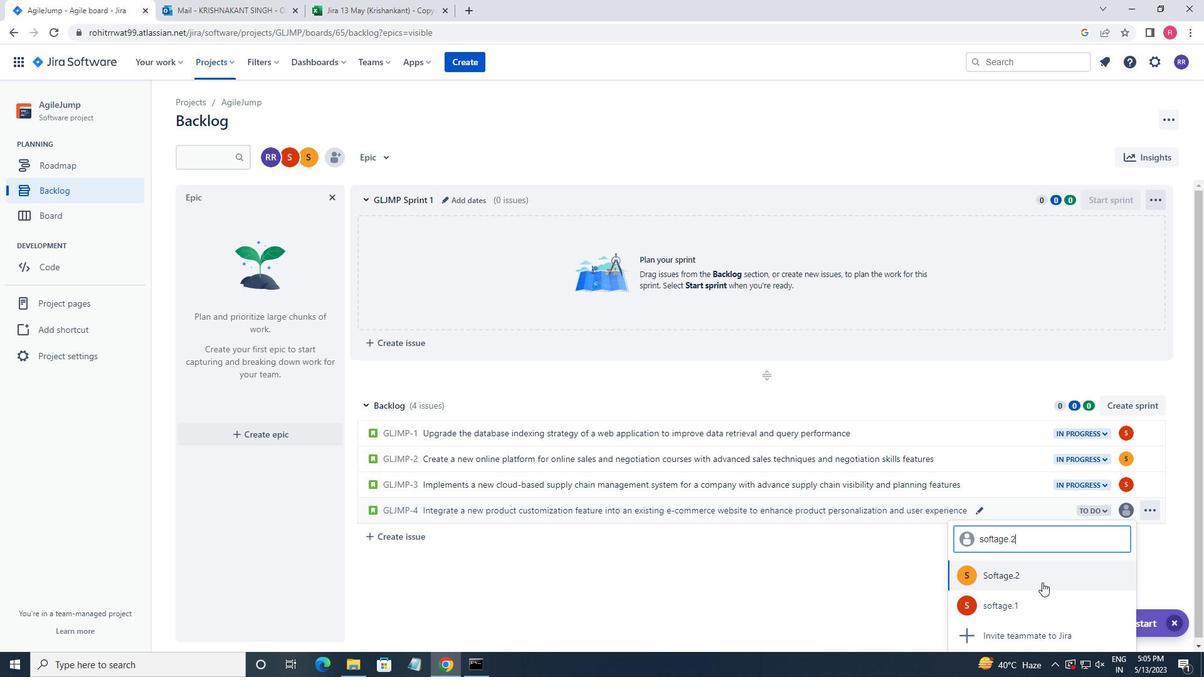 
Action: Mouse moved to (1092, 506)
Screenshot: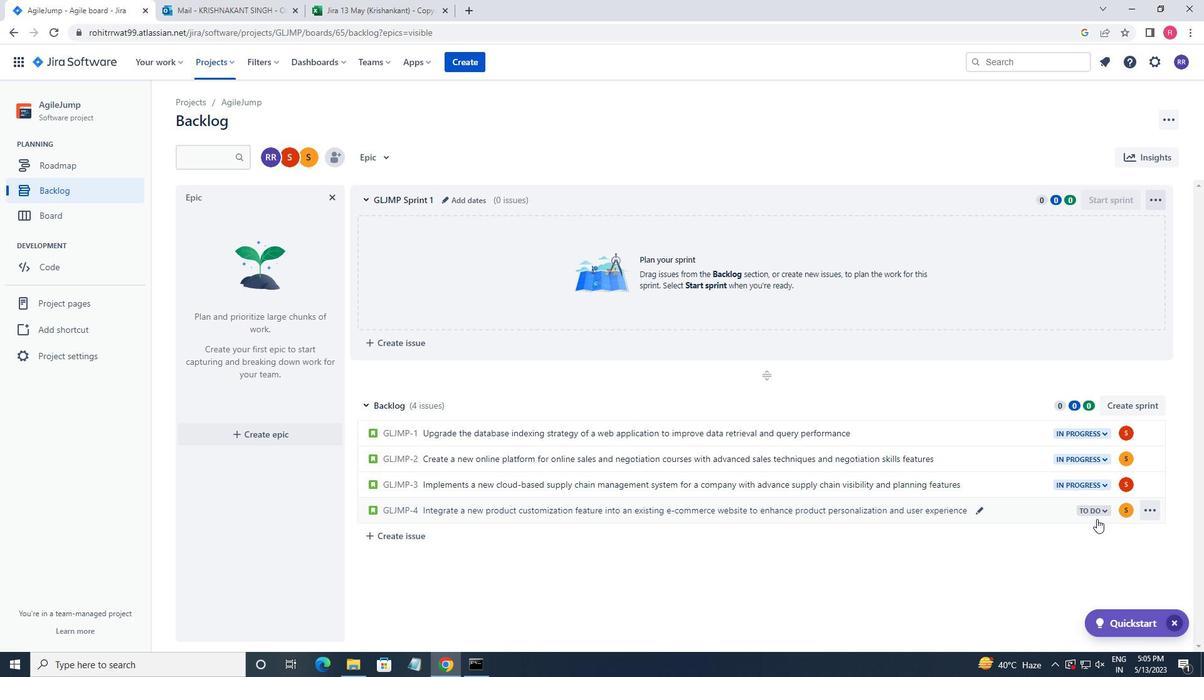 
Action: Mouse pressed left at (1092, 506)
Screenshot: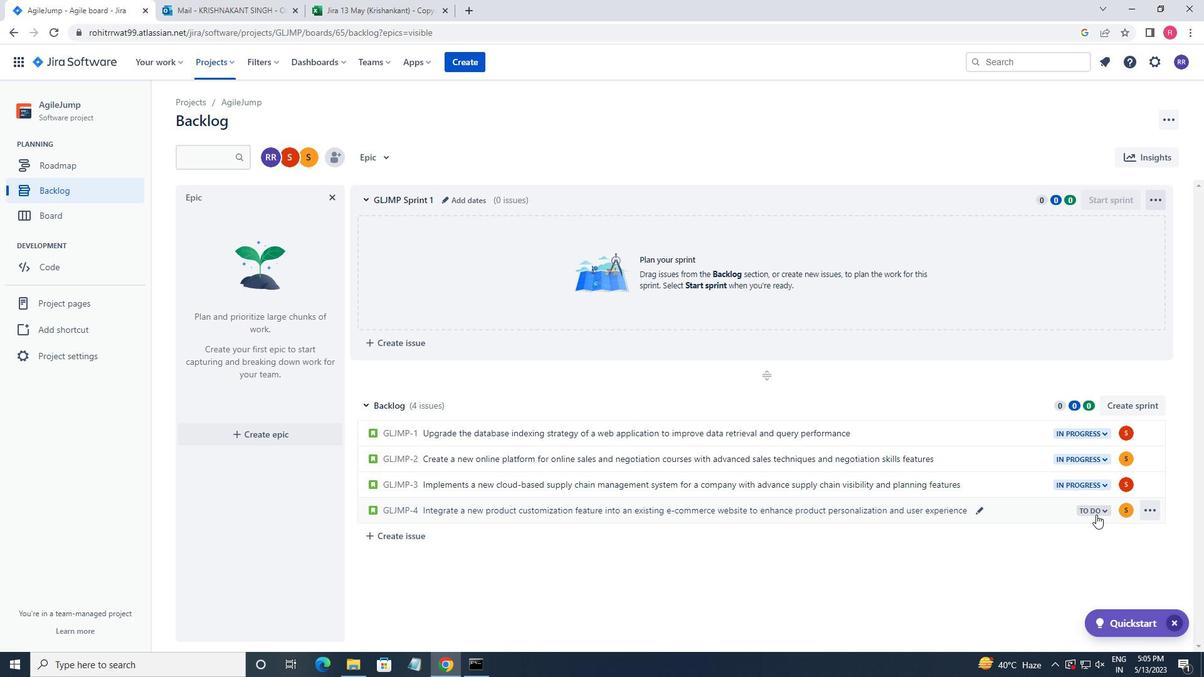
Action: Mouse moved to (1020, 536)
Screenshot: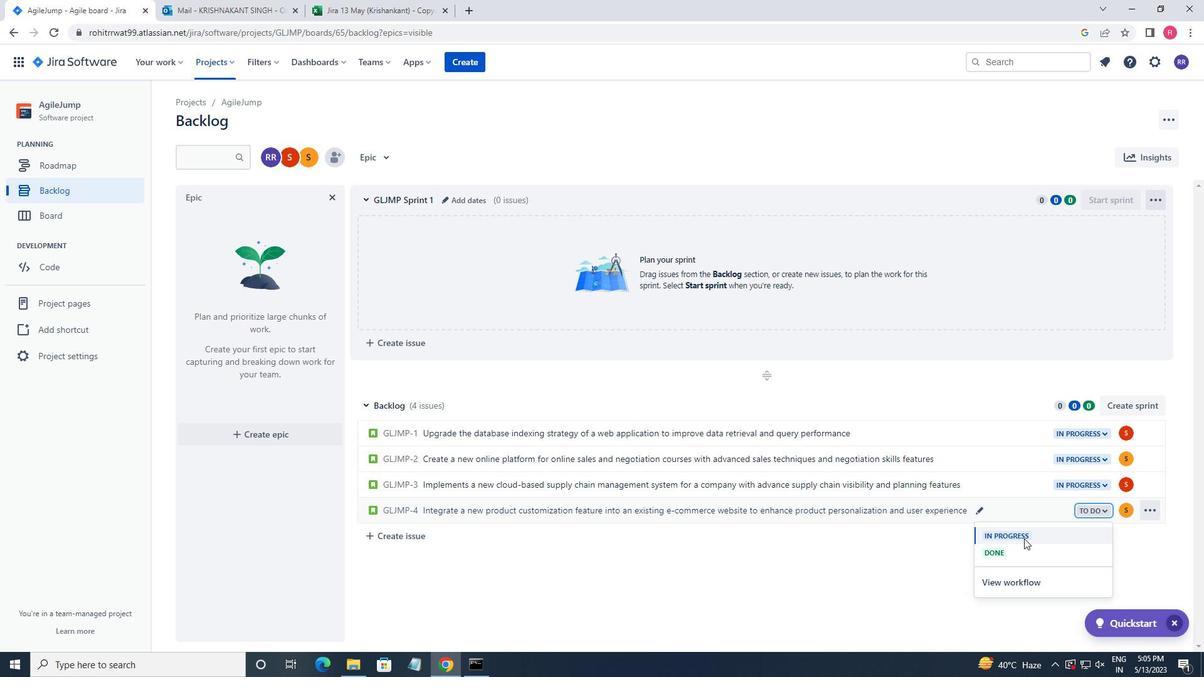 
Action: Mouse pressed left at (1020, 536)
Screenshot: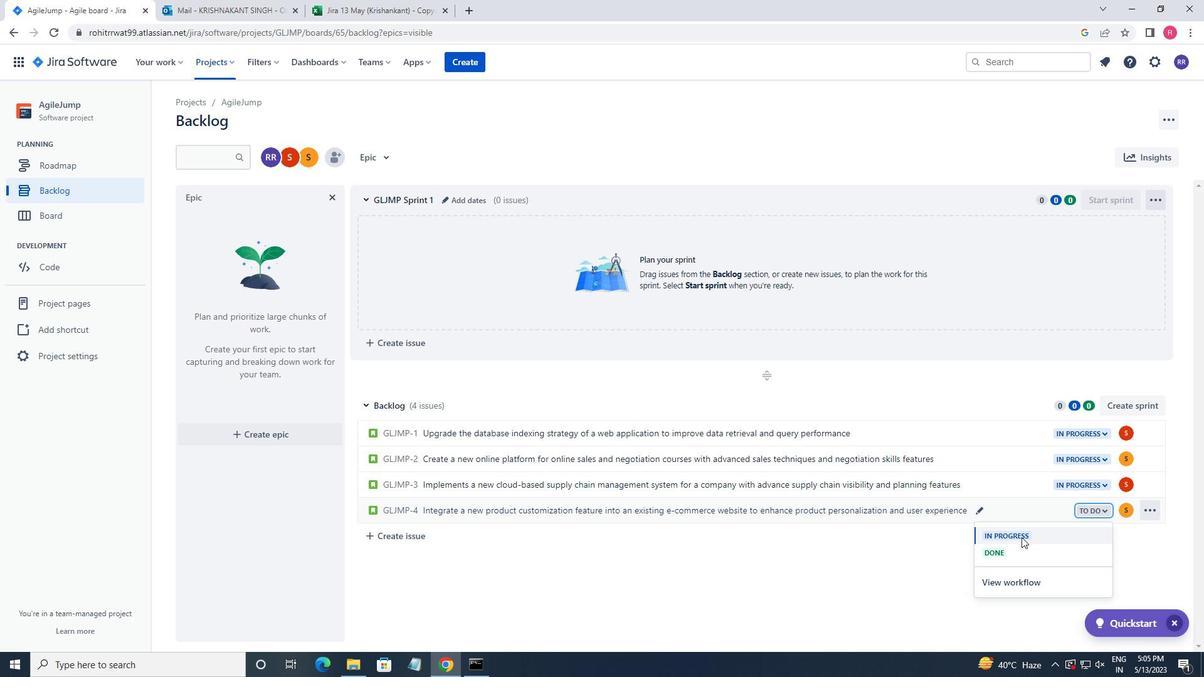 
Action: Mouse moved to (1020, 535)
Screenshot: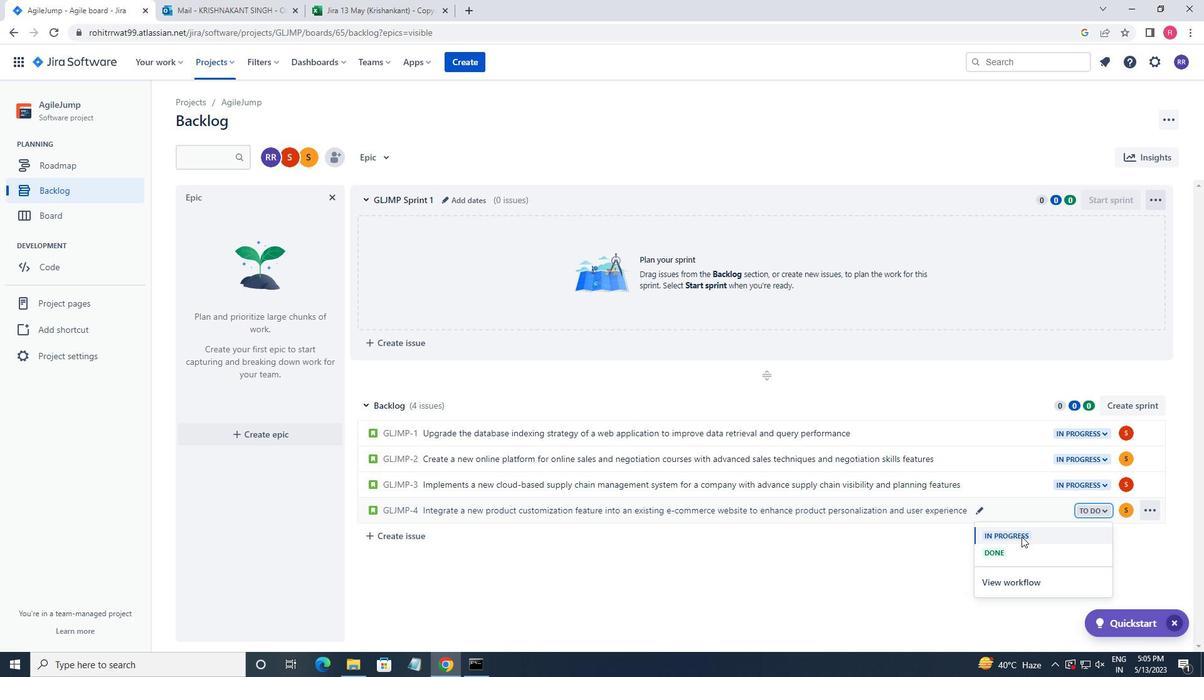 
